 Task: Find connections with filter location Cognac with filter topic #marketingwith filter profile language English with filter current company Oracle Cloud with filter school Hindu School with filter industry Clay and Refractory Products Manufacturing with filter service category Headshot Photography with filter keywords title Counselor
Action: Mouse moved to (675, 99)
Screenshot: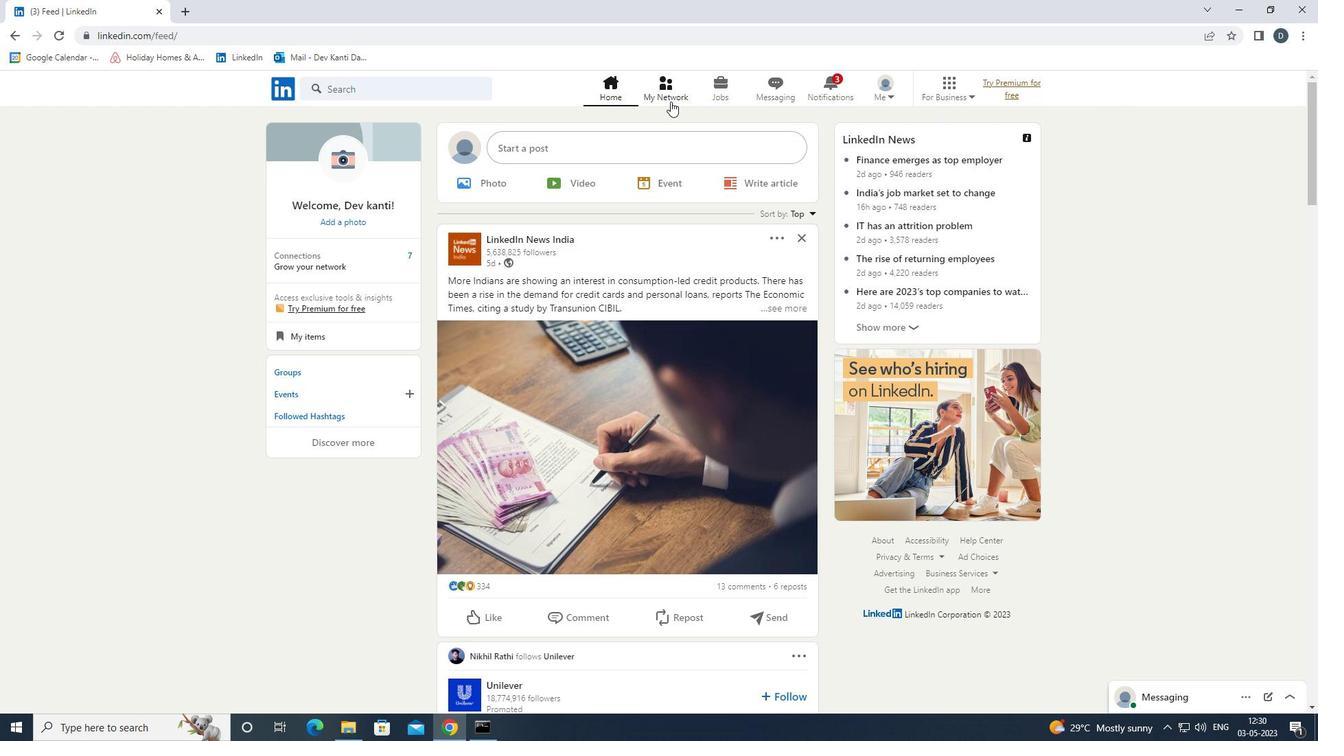 
Action: Mouse pressed left at (675, 99)
Screenshot: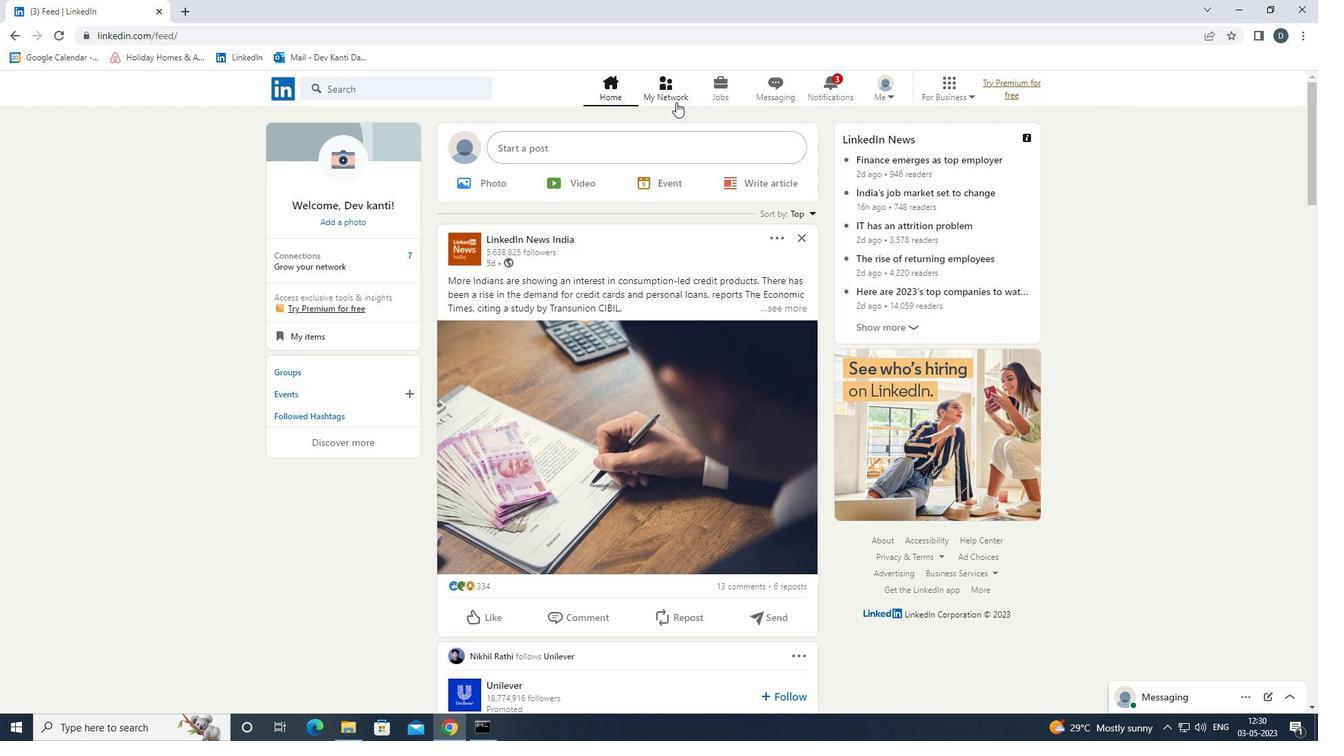 
Action: Mouse moved to (675, 98)
Screenshot: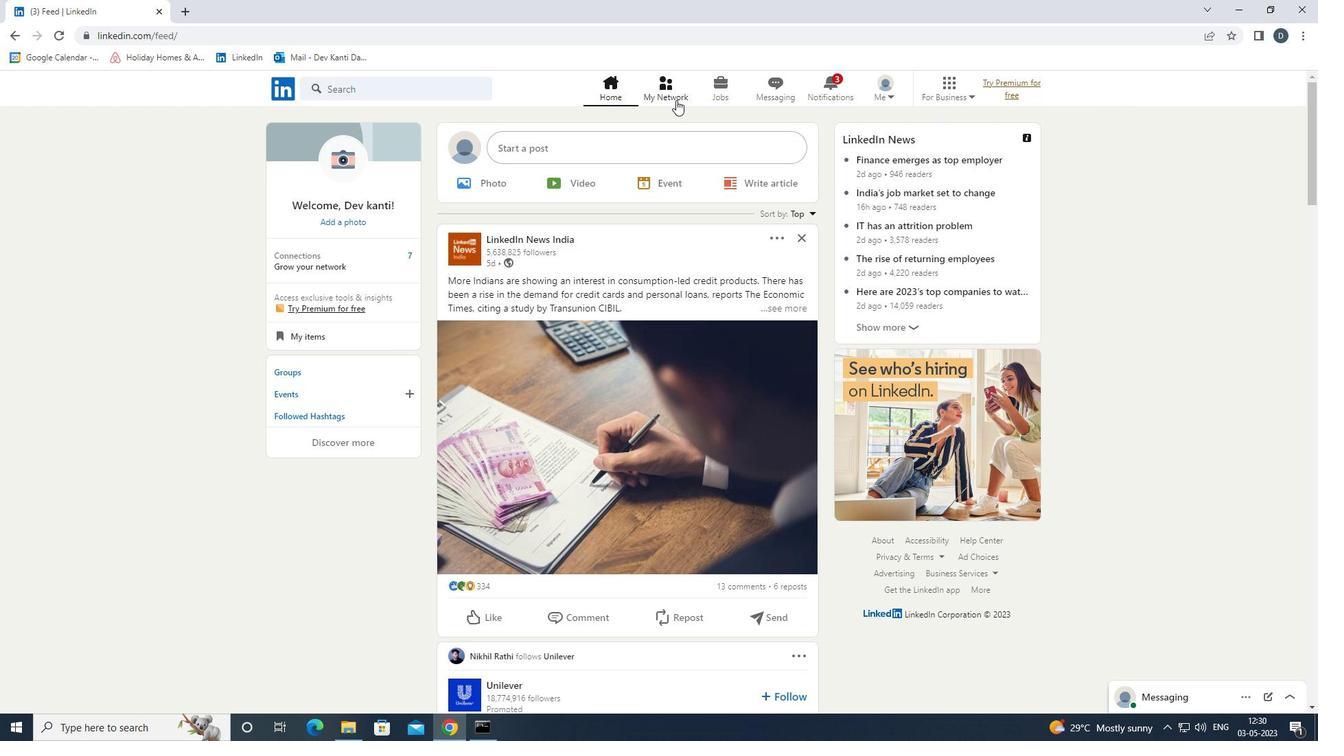 
Action: Mouse pressed left at (675, 98)
Screenshot: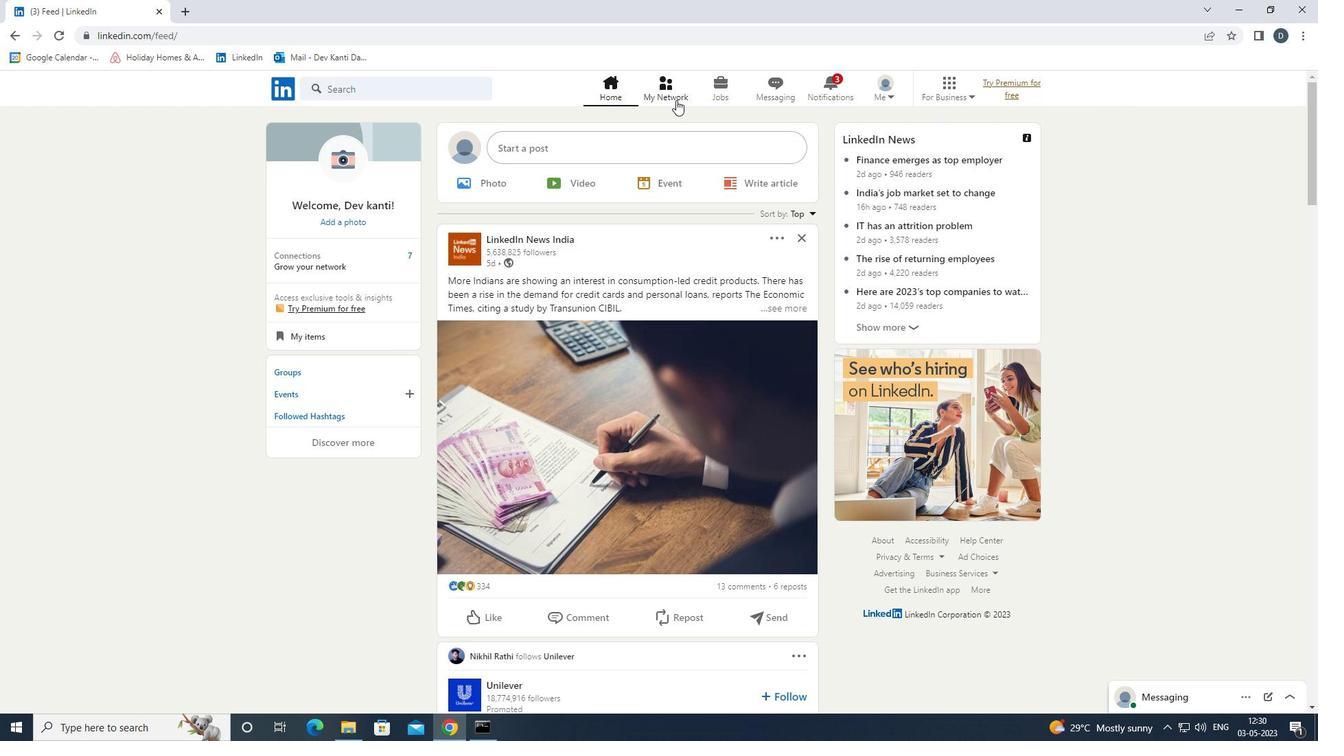 
Action: Mouse moved to (456, 163)
Screenshot: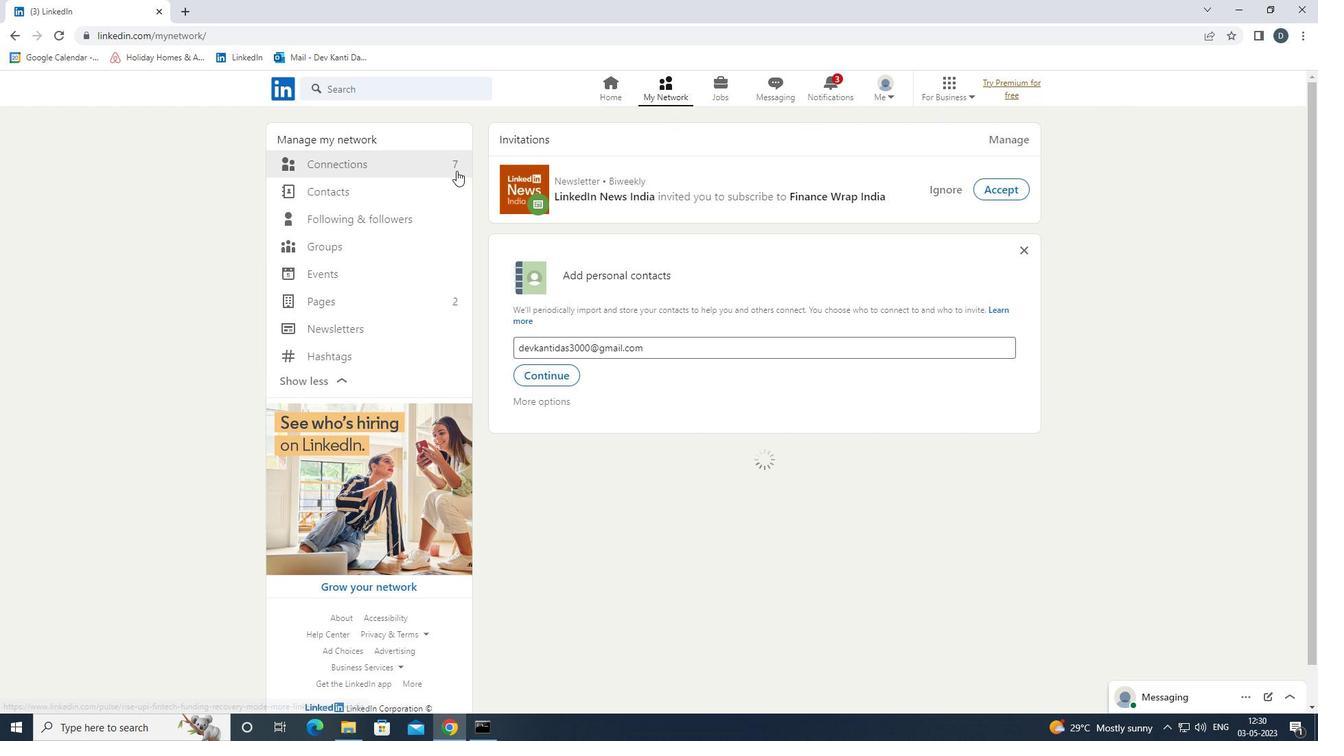 
Action: Mouse pressed left at (456, 163)
Screenshot: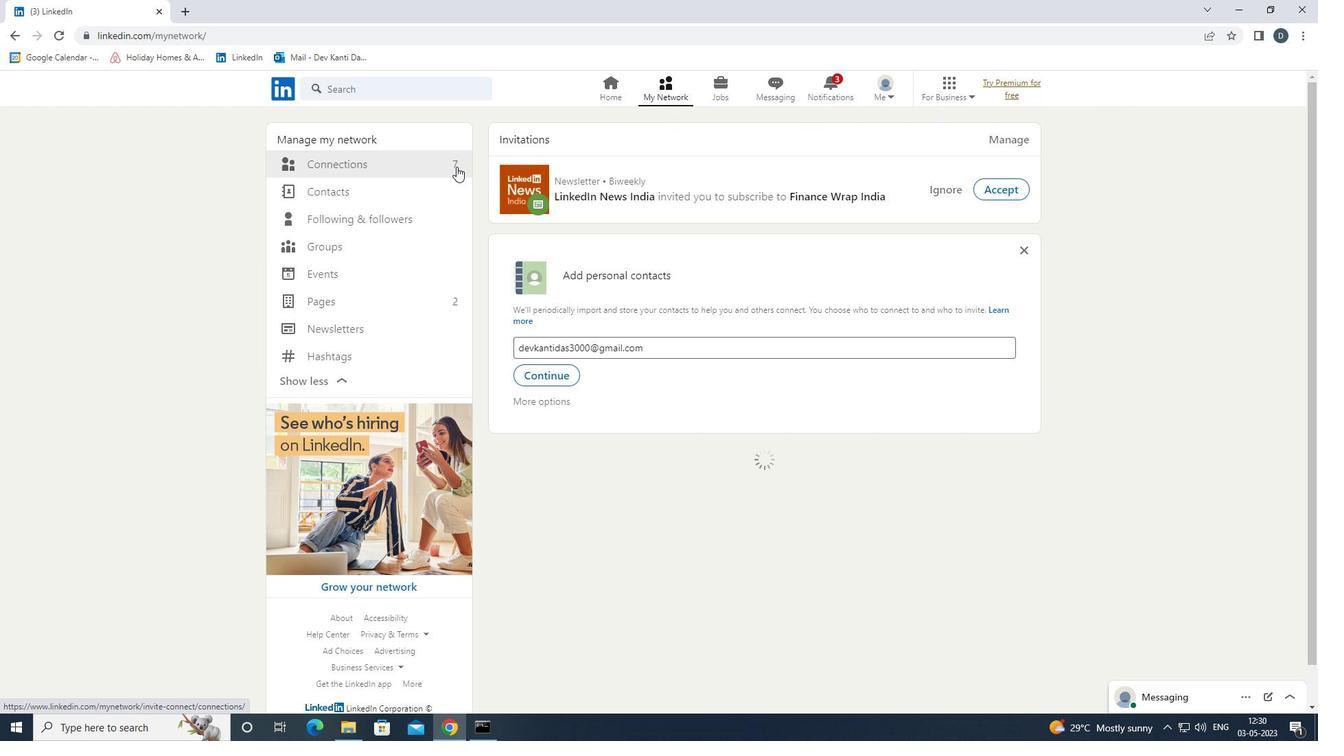 
Action: Mouse moved to (785, 172)
Screenshot: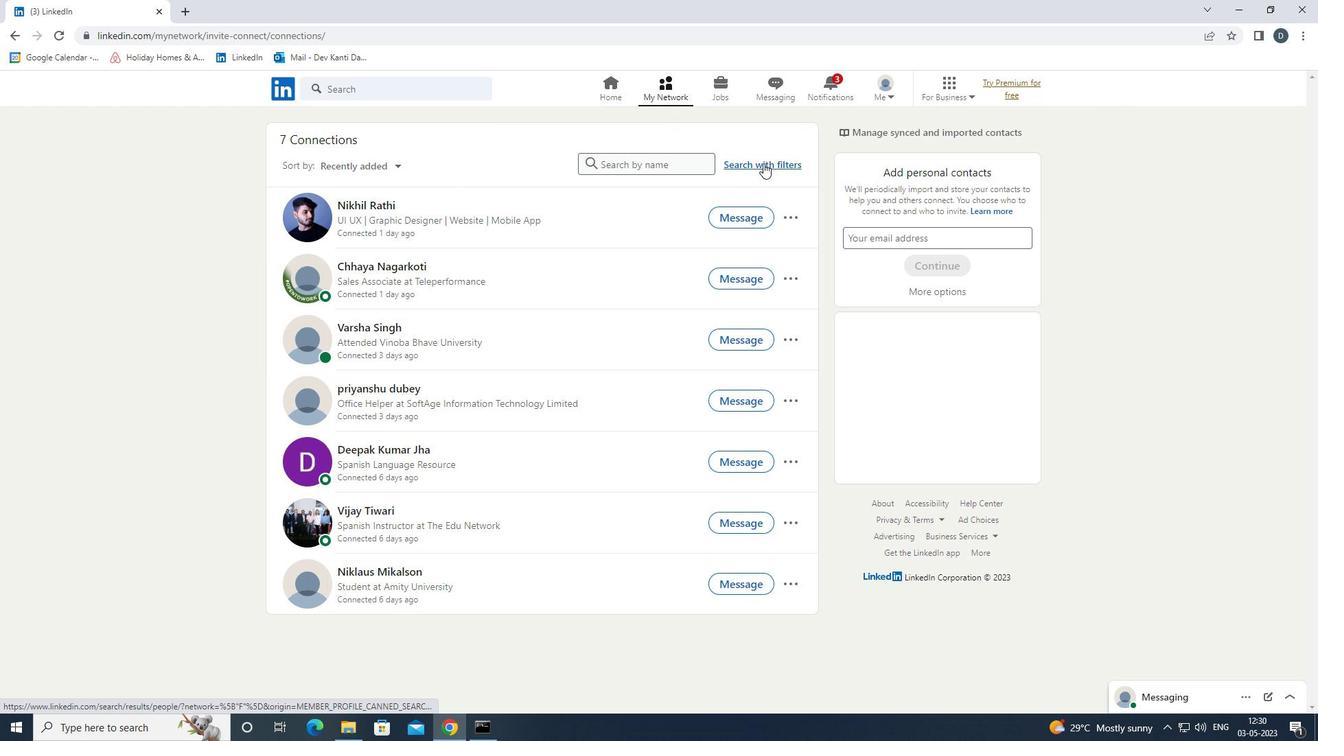 
Action: Mouse pressed left at (785, 172)
Screenshot: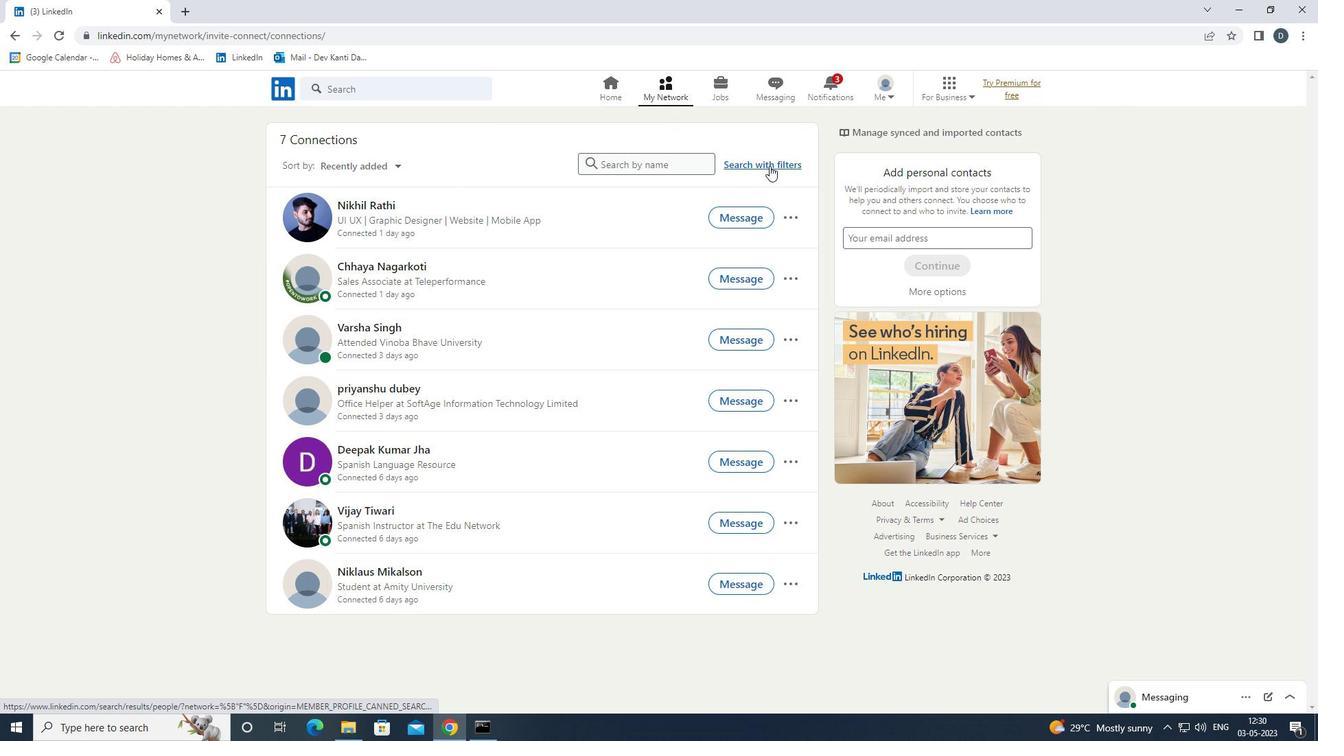 
Action: Mouse moved to (780, 162)
Screenshot: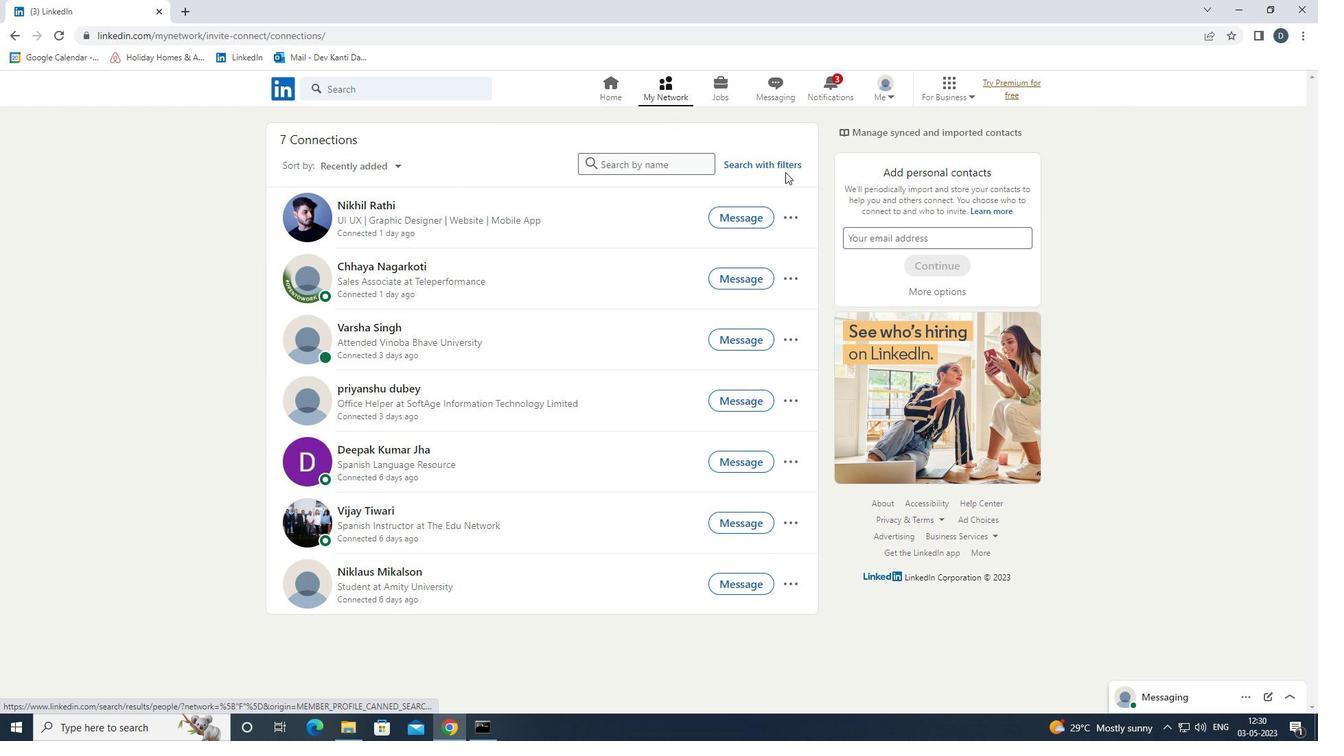 
Action: Mouse pressed left at (780, 162)
Screenshot: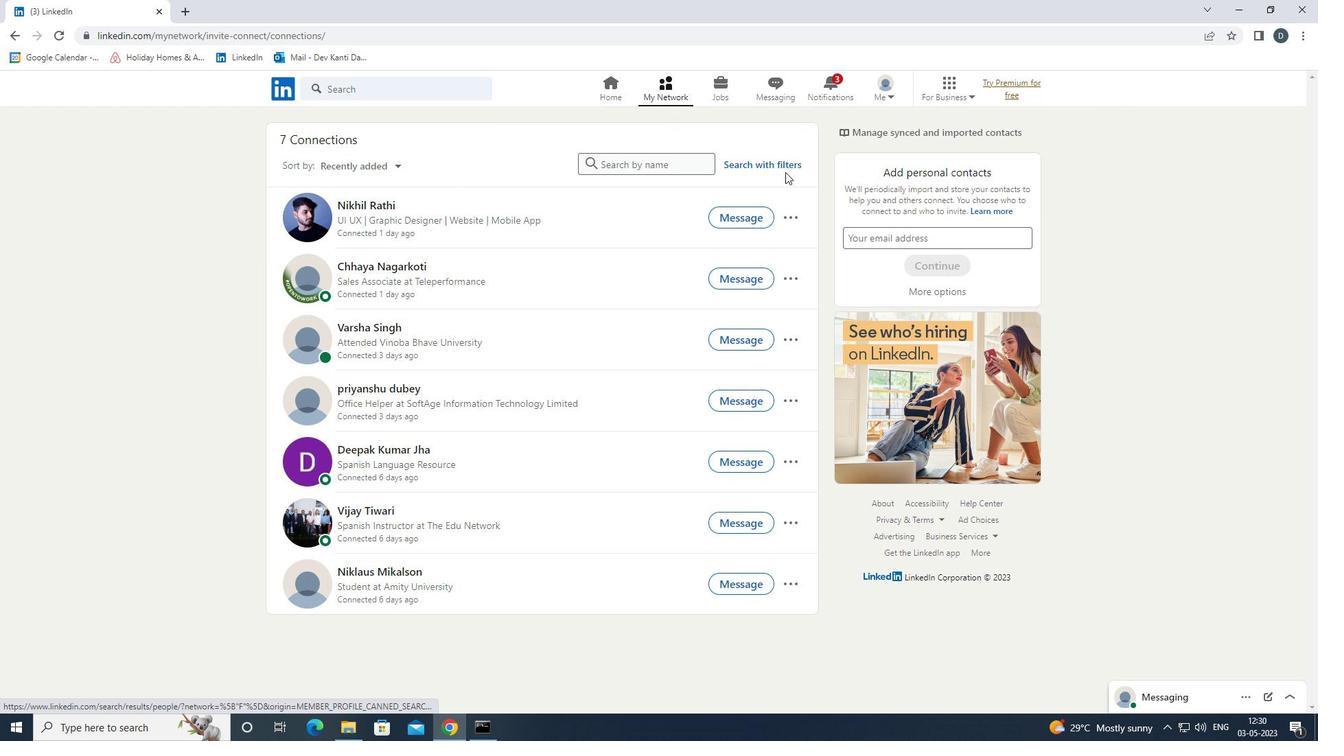 
Action: Mouse moved to (707, 121)
Screenshot: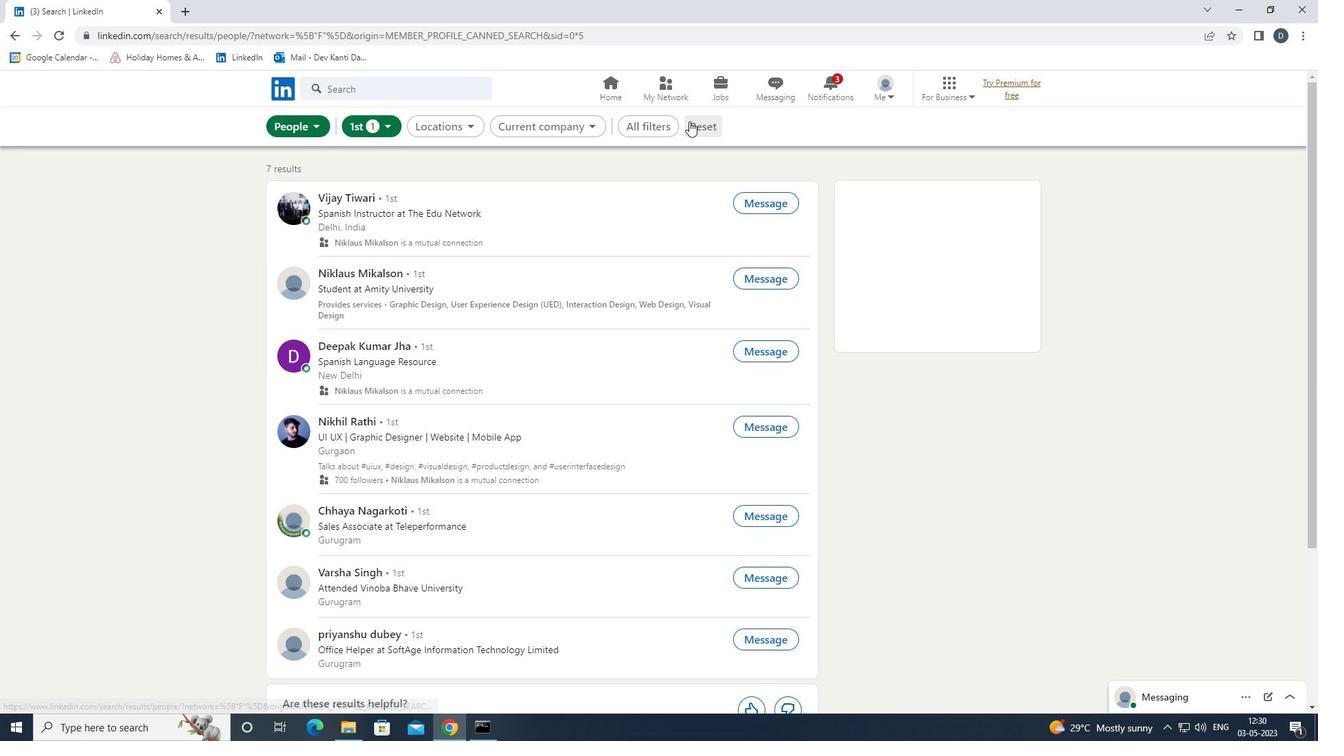 
Action: Mouse pressed left at (707, 121)
Screenshot: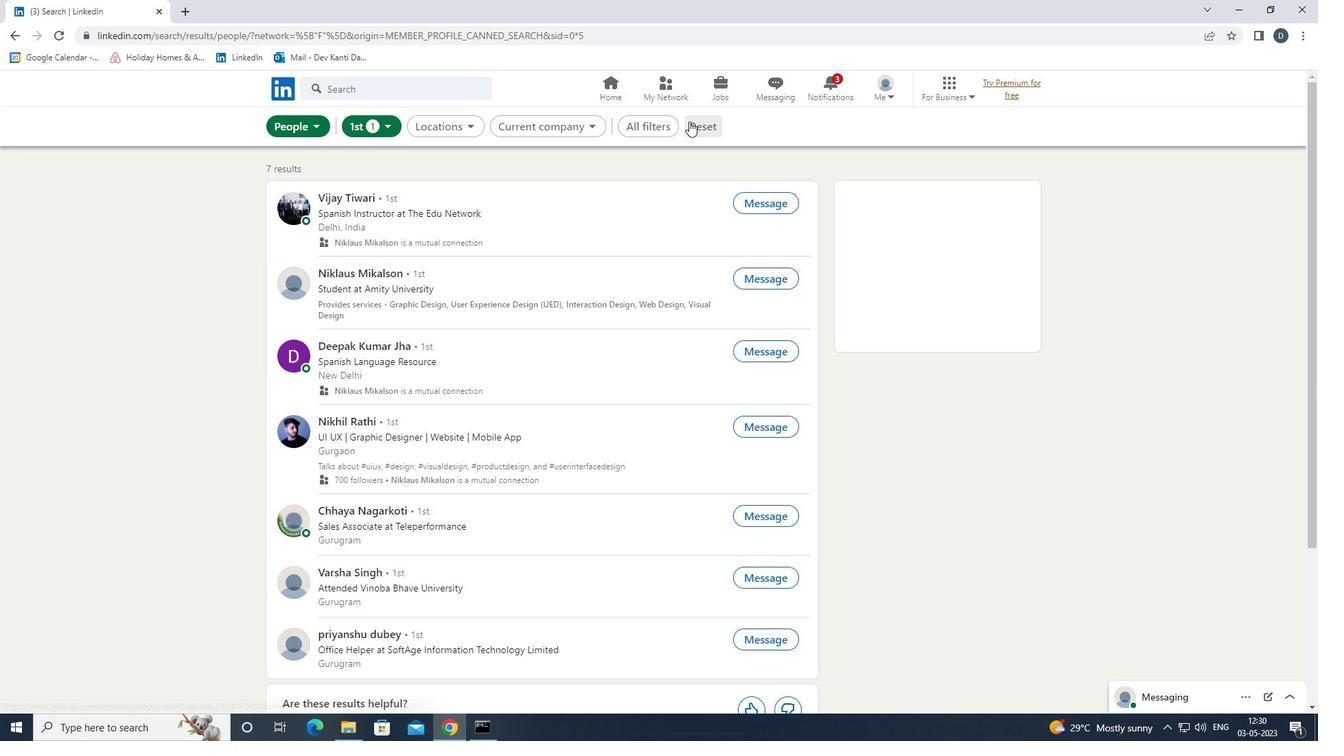 
Action: Mouse moved to (694, 125)
Screenshot: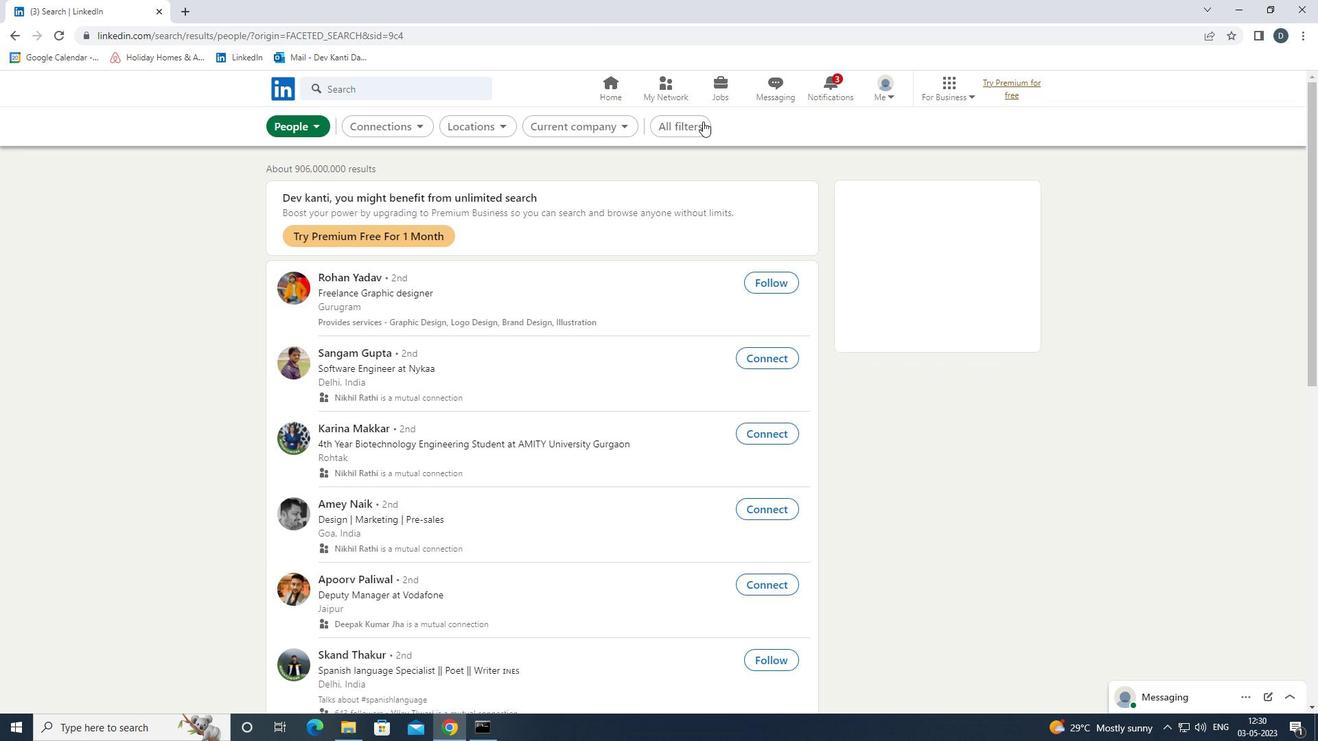 
Action: Mouse pressed left at (694, 125)
Screenshot: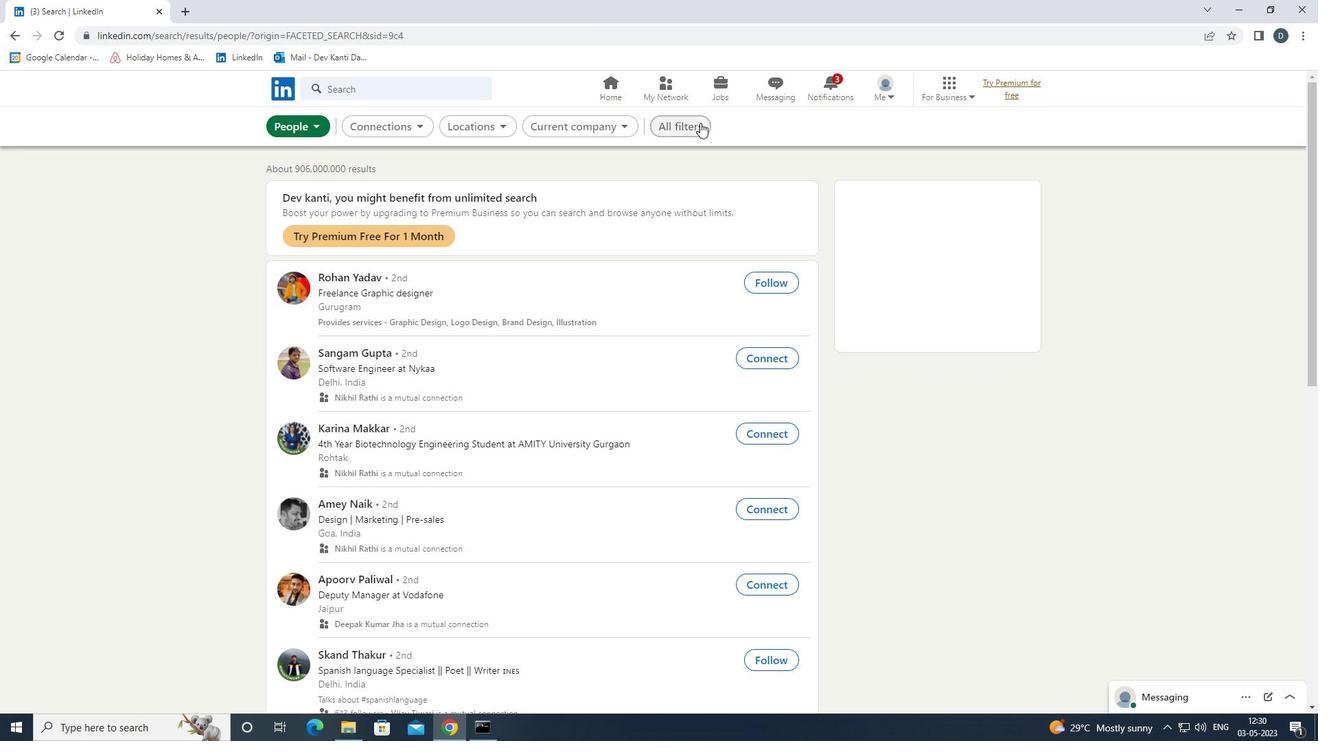 
Action: Mouse moved to (1218, 515)
Screenshot: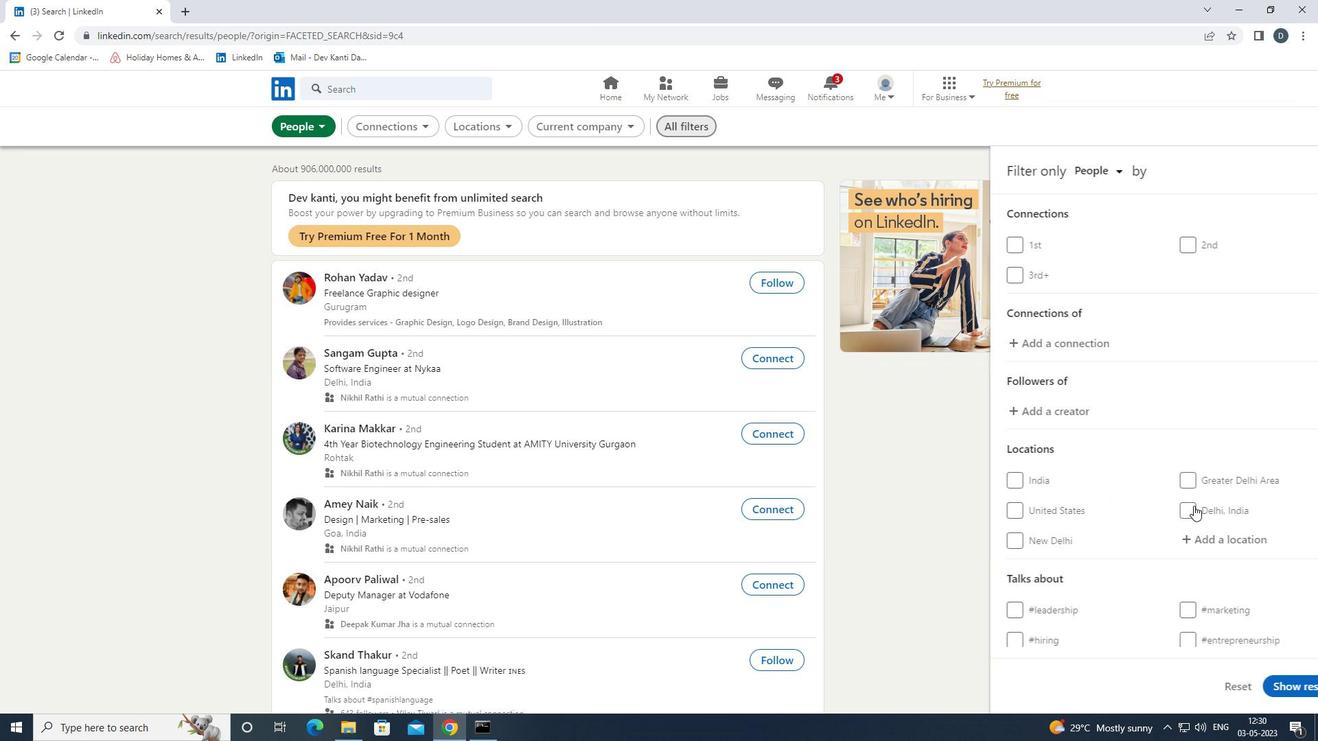
Action: Mouse scrolled (1218, 514) with delta (0, 0)
Screenshot: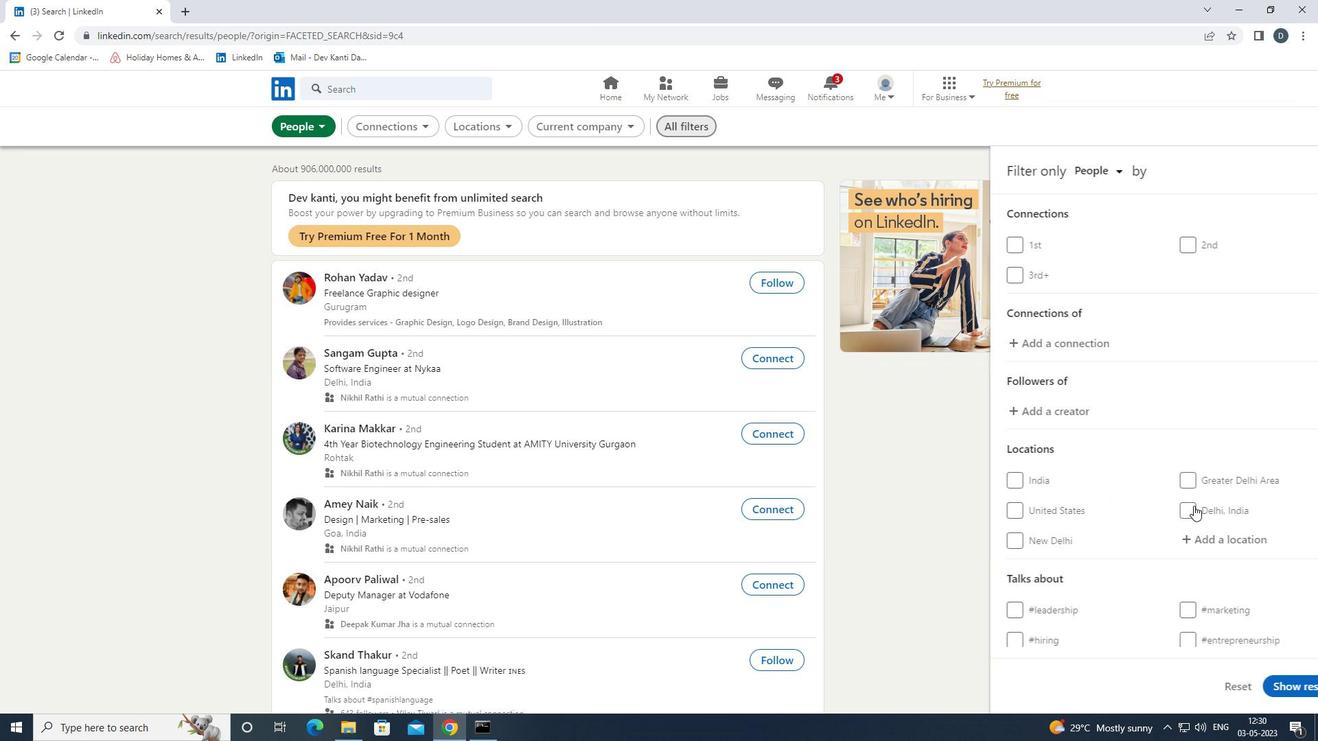 
Action: Mouse moved to (1227, 519)
Screenshot: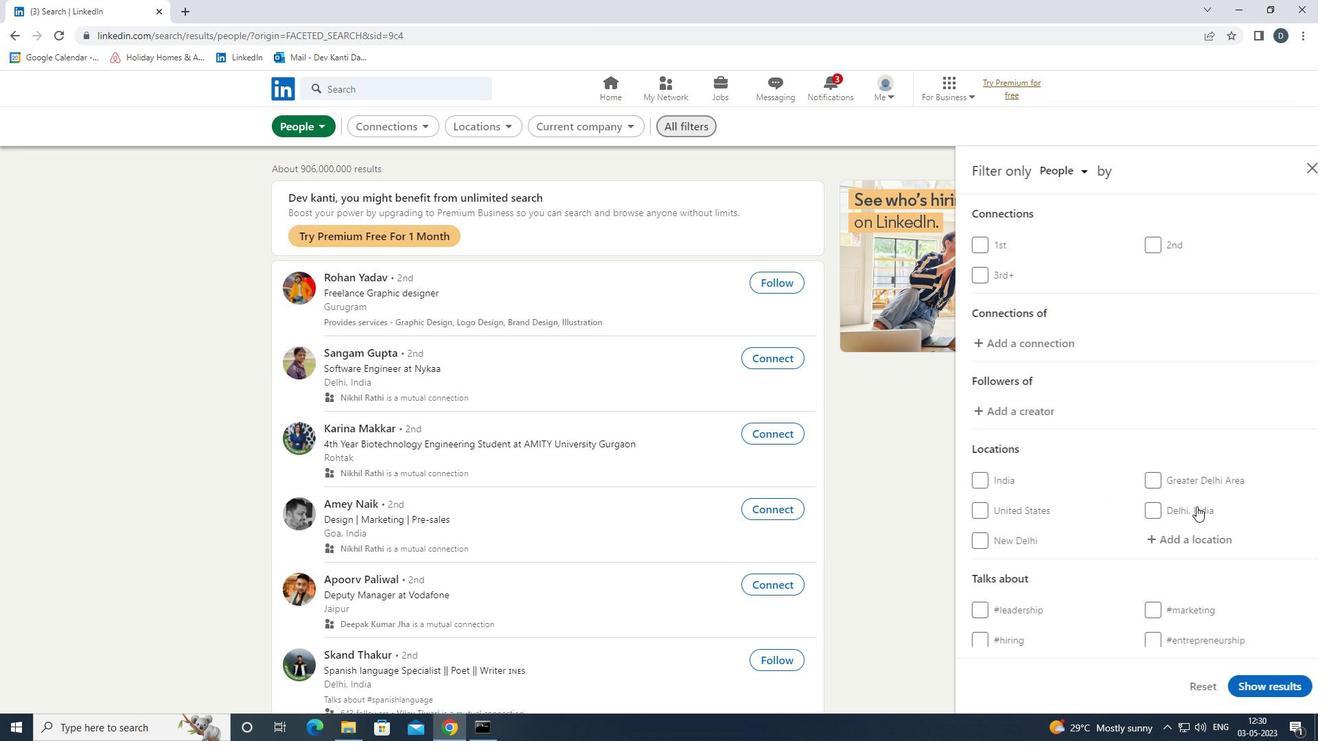 
Action: Mouse scrolled (1227, 518) with delta (0, 0)
Screenshot: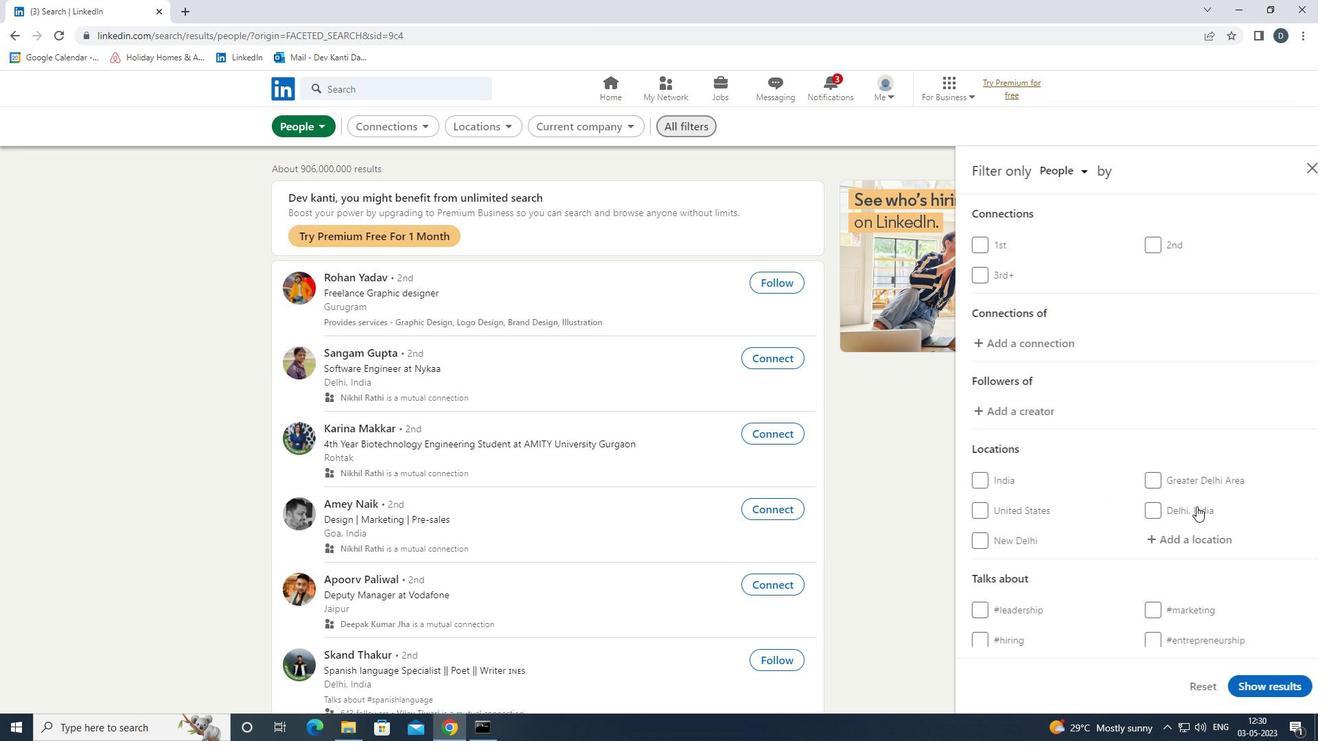 
Action: Mouse moved to (1187, 467)
Screenshot: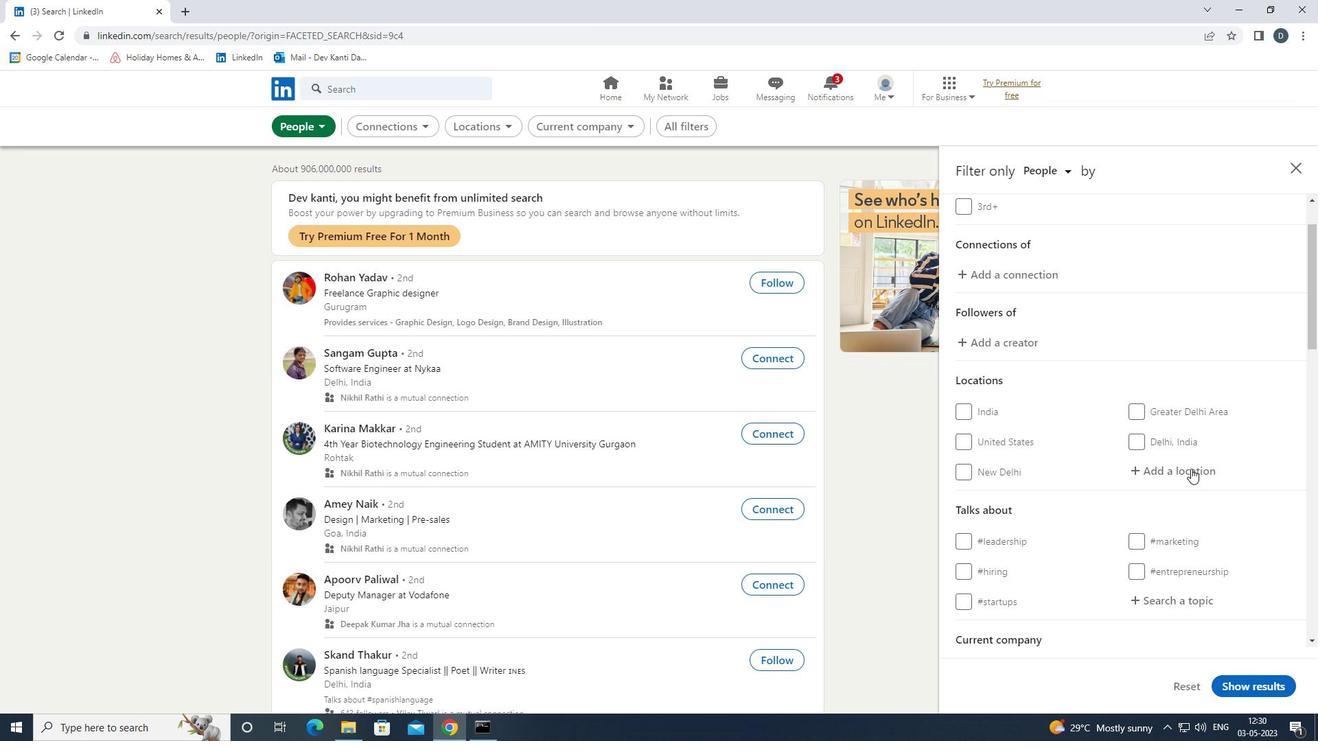 
Action: Mouse pressed left at (1187, 467)
Screenshot: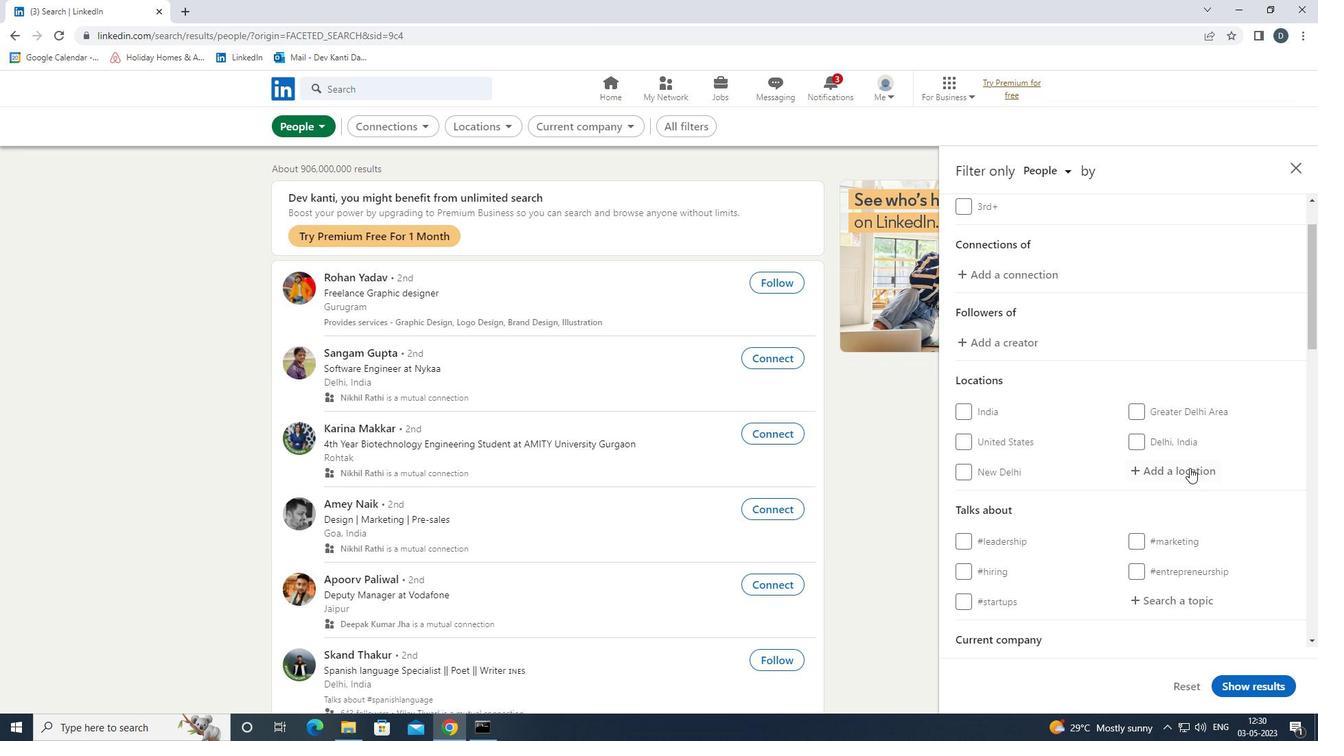 
Action: Mouse moved to (1186, 467)
Screenshot: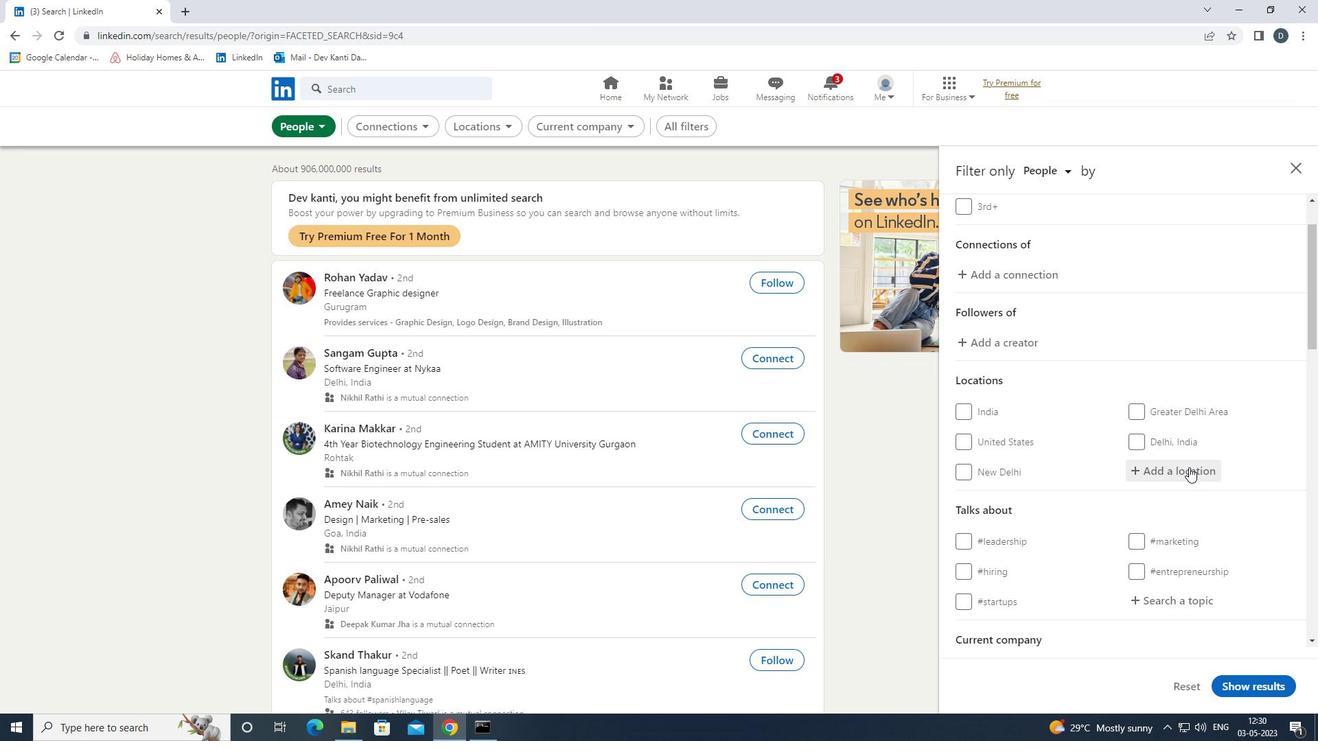 
Action: Key pressed <Key.shift>COGNAC<Key.down><Key.enter>
Screenshot: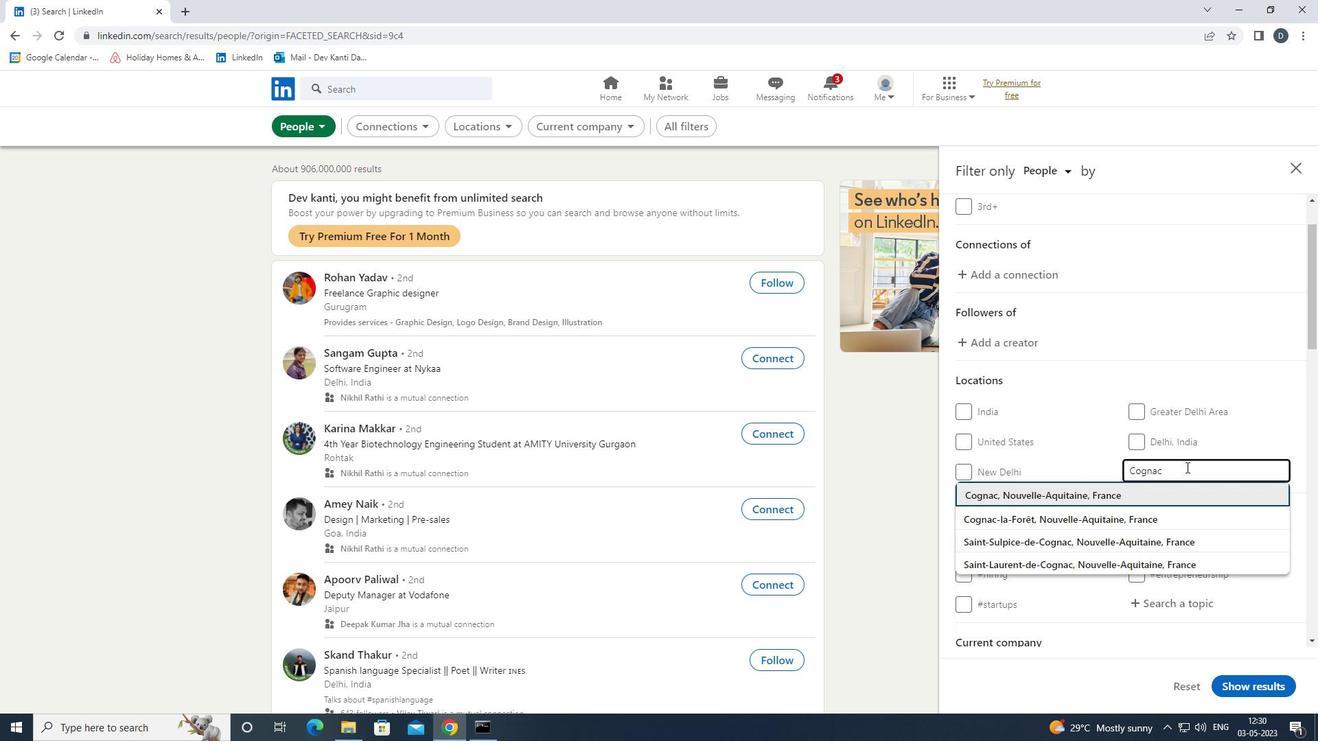 
Action: Mouse moved to (1188, 487)
Screenshot: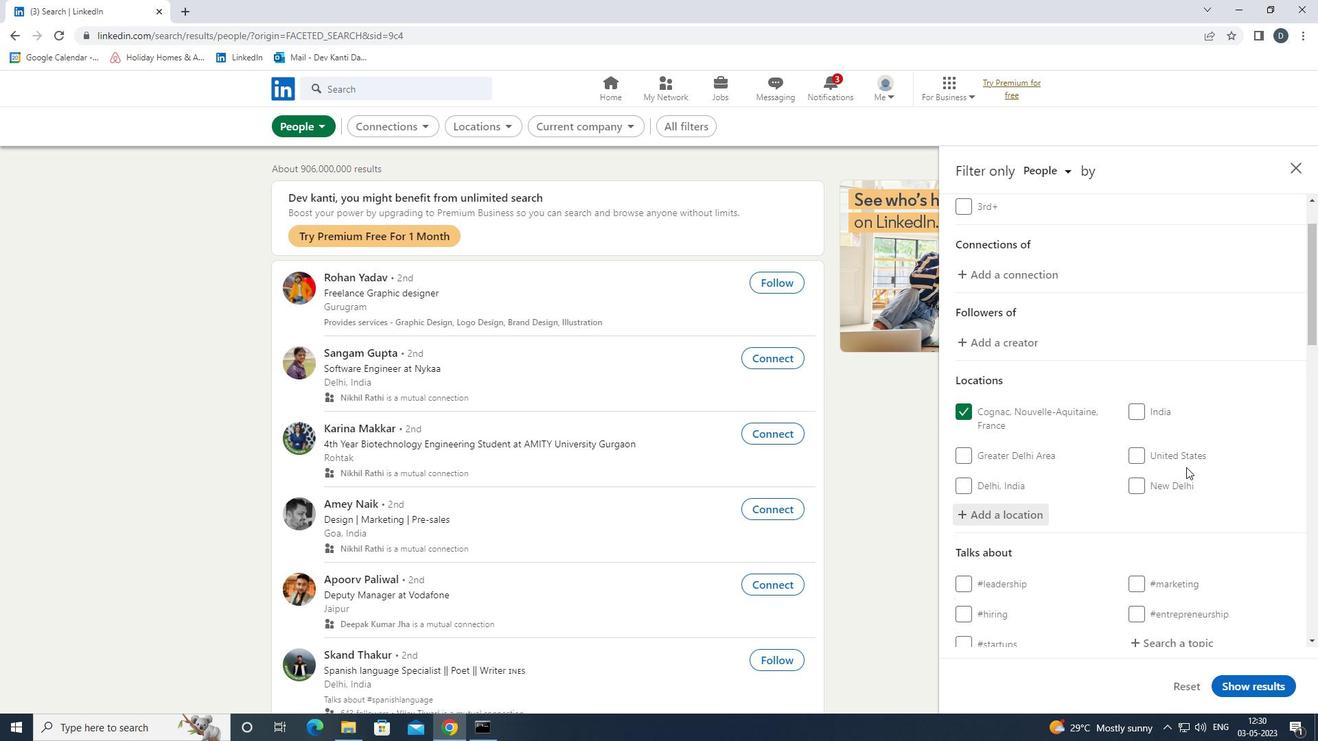 
Action: Mouse scrolled (1188, 486) with delta (0, 0)
Screenshot: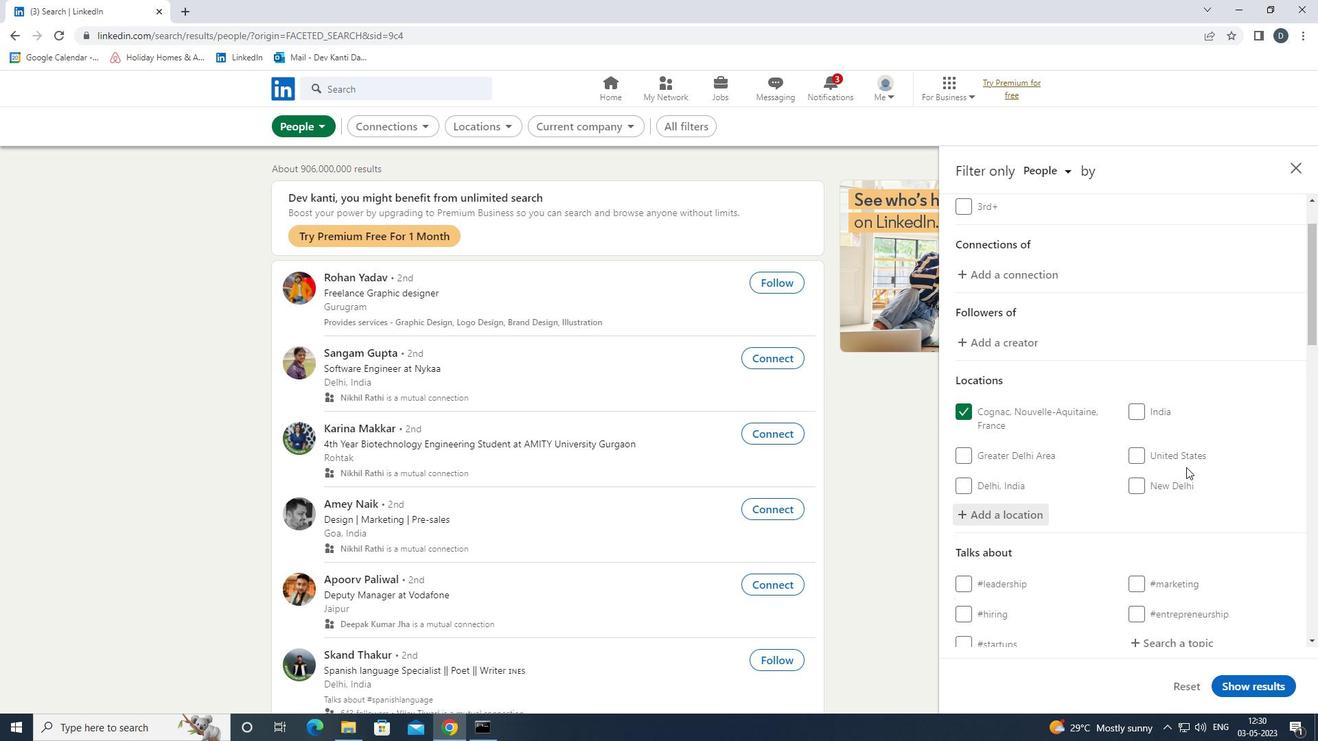 
Action: Mouse moved to (1188, 493)
Screenshot: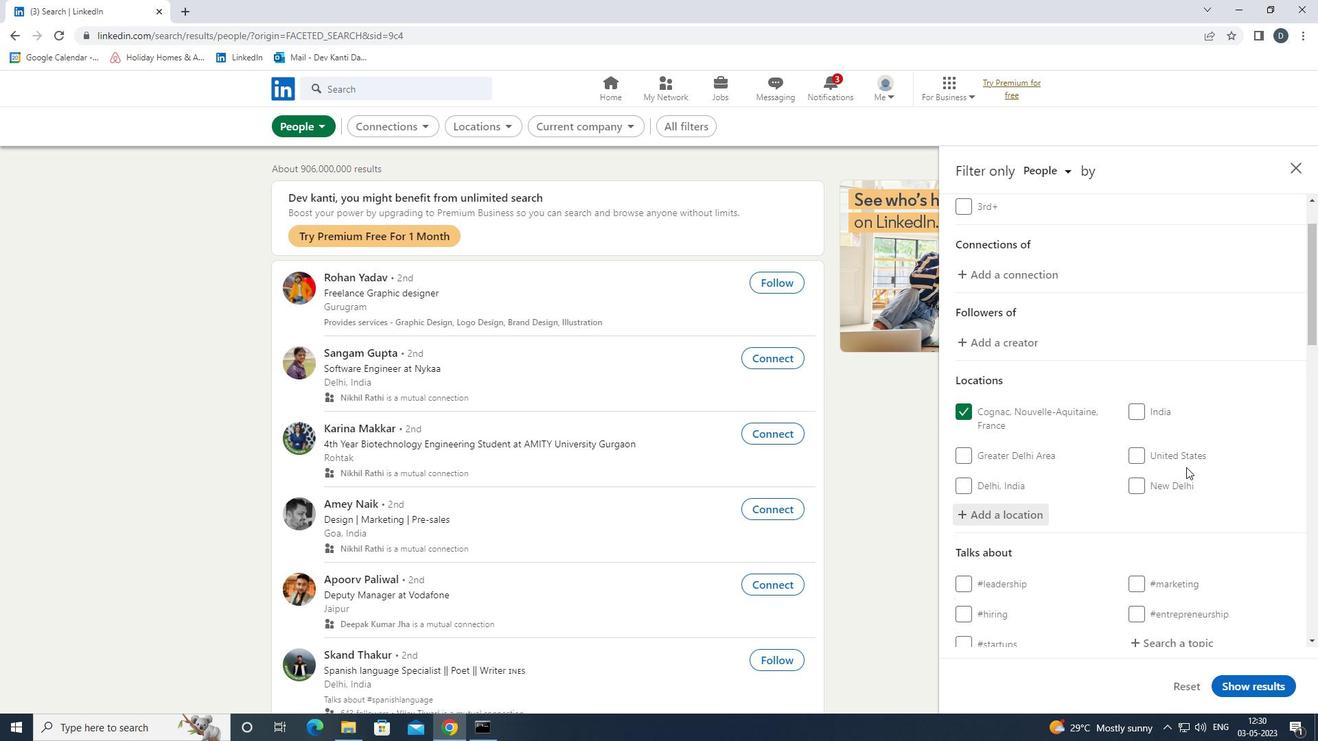 
Action: Mouse scrolled (1188, 492) with delta (0, 0)
Screenshot: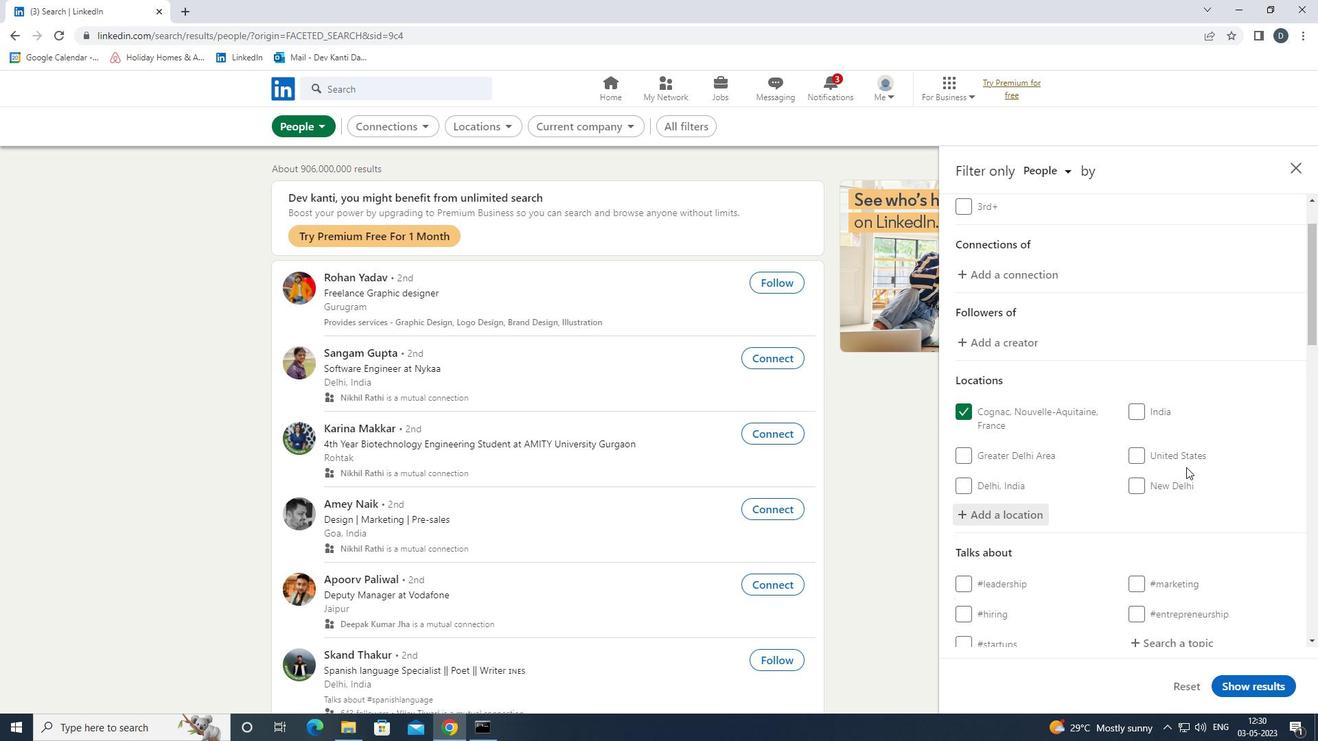 
Action: Mouse moved to (1188, 512)
Screenshot: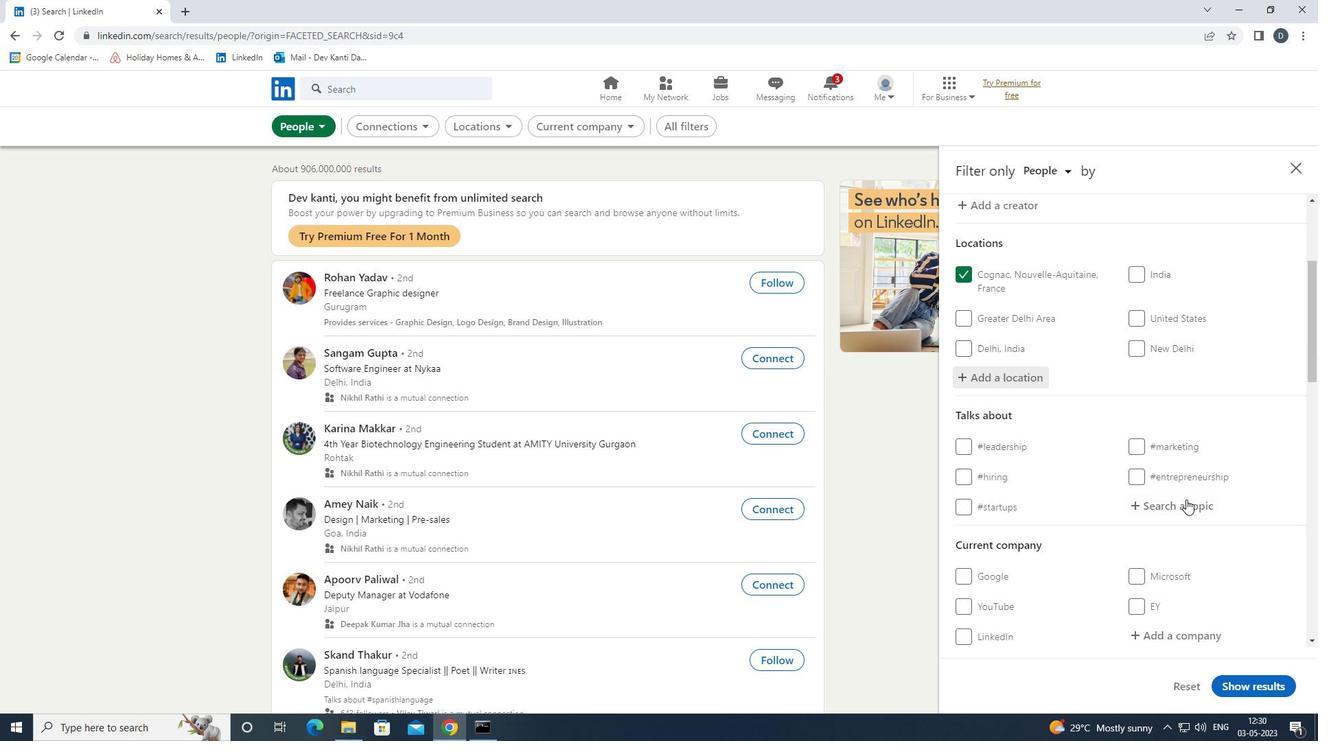 
Action: Mouse pressed left at (1188, 512)
Screenshot: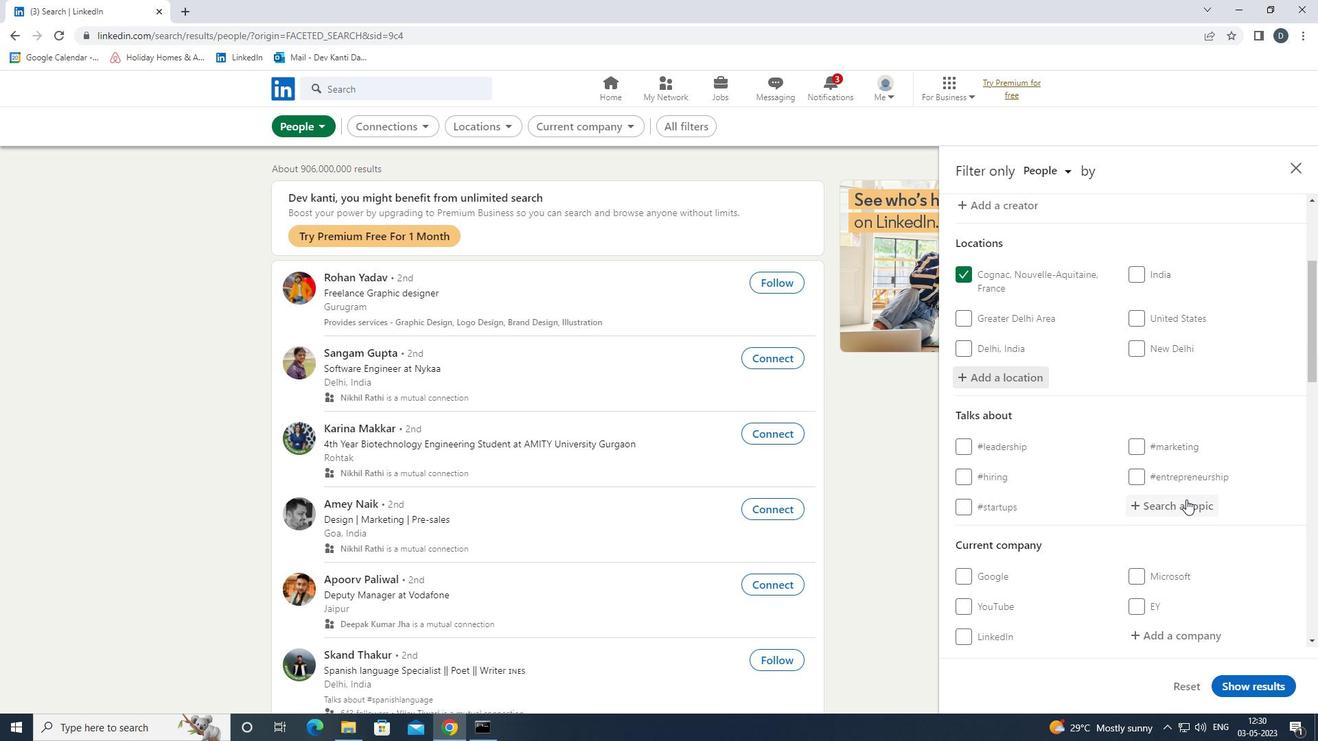 
Action: Mouse moved to (1188, 514)
Screenshot: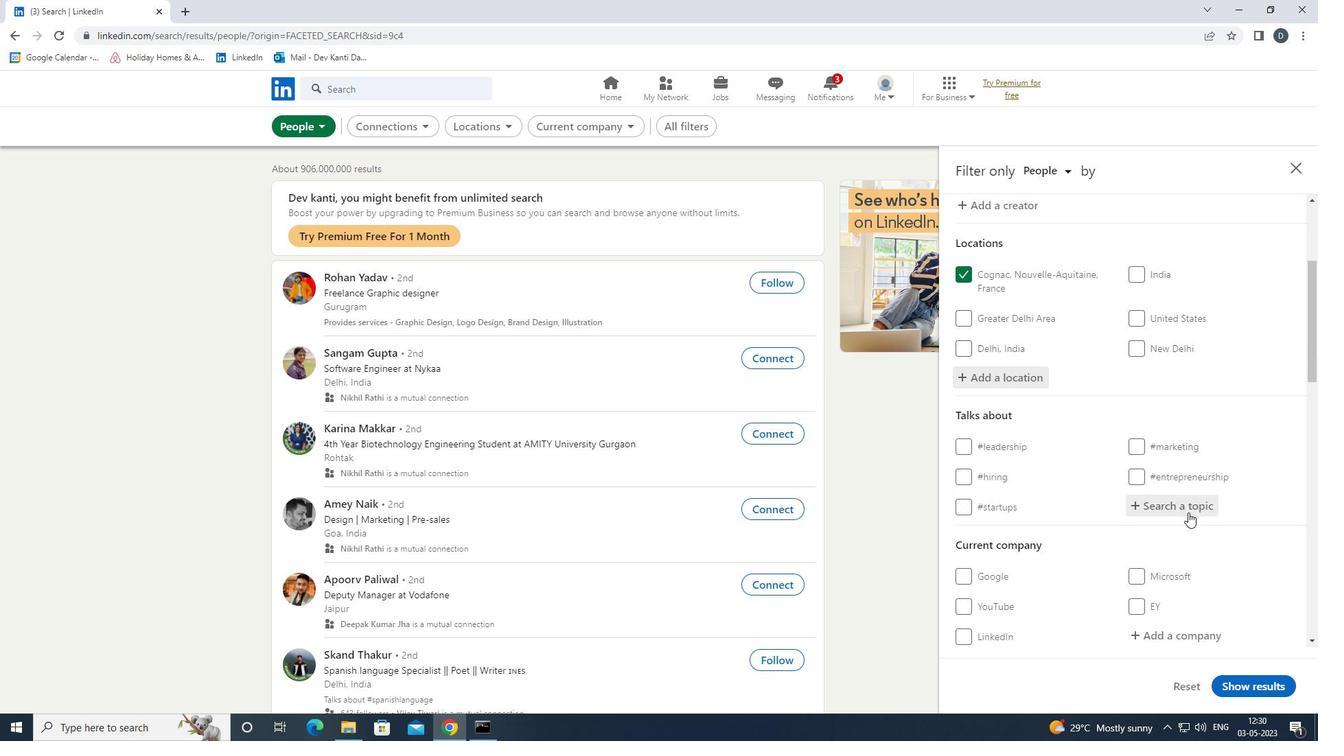 
Action: Key pressed MARKETING<Key.down><Key.enter>
Screenshot: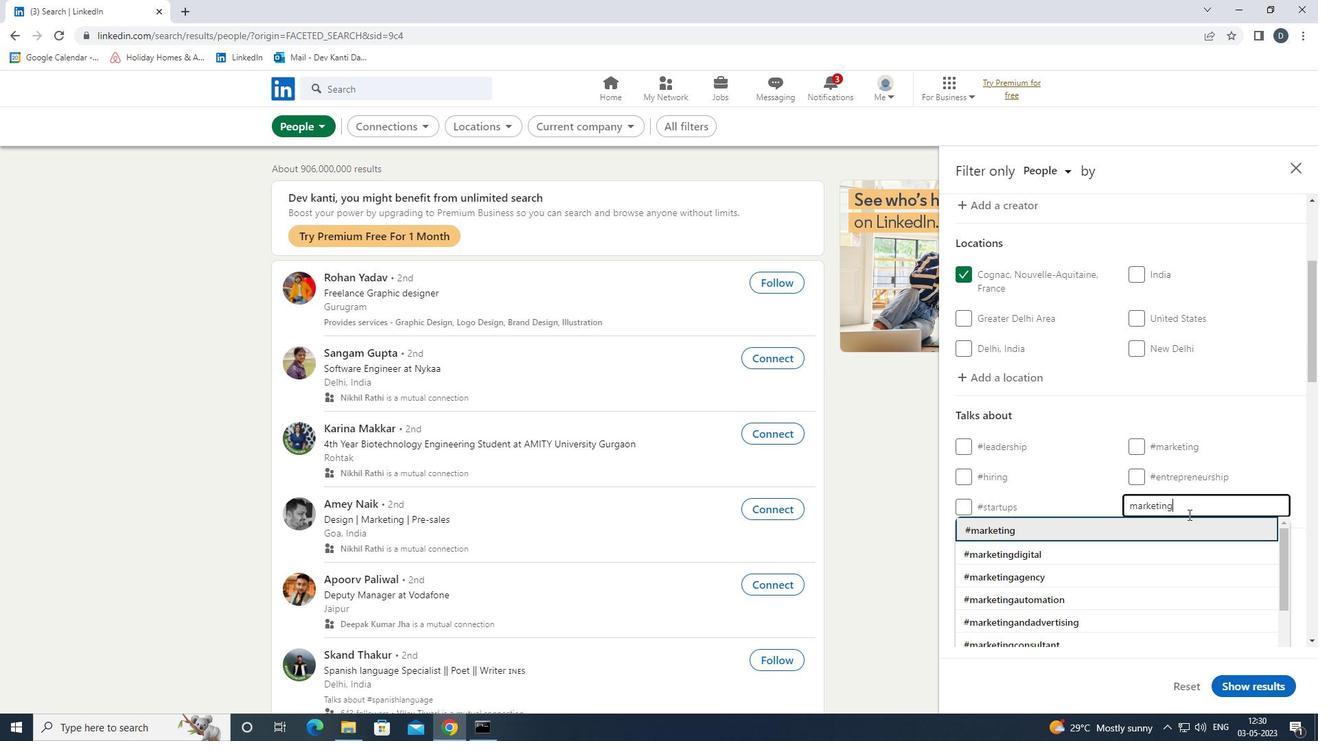 
Action: Mouse moved to (1185, 515)
Screenshot: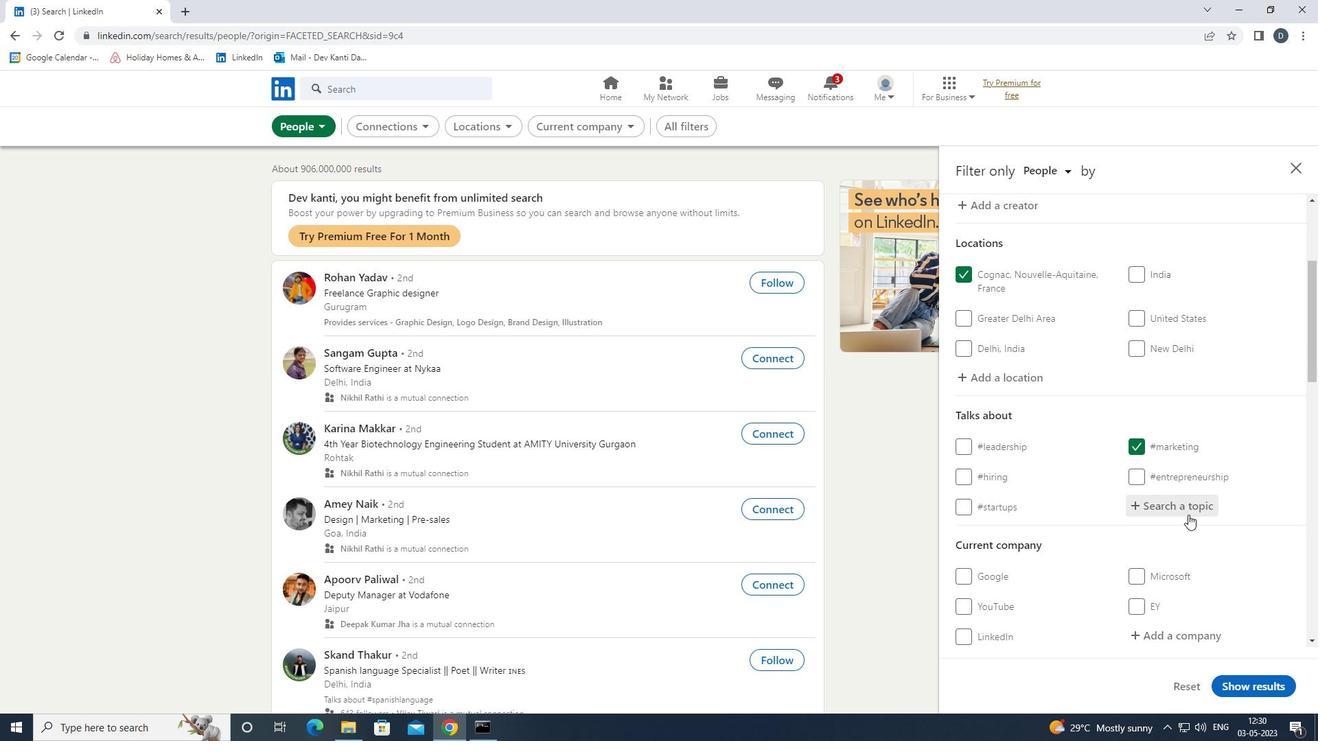 
Action: Mouse scrolled (1185, 514) with delta (0, 0)
Screenshot: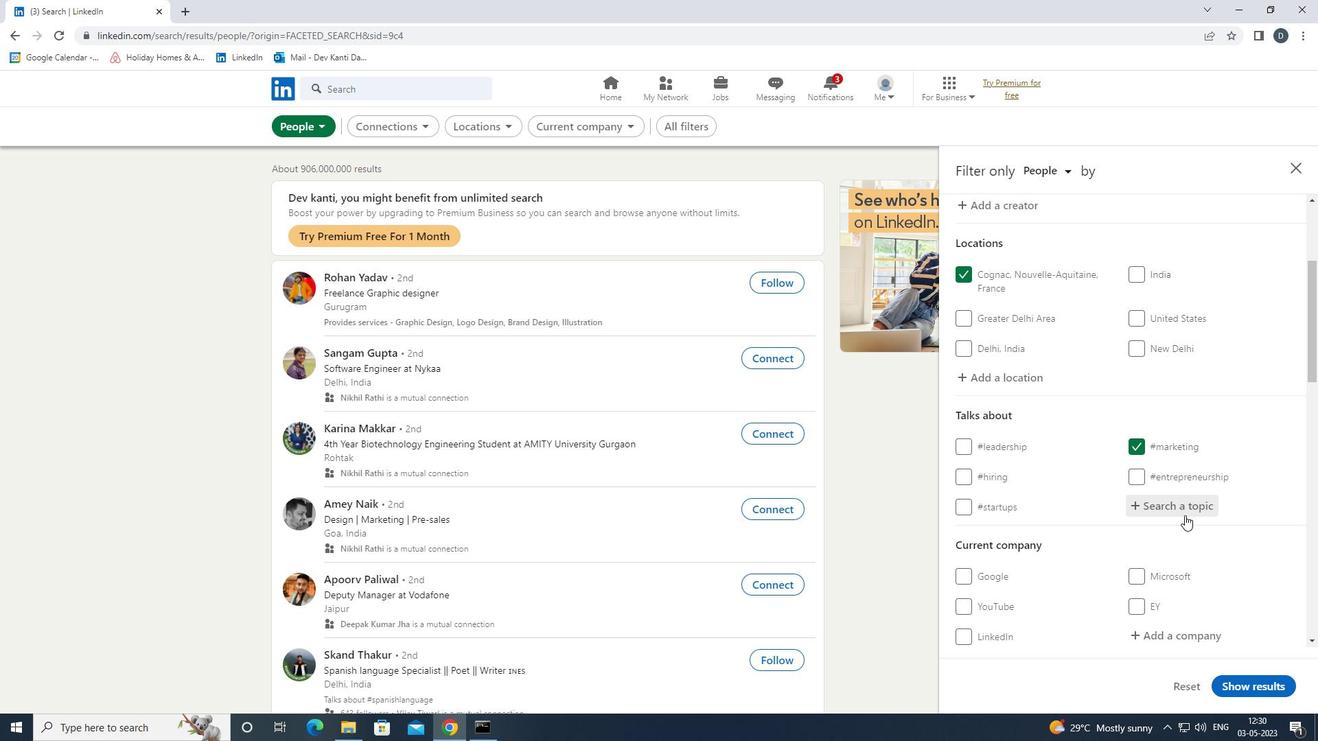 
Action: Mouse scrolled (1185, 514) with delta (0, 0)
Screenshot: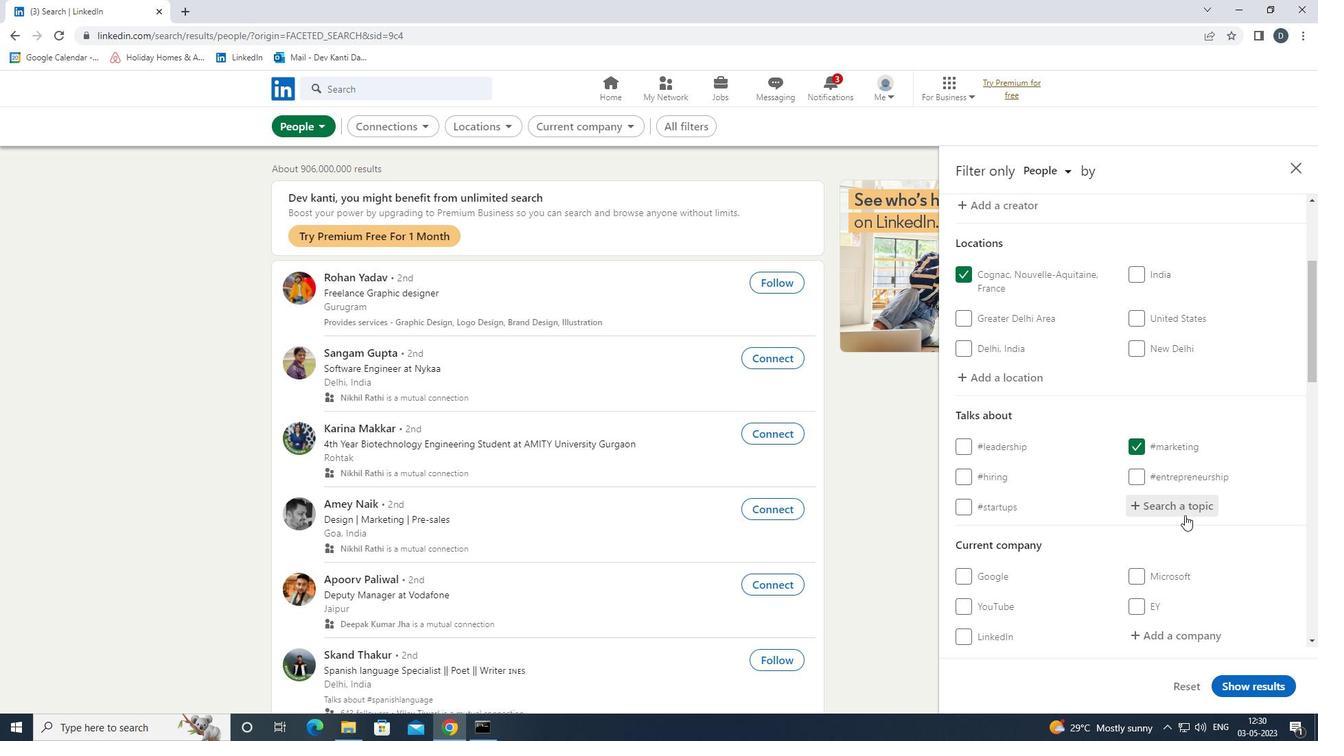 
Action: Mouse scrolled (1185, 514) with delta (0, 0)
Screenshot: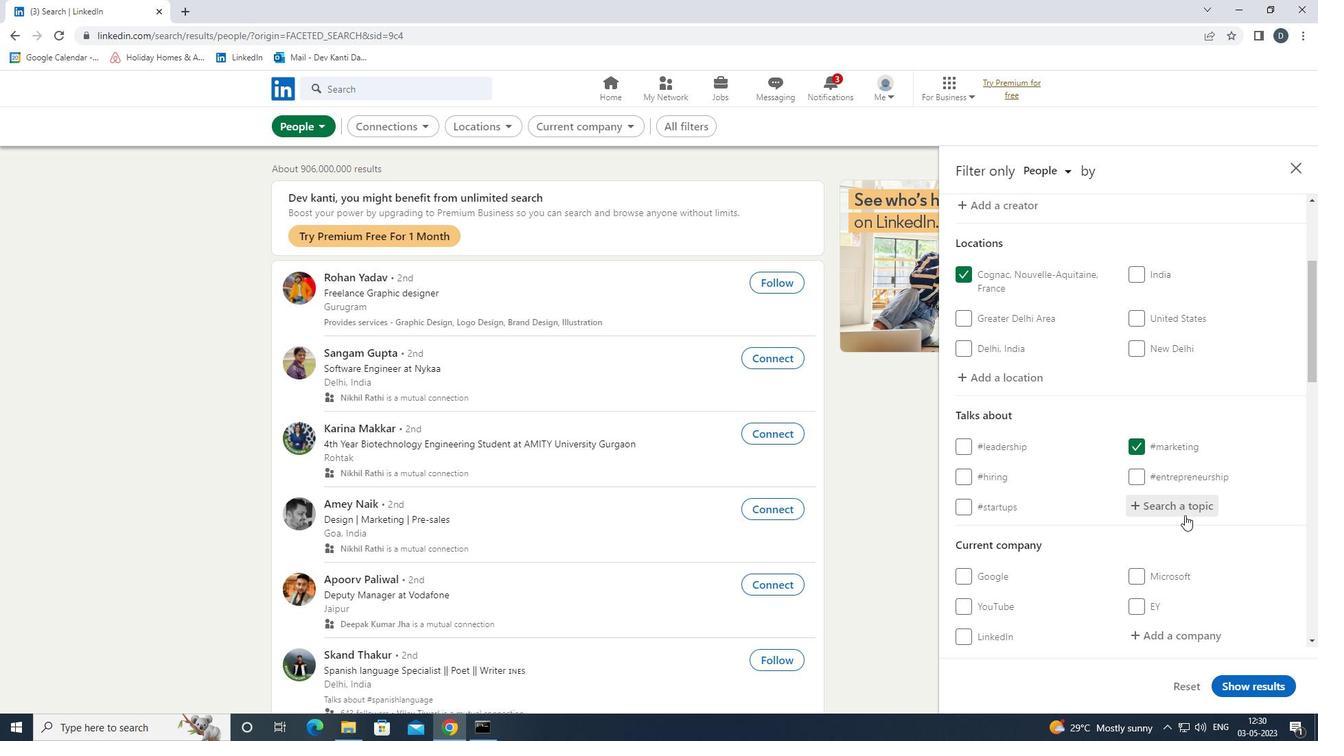 
Action: Mouse scrolled (1185, 514) with delta (0, 0)
Screenshot: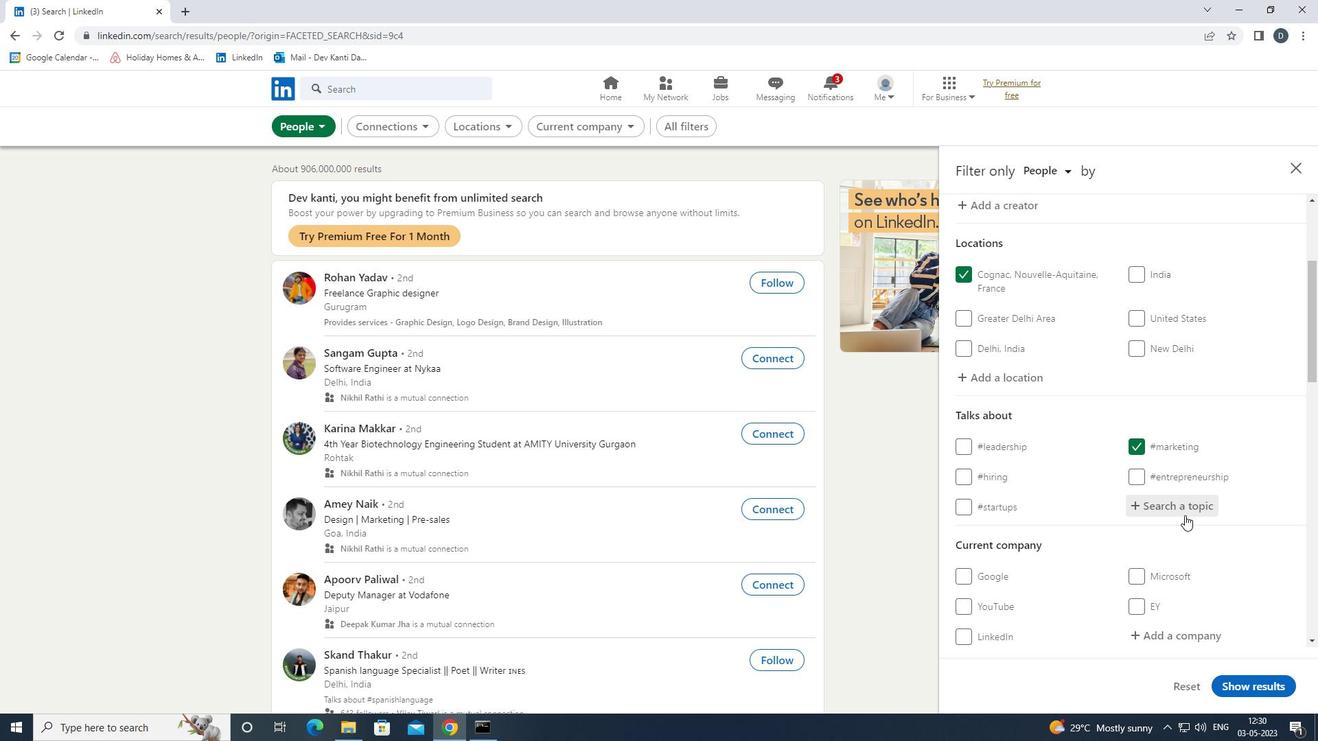 
Action: Mouse moved to (1183, 512)
Screenshot: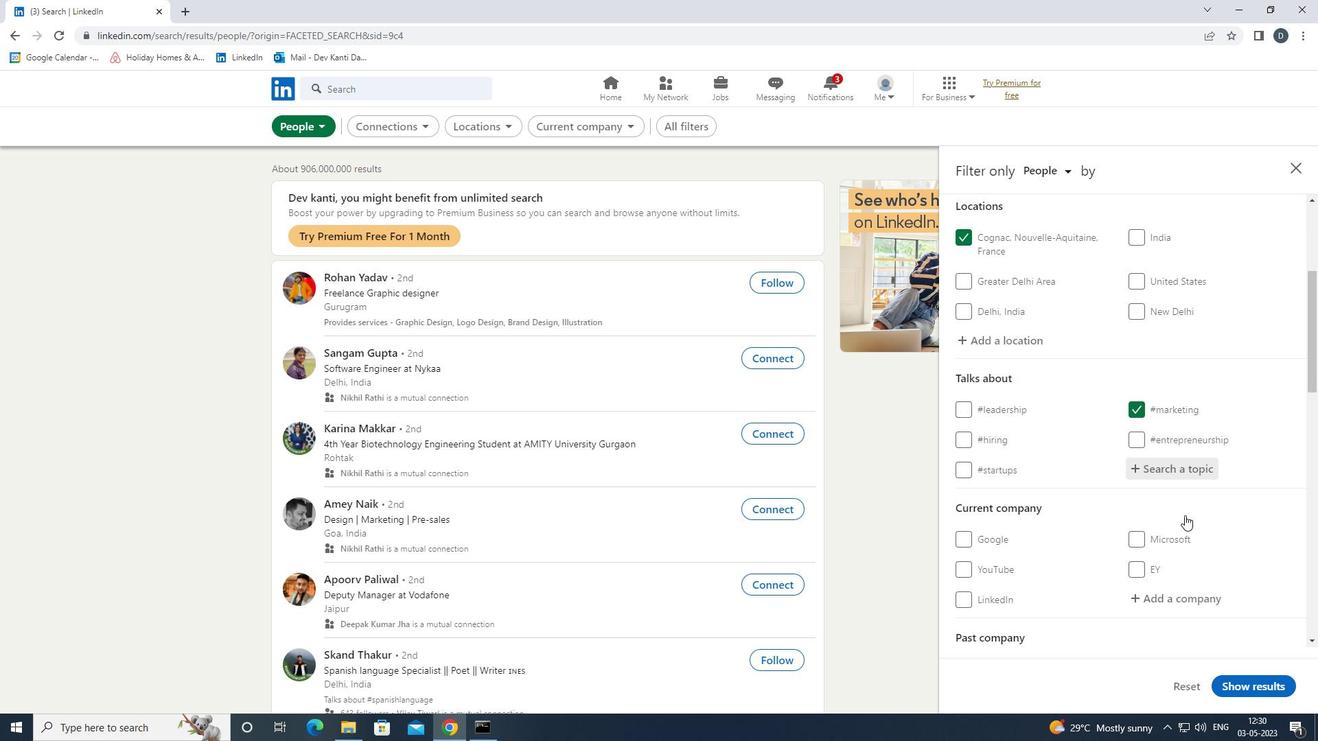 
Action: Mouse scrolled (1183, 512) with delta (0, 0)
Screenshot: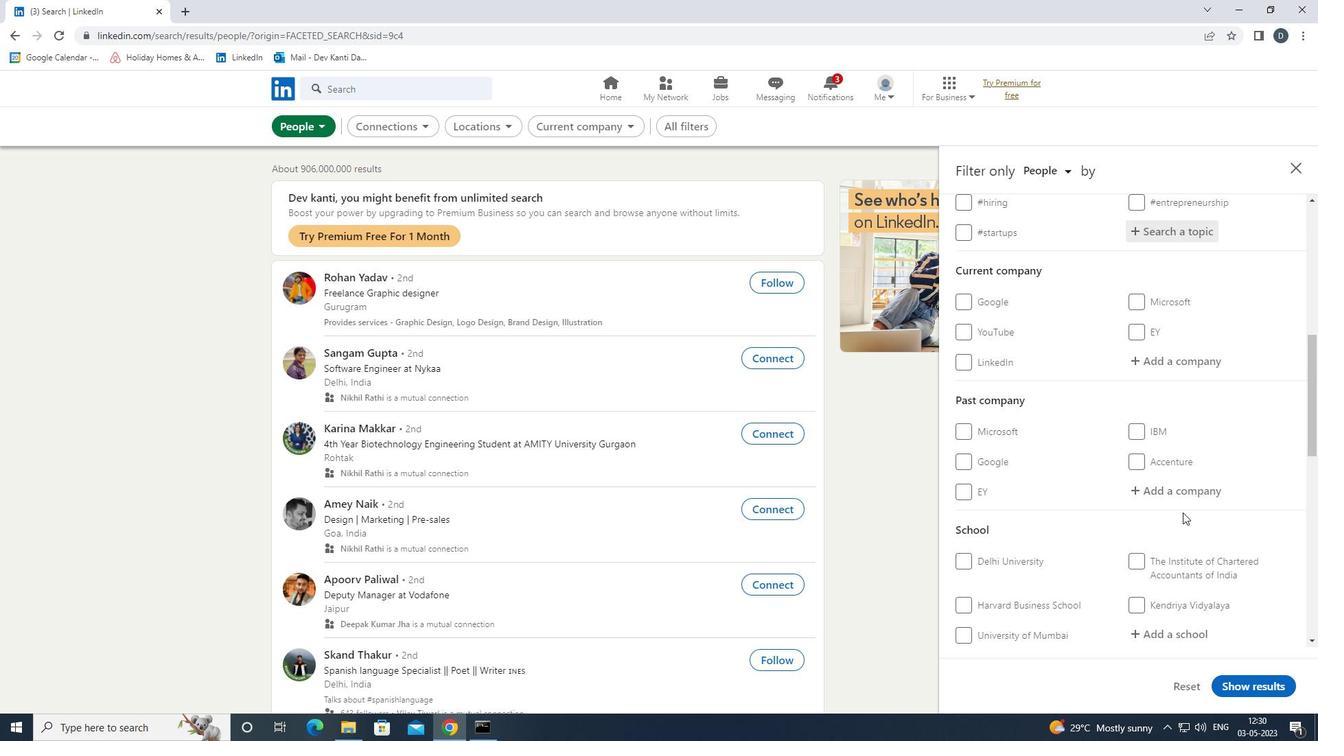
Action: Mouse scrolled (1183, 512) with delta (0, 0)
Screenshot: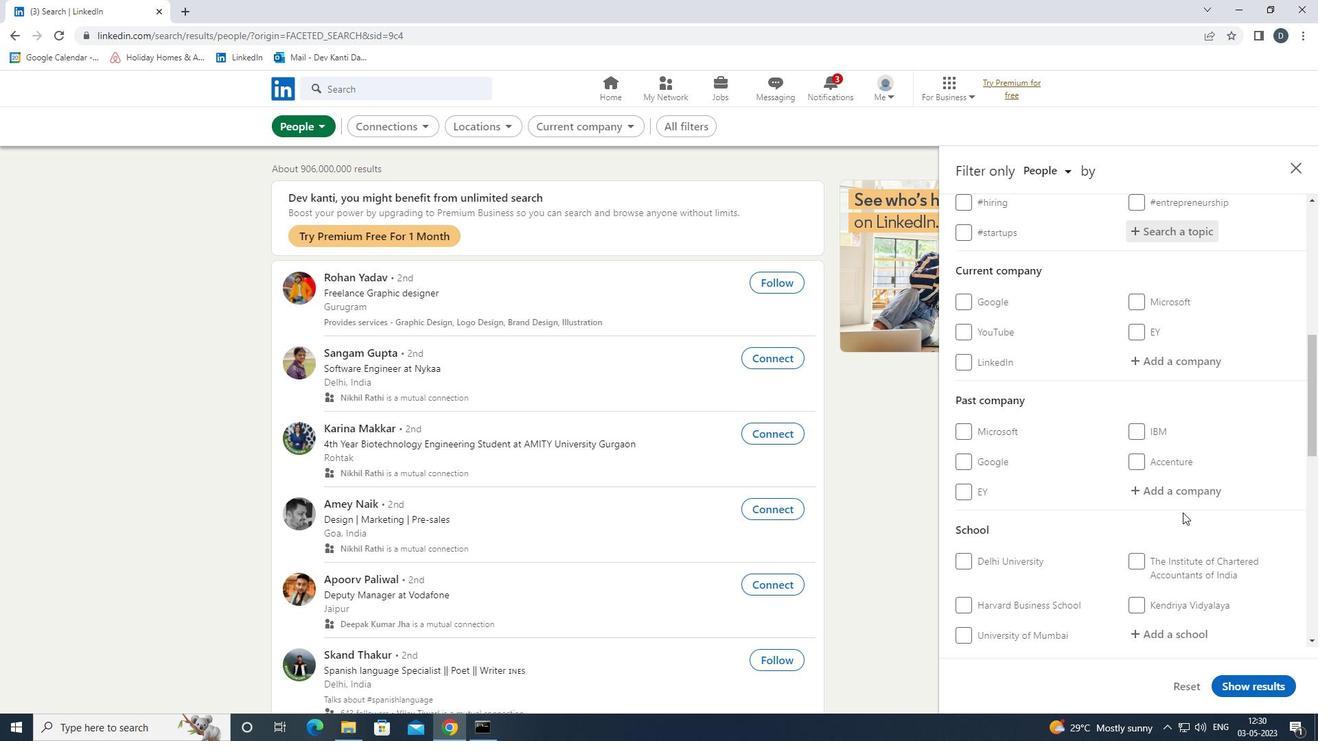 
Action: Mouse scrolled (1183, 512) with delta (0, 0)
Screenshot: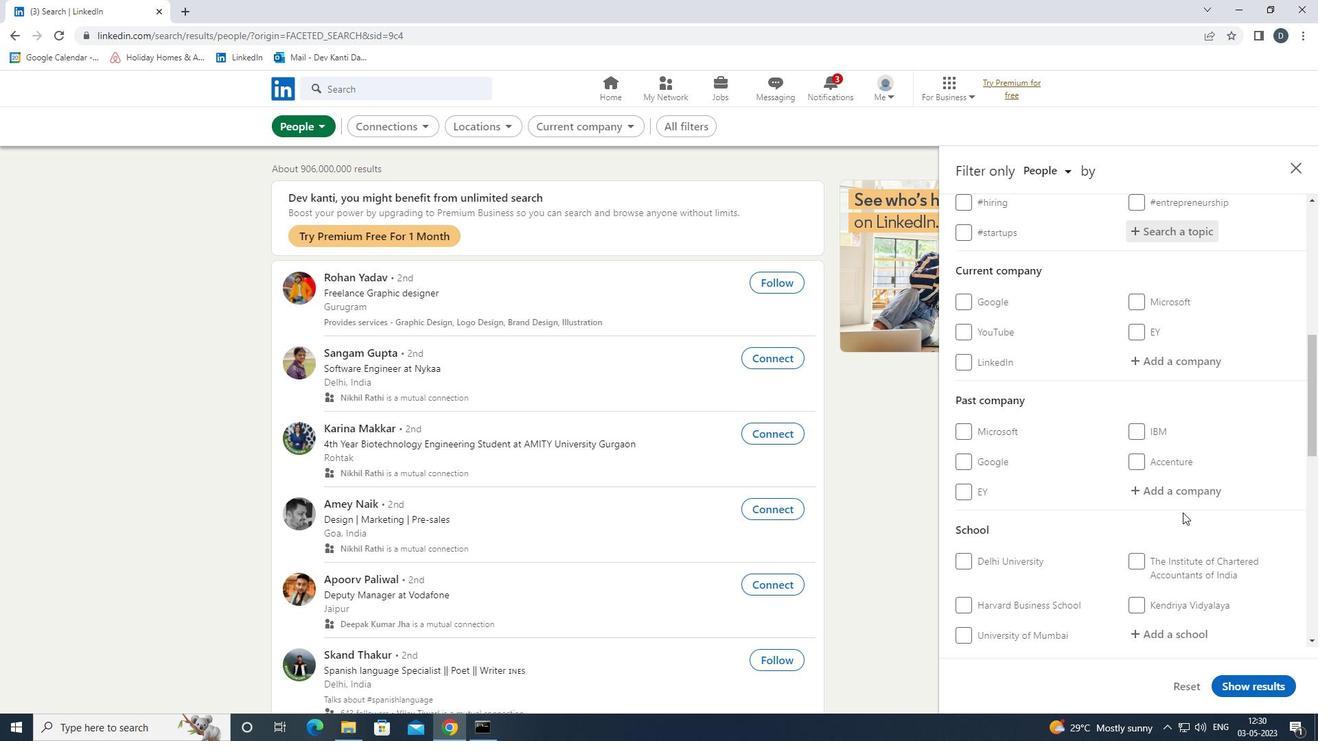 
Action: Mouse scrolled (1183, 512) with delta (0, 0)
Screenshot: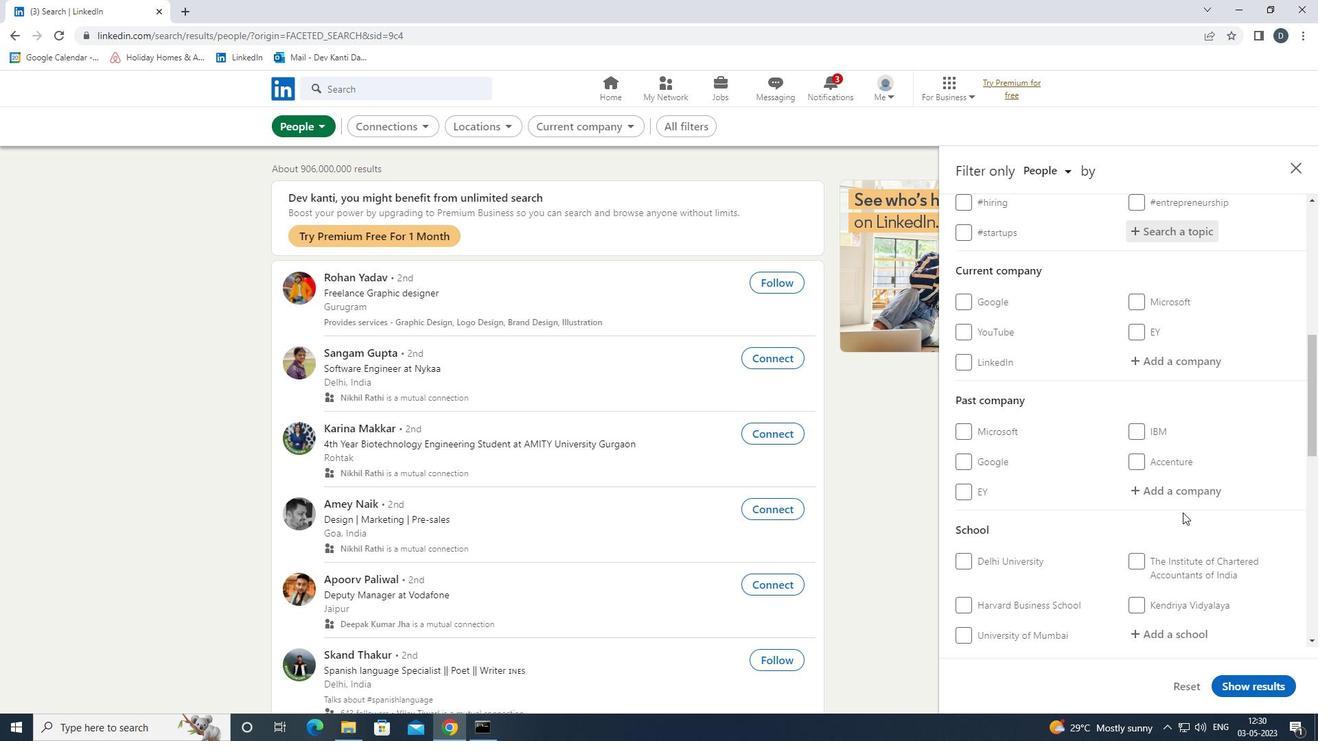 
Action: Mouse scrolled (1183, 512) with delta (0, 0)
Screenshot: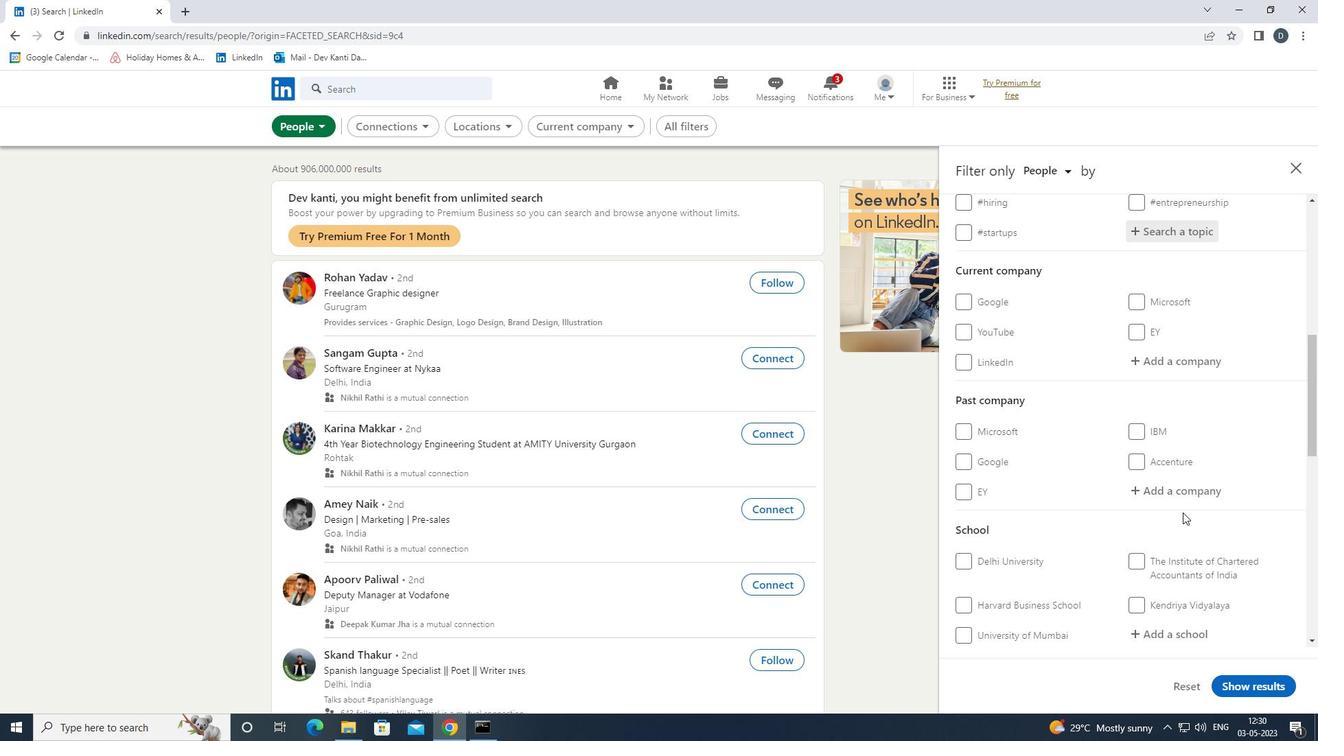 
Action: Mouse moved to (980, 504)
Screenshot: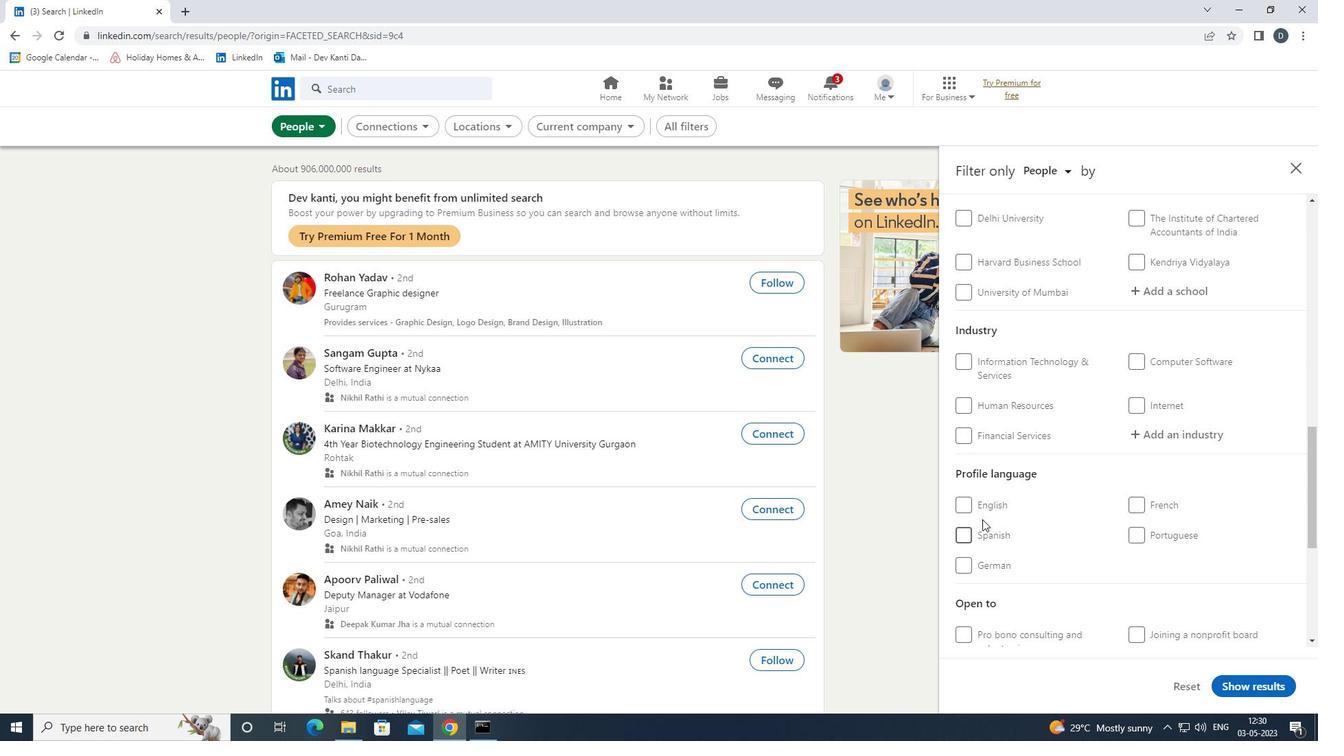 
Action: Mouse pressed left at (980, 504)
Screenshot: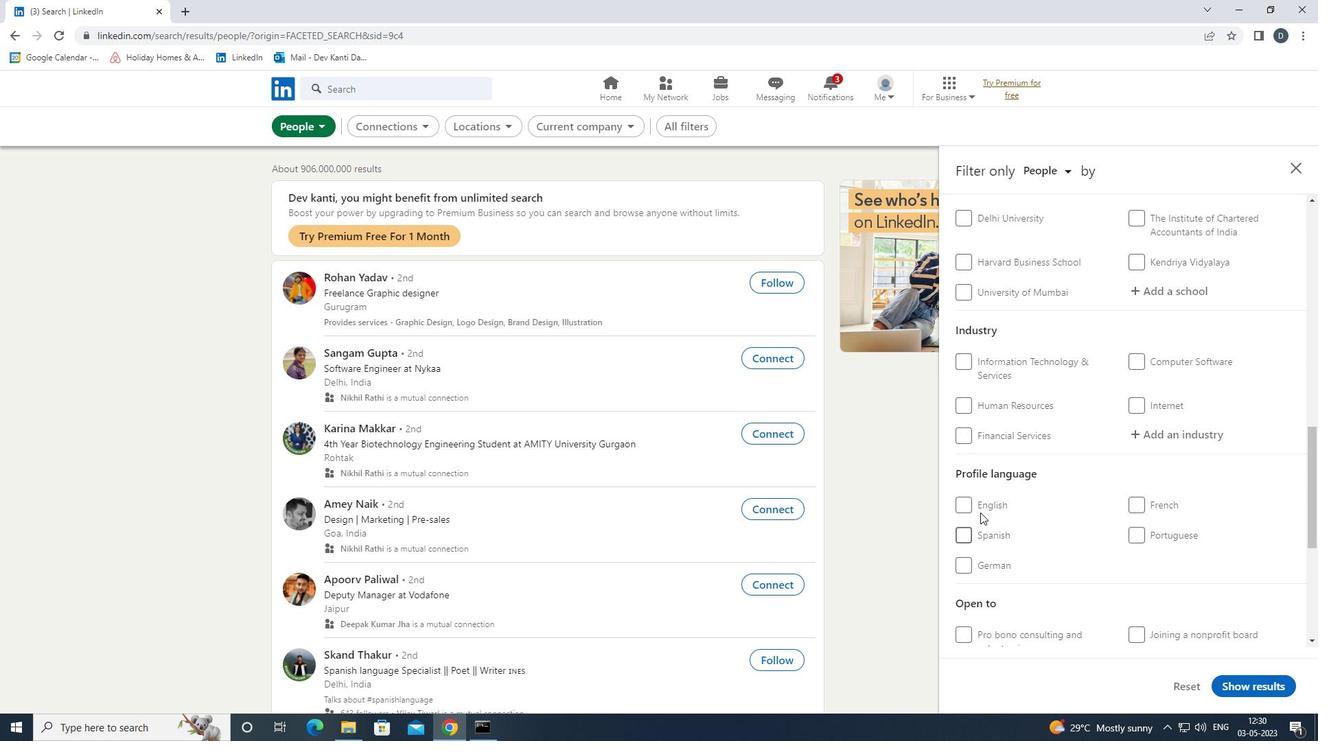
Action: Mouse moved to (1102, 525)
Screenshot: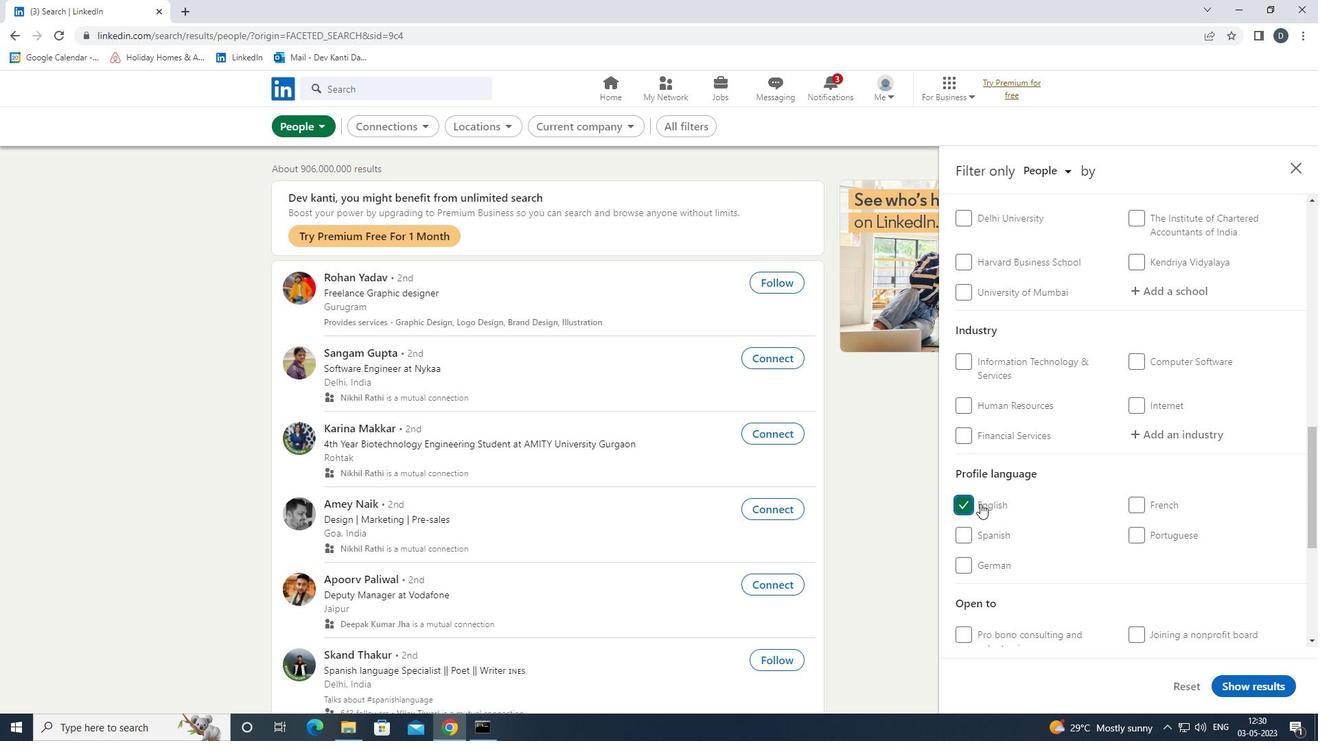 
Action: Mouse scrolled (1102, 525) with delta (0, 0)
Screenshot: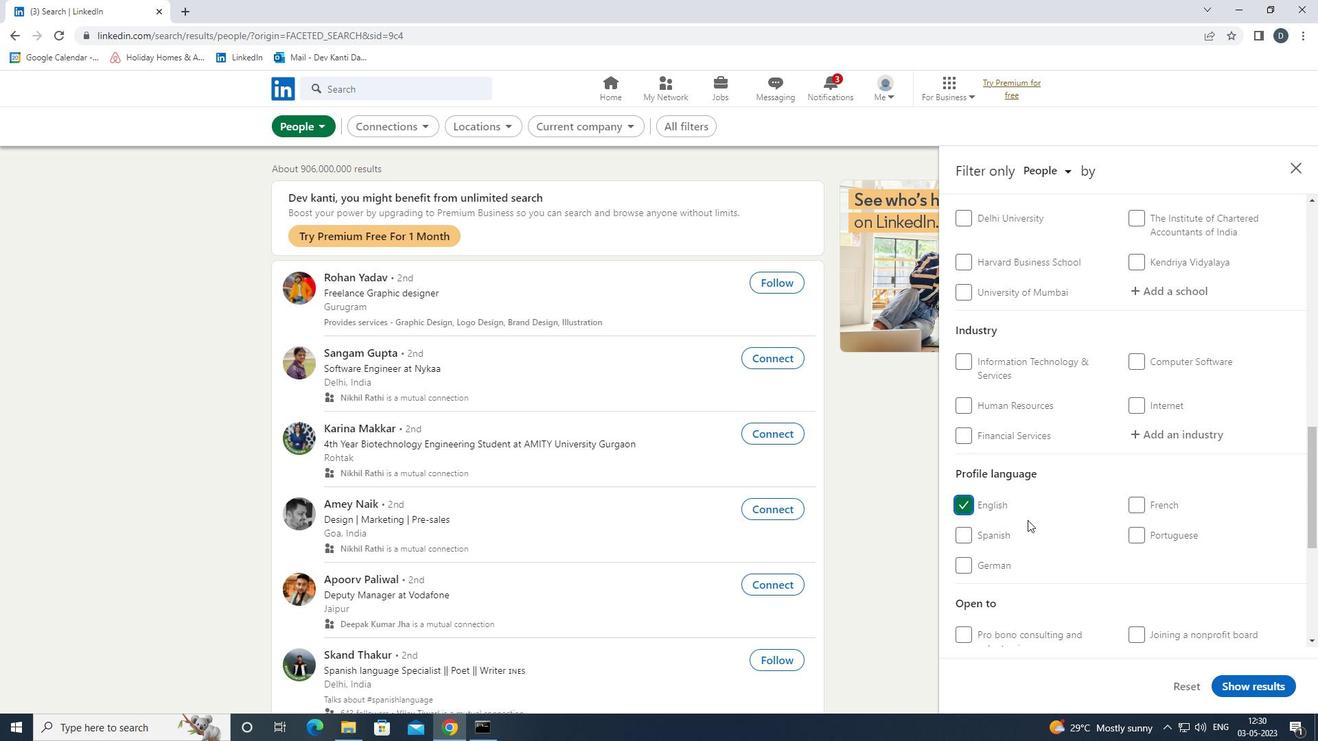 
Action: Mouse scrolled (1102, 525) with delta (0, 0)
Screenshot: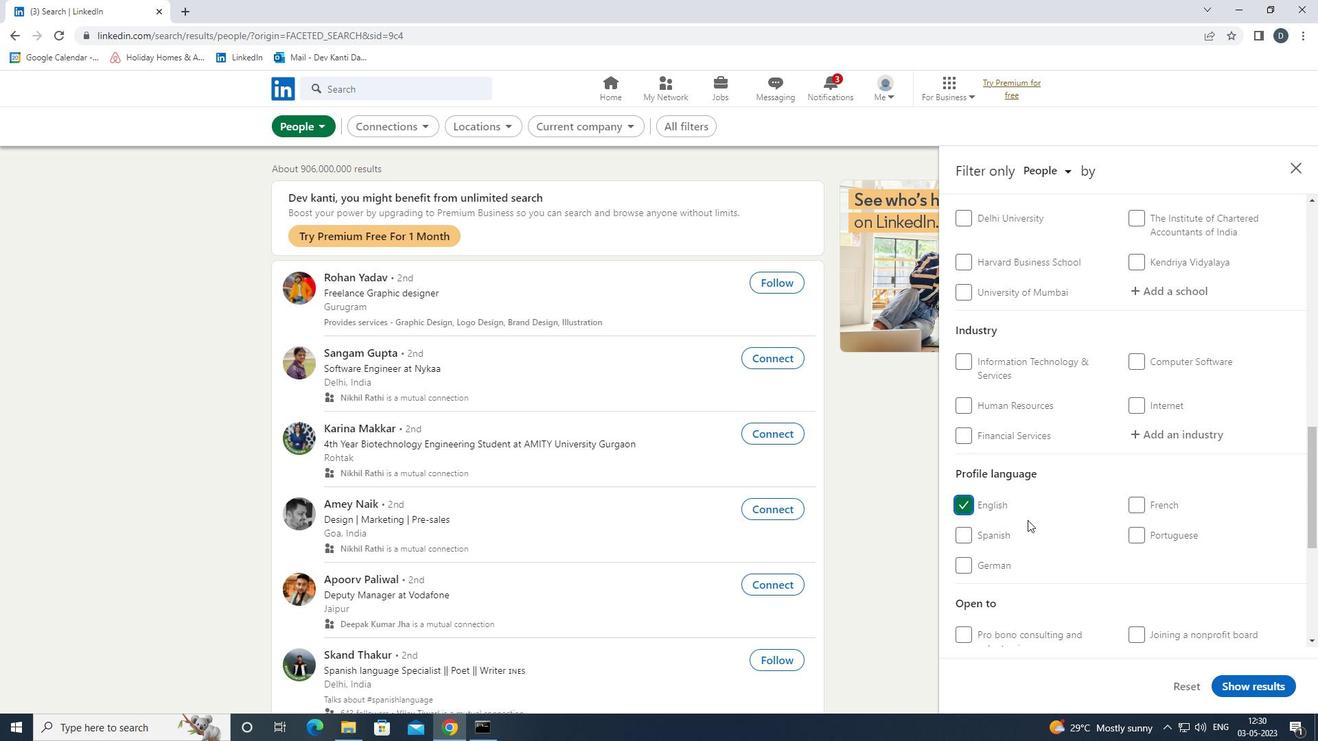 
Action: Mouse scrolled (1102, 525) with delta (0, 0)
Screenshot: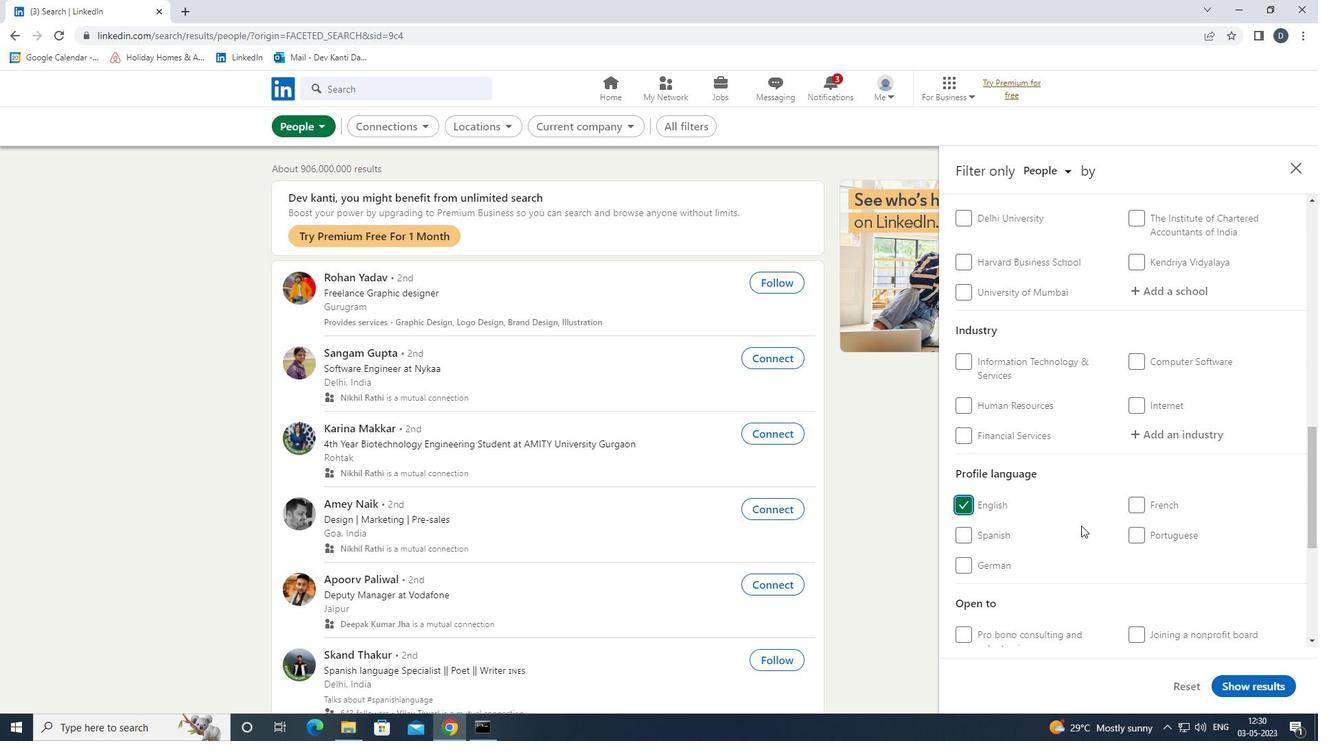 
Action: Mouse scrolled (1102, 525) with delta (0, 0)
Screenshot: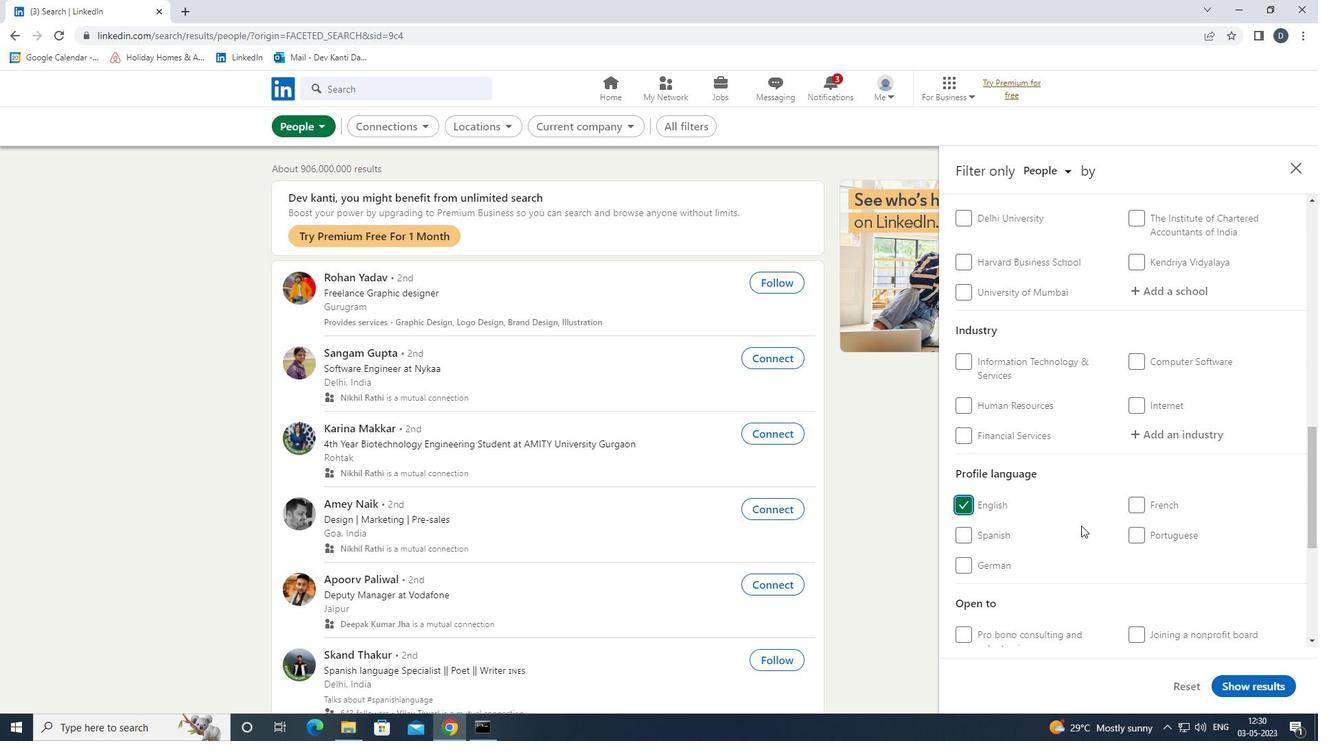 
Action: Mouse scrolled (1102, 525) with delta (0, 0)
Screenshot: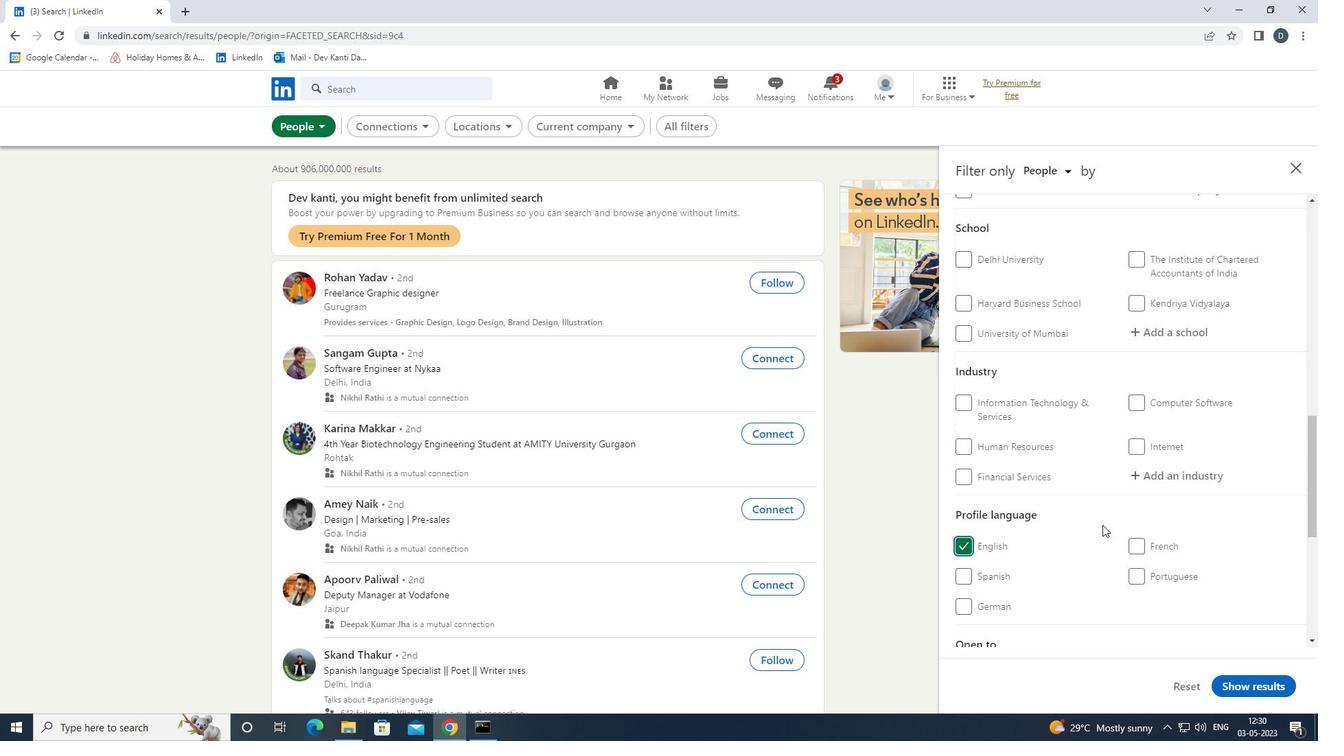 
Action: Mouse scrolled (1102, 525) with delta (0, 0)
Screenshot: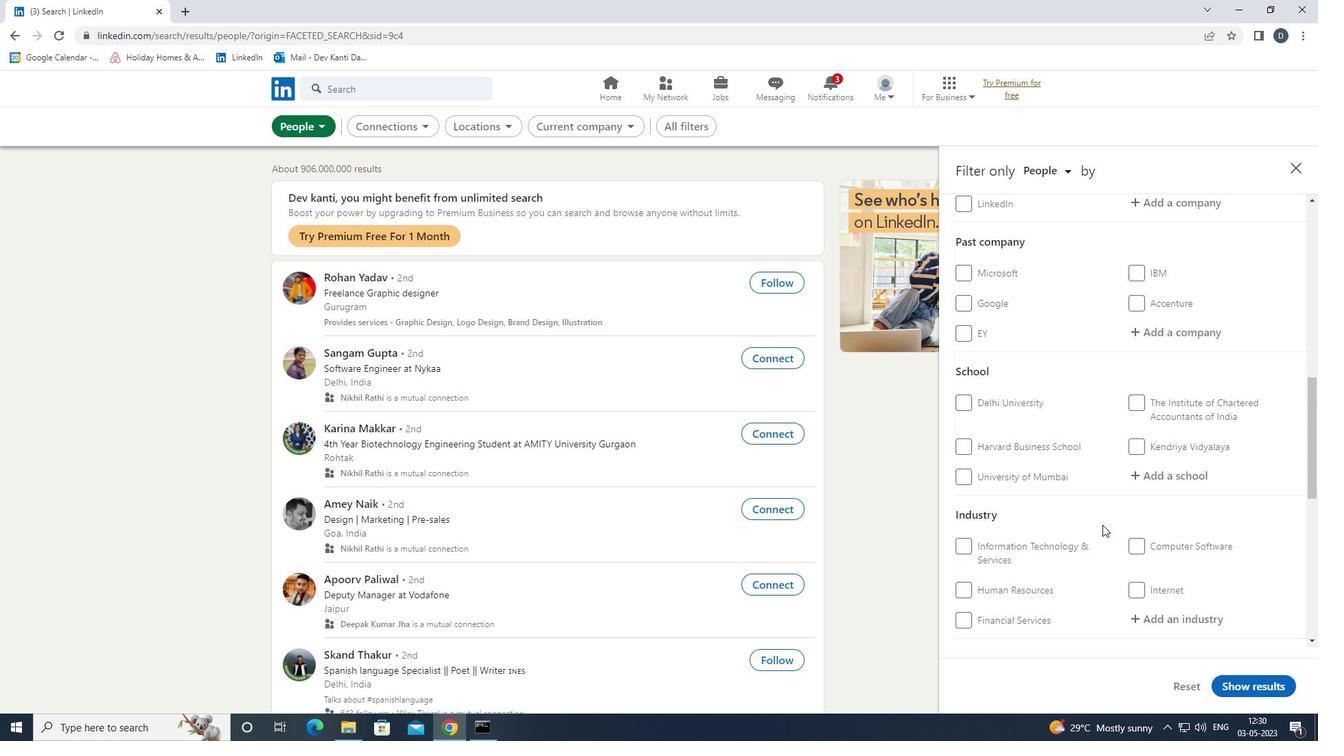 
Action: Mouse moved to (1172, 433)
Screenshot: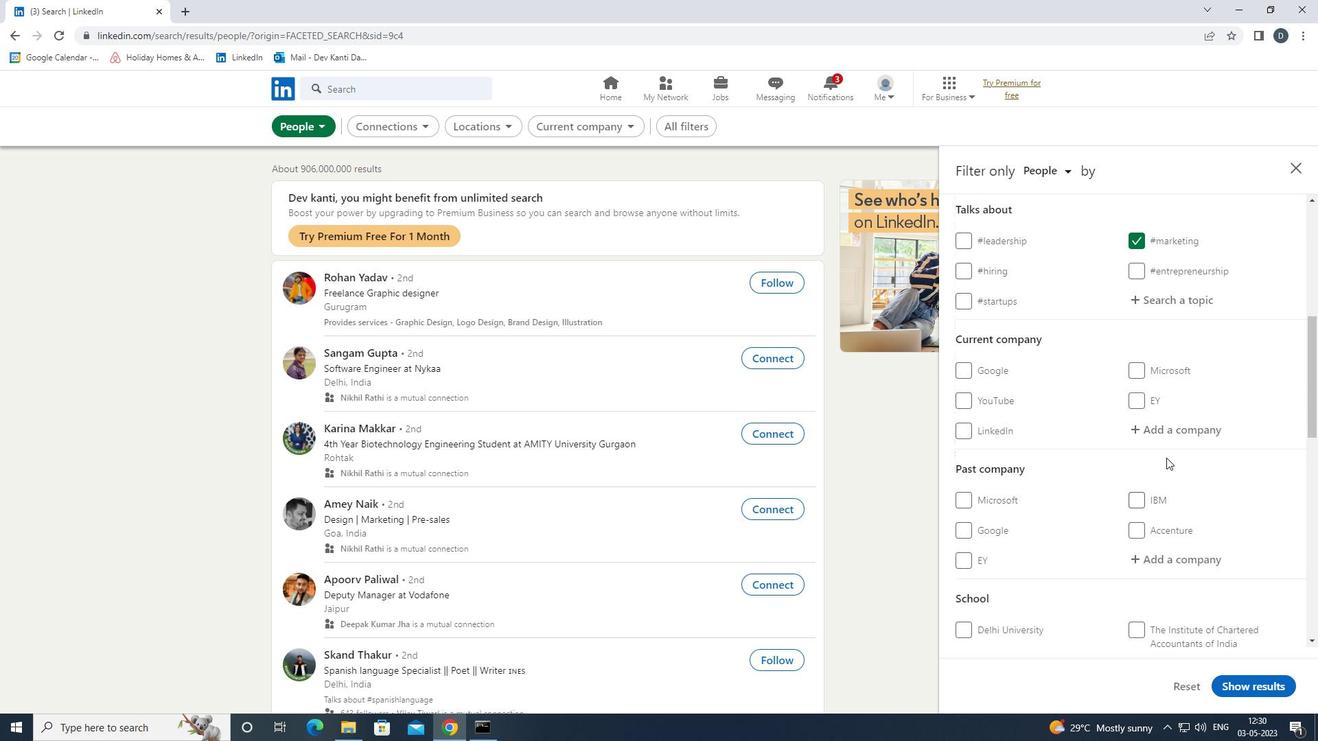 
Action: Mouse pressed left at (1172, 433)
Screenshot: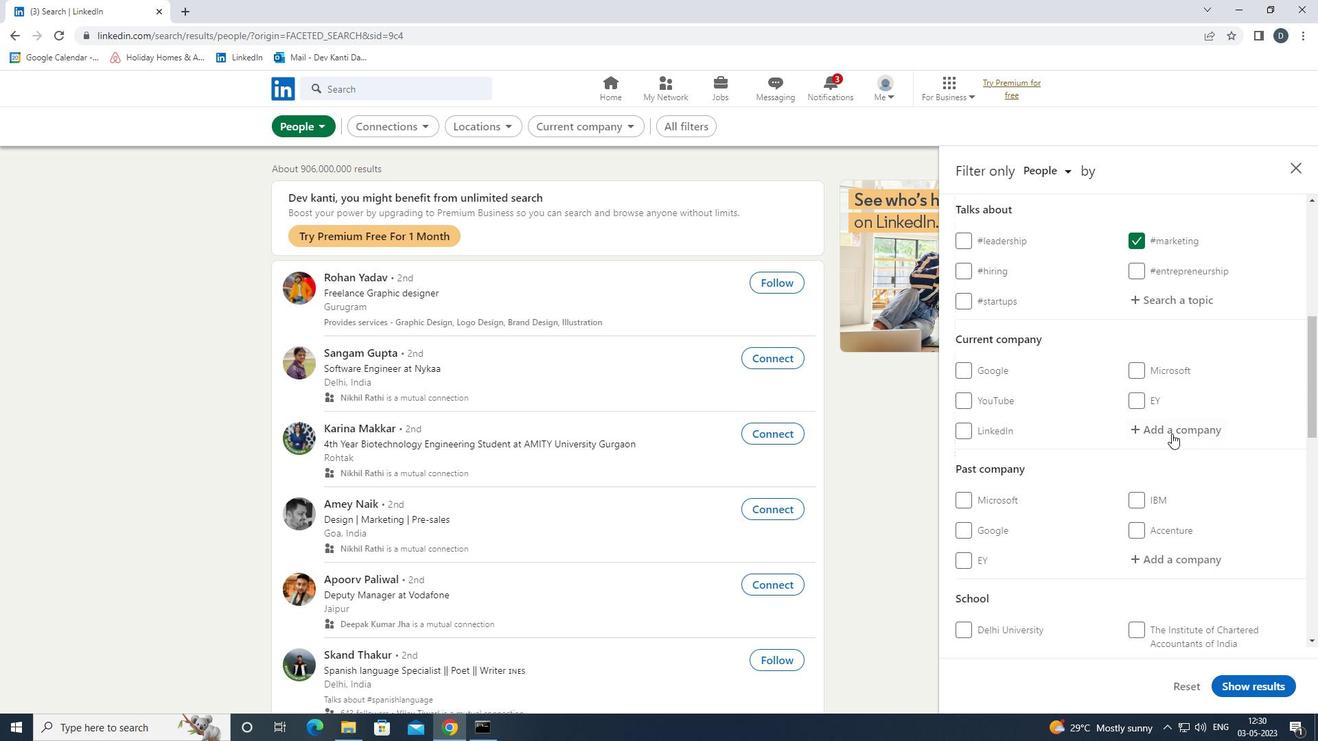 
Action: Key pressed <Key.shift>ORACLE<Key.space>CLOUD<Key.backspace><Key.backspace><Key.backspace><Key.backspace><Key.backspace><Key.shift>CLOUD<Key.down><Key.down><Key.down><Key.down><Key.down><Key.down><Key.down><Key.up><Key.down><Key.down><Key.down><Key.down><Key.down><Key.down><Key.down><Key.down><Key.down><Key.down><Key.down><Key.down><Key.down><Key.up><Key.down><Key.space><Key.backspace><Key.enter>
Screenshot: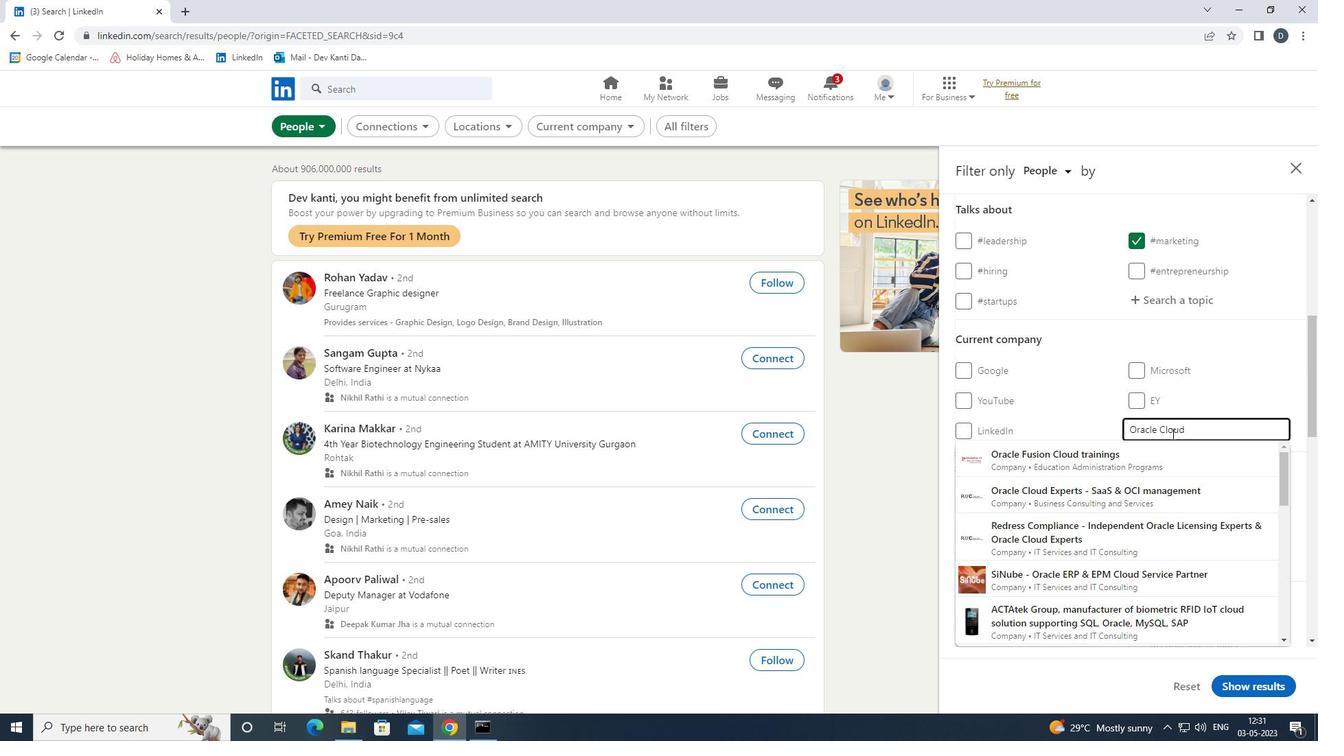 
Action: Mouse moved to (1175, 433)
Screenshot: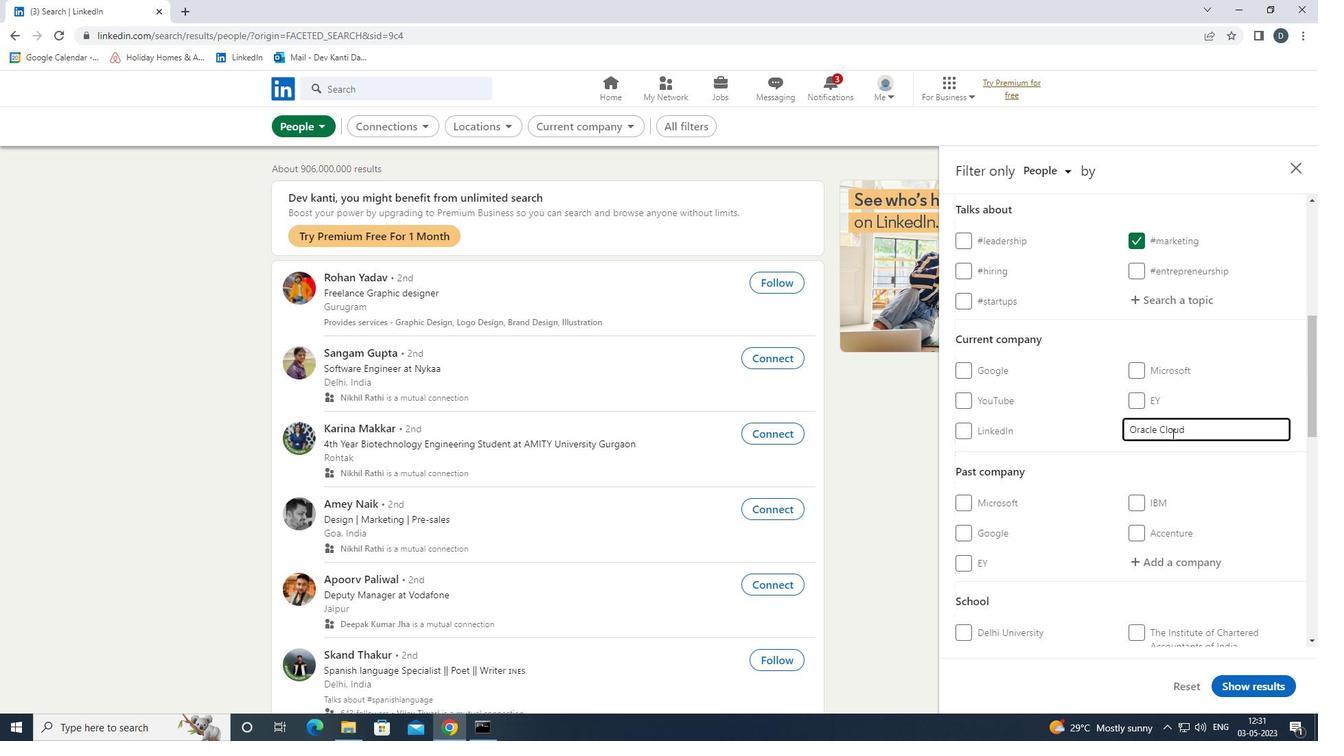 
Action: Mouse scrolled (1175, 432) with delta (0, 0)
Screenshot: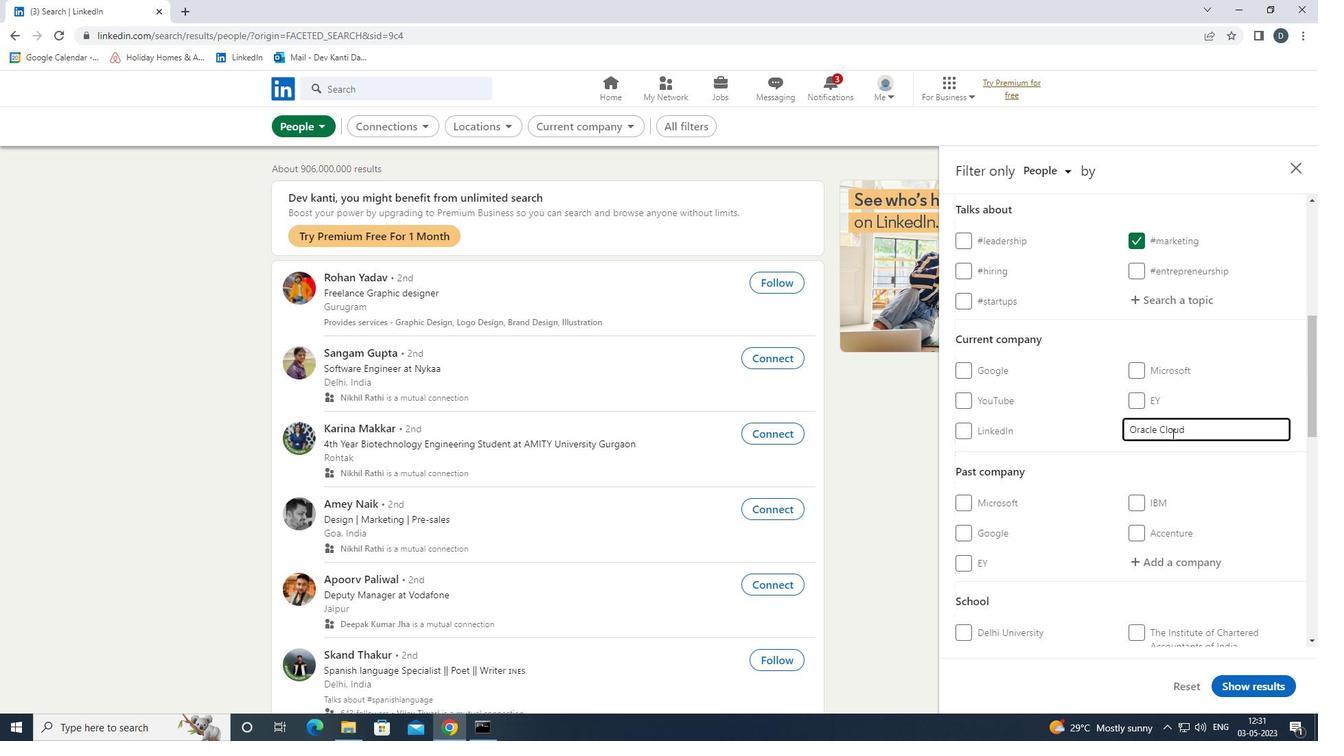 
Action: Mouse moved to (1175, 434)
Screenshot: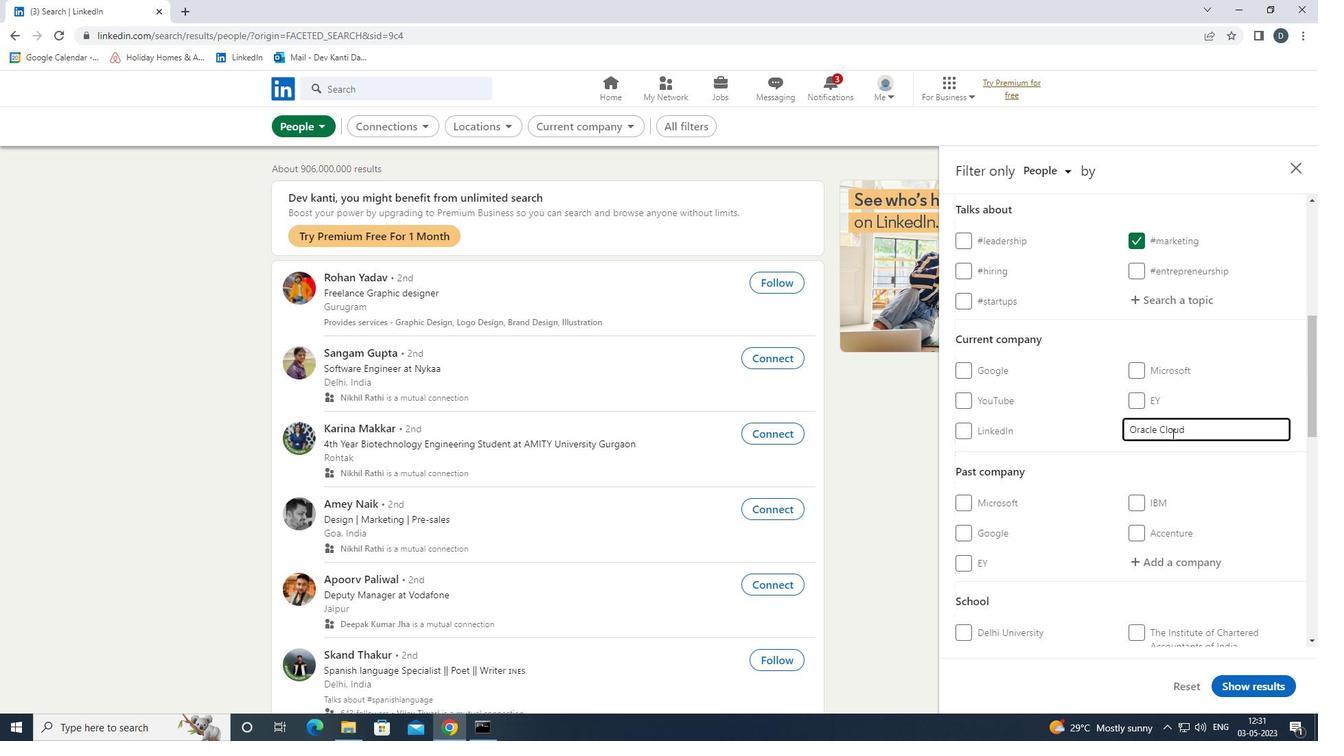 
Action: Mouse scrolled (1175, 433) with delta (0, 0)
Screenshot: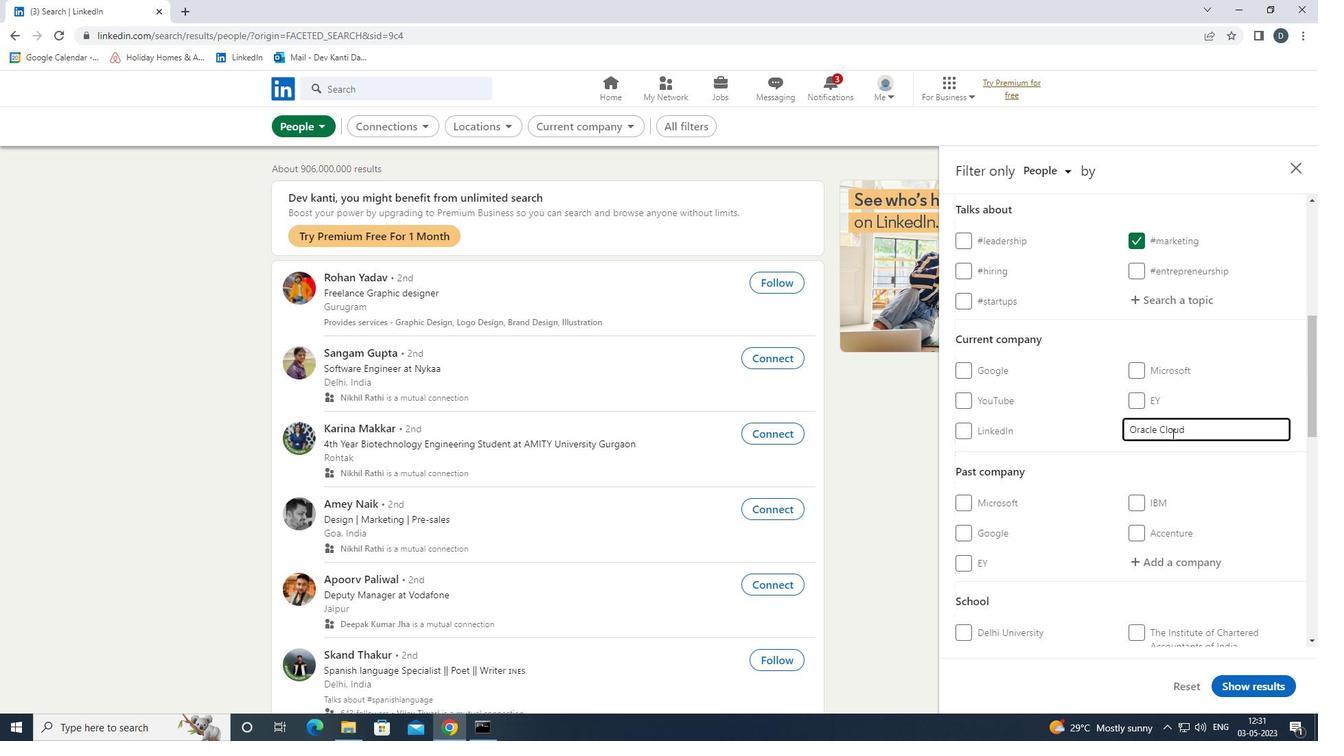 
Action: Mouse moved to (1159, 501)
Screenshot: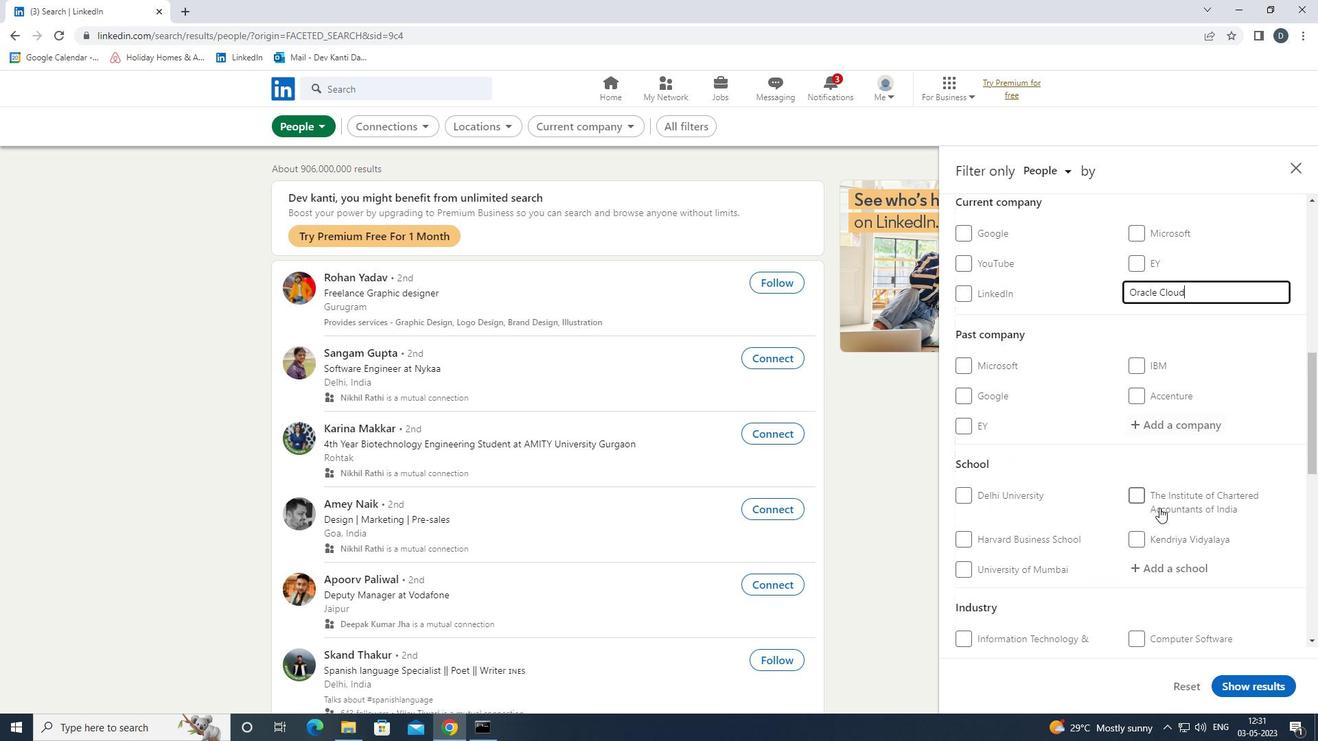 
Action: Mouse scrolled (1159, 501) with delta (0, 0)
Screenshot: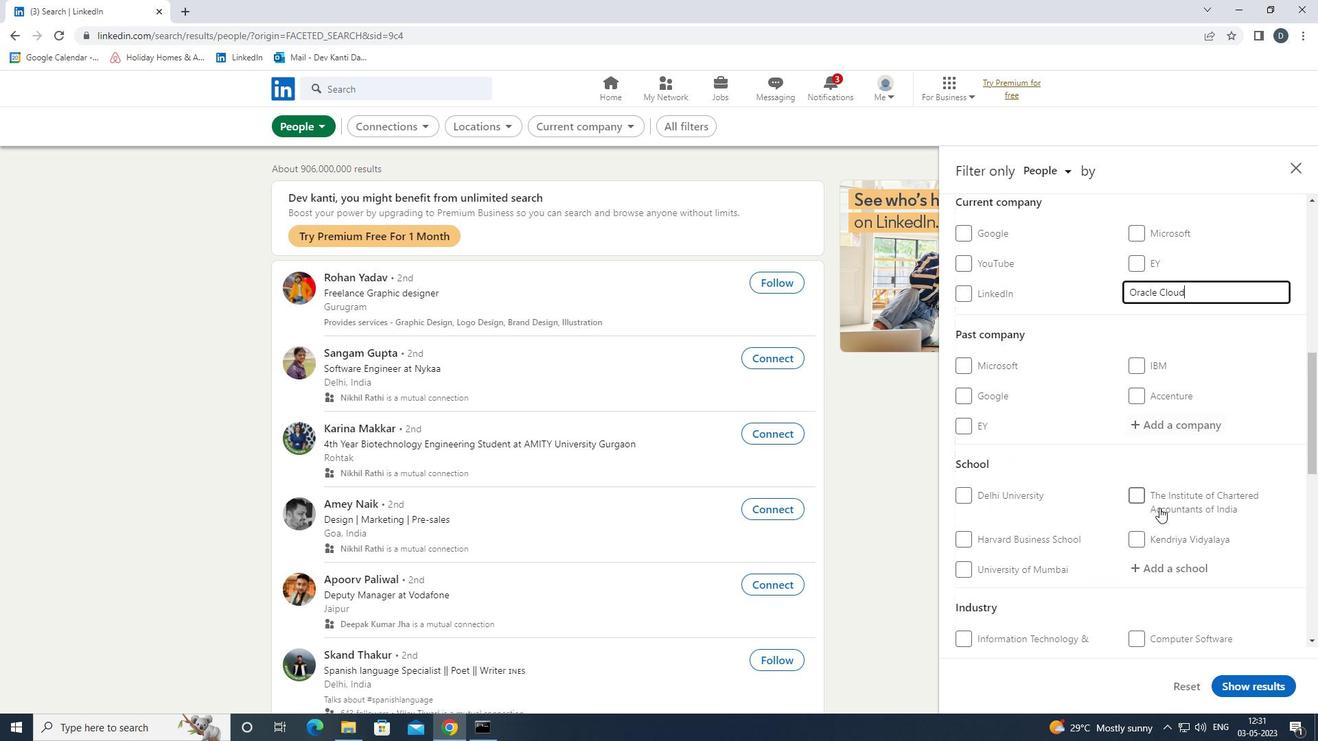 
Action: Mouse moved to (1159, 501)
Screenshot: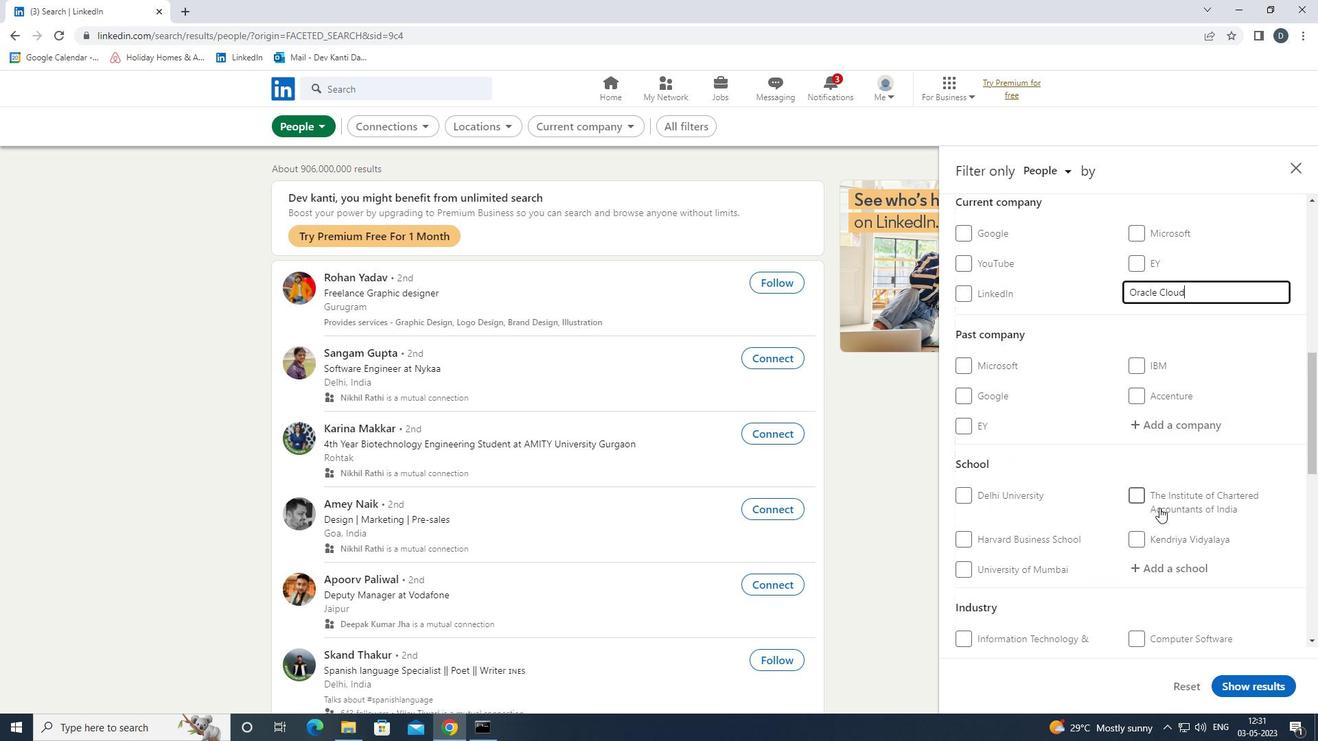 
Action: Mouse scrolled (1159, 500) with delta (0, 0)
Screenshot: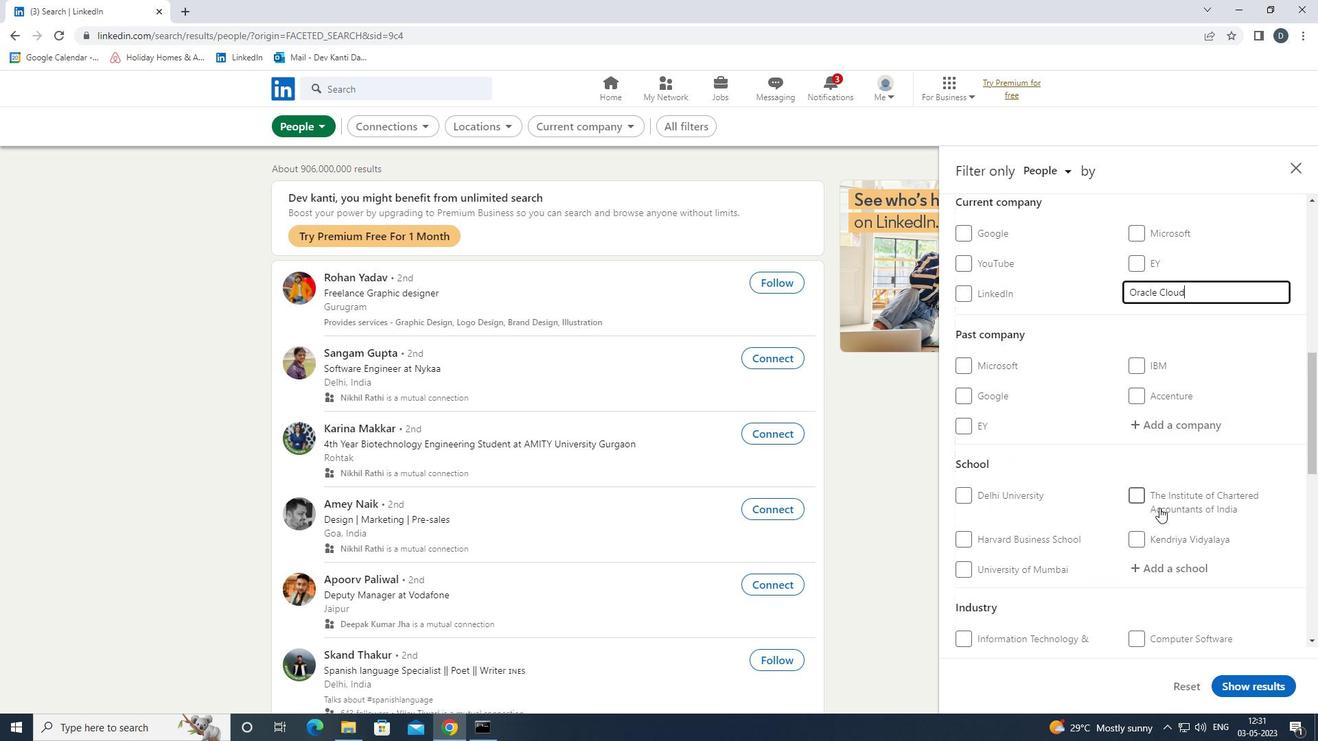 
Action: Mouse moved to (1159, 497)
Screenshot: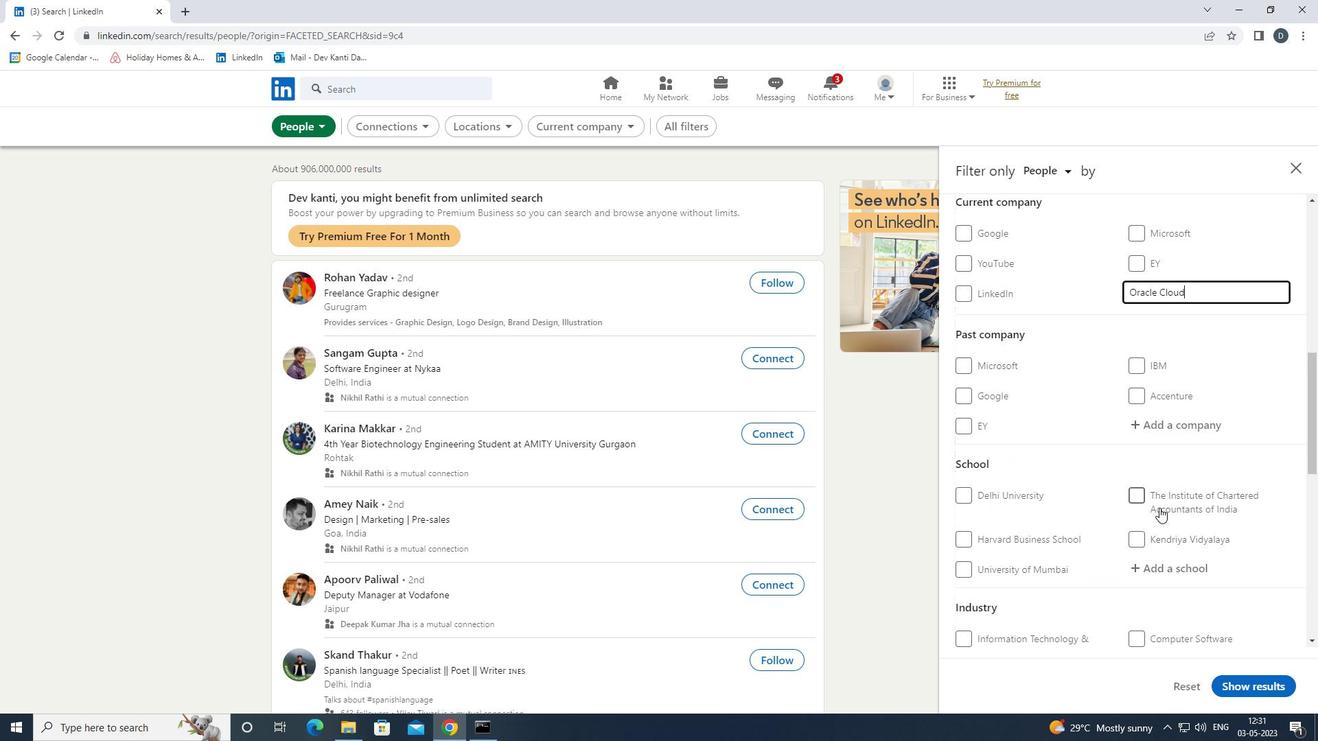 
Action: Mouse scrolled (1159, 497) with delta (0, 0)
Screenshot: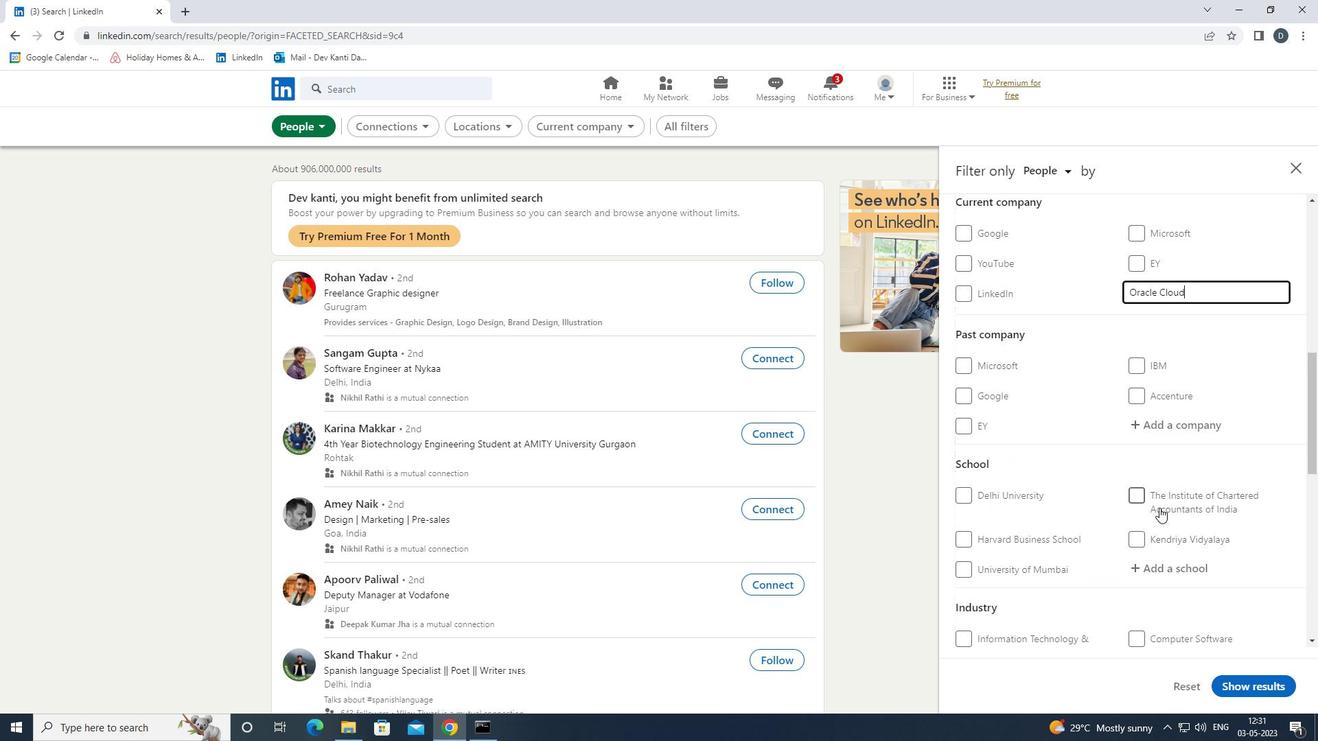 
Action: Mouse moved to (1181, 369)
Screenshot: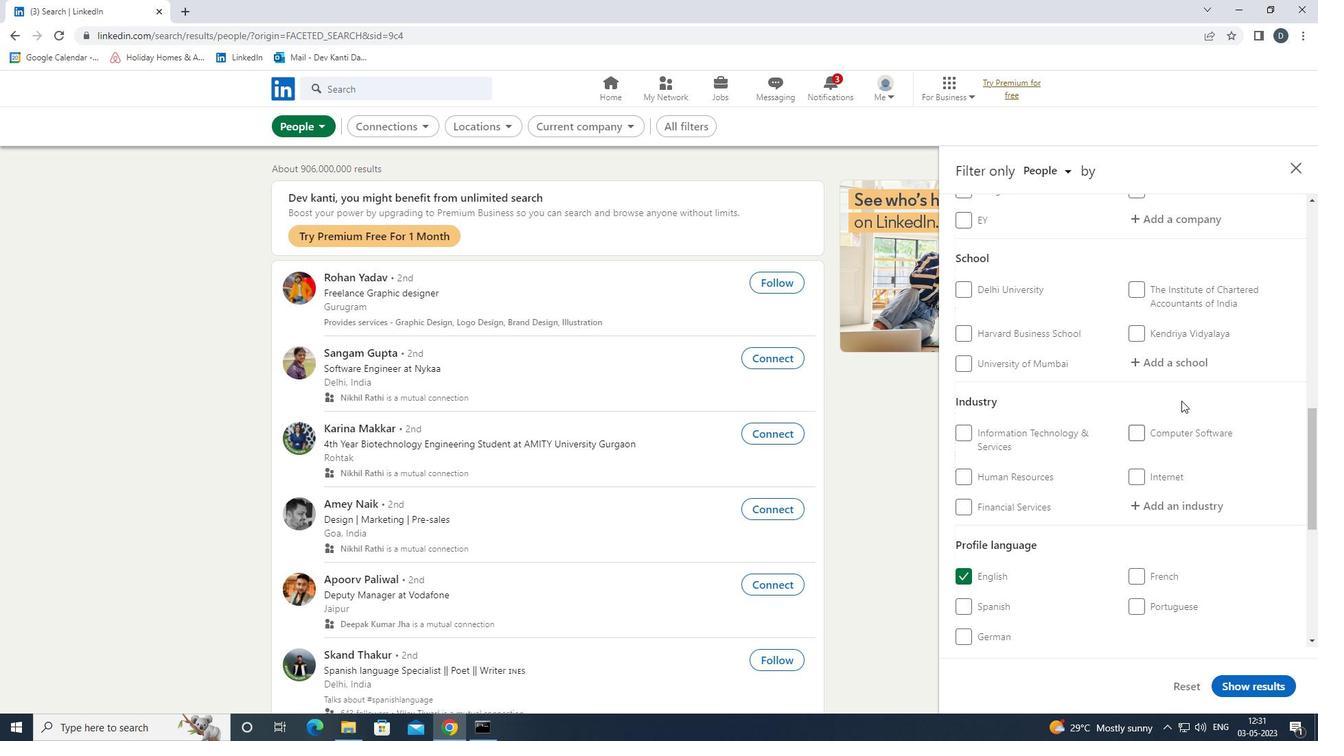 
Action: Mouse pressed left at (1181, 369)
Screenshot: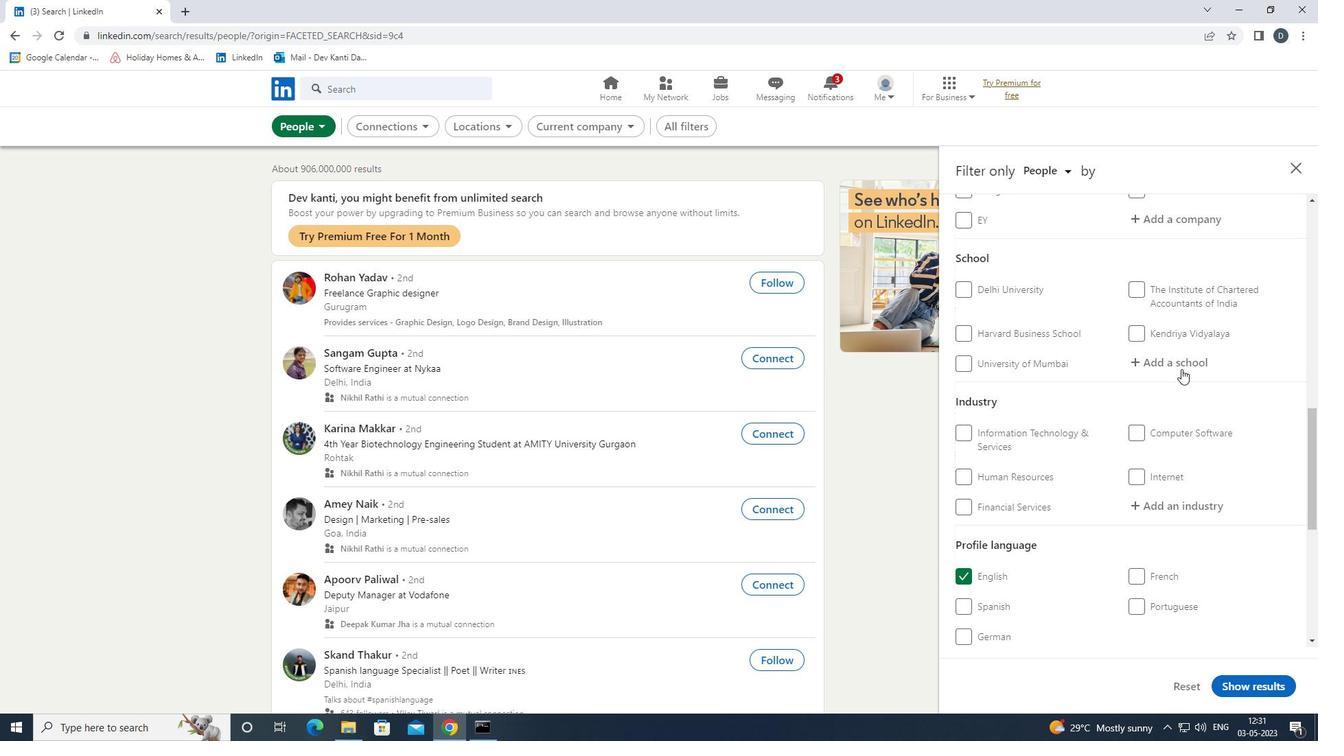 
Action: Key pressed <Key.shift>HINDU<Key.space><Key.shift>SCHOOL<Key.down><Key.enter>
Screenshot: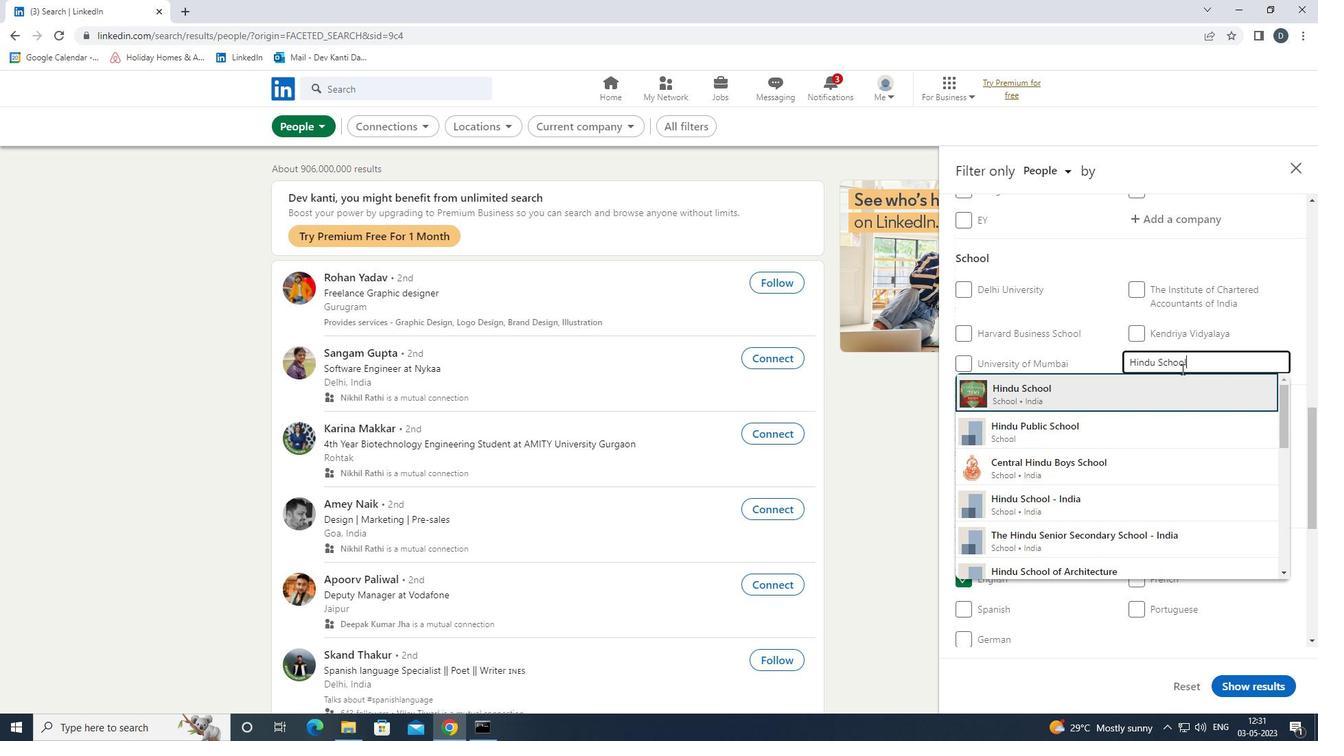 
Action: Mouse moved to (1170, 365)
Screenshot: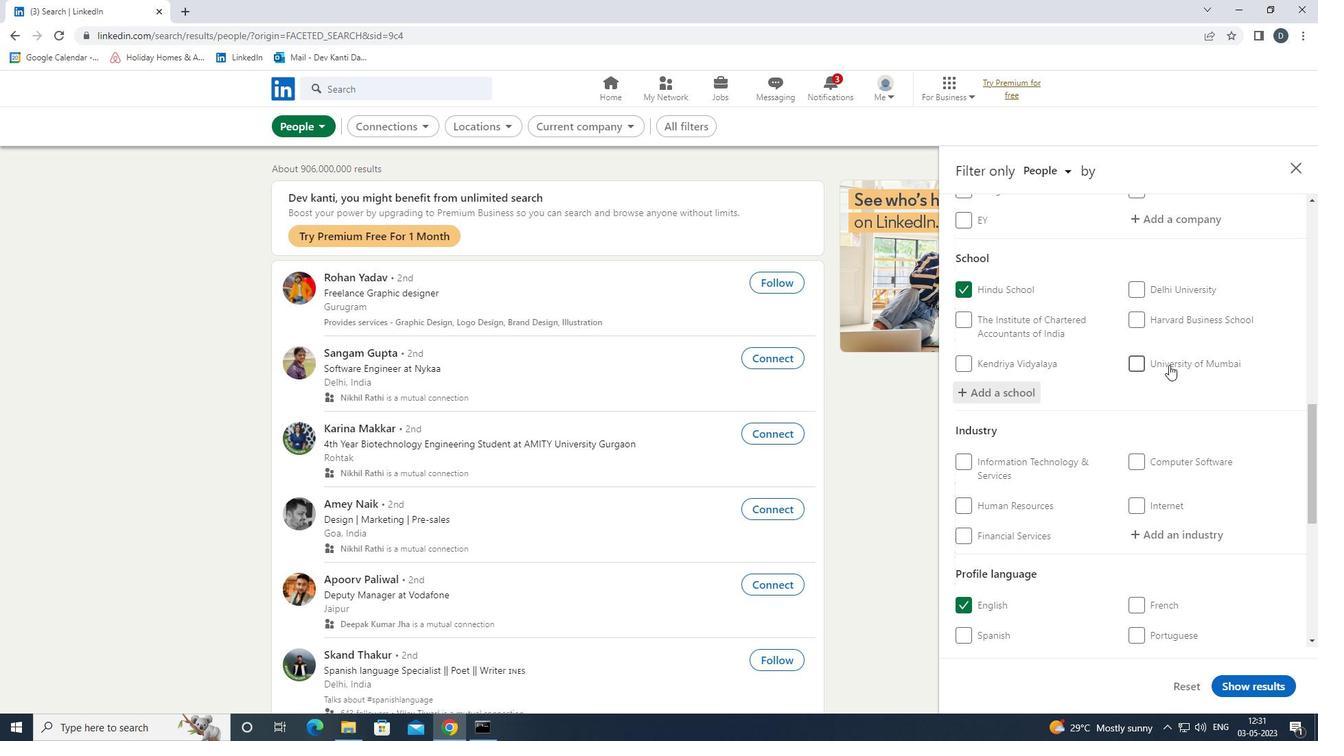 
Action: Mouse scrolled (1170, 364) with delta (0, 0)
Screenshot: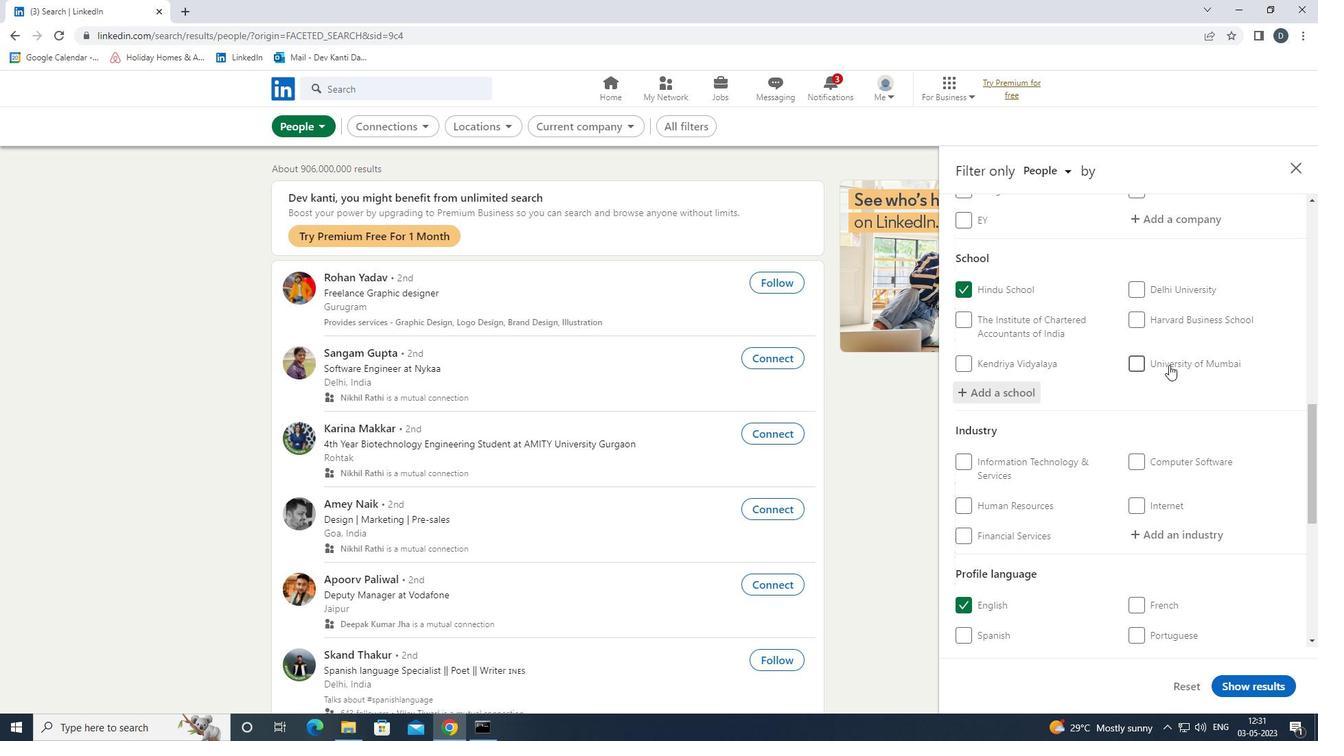 
Action: Mouse moved to (1170, 365)
Screenshot: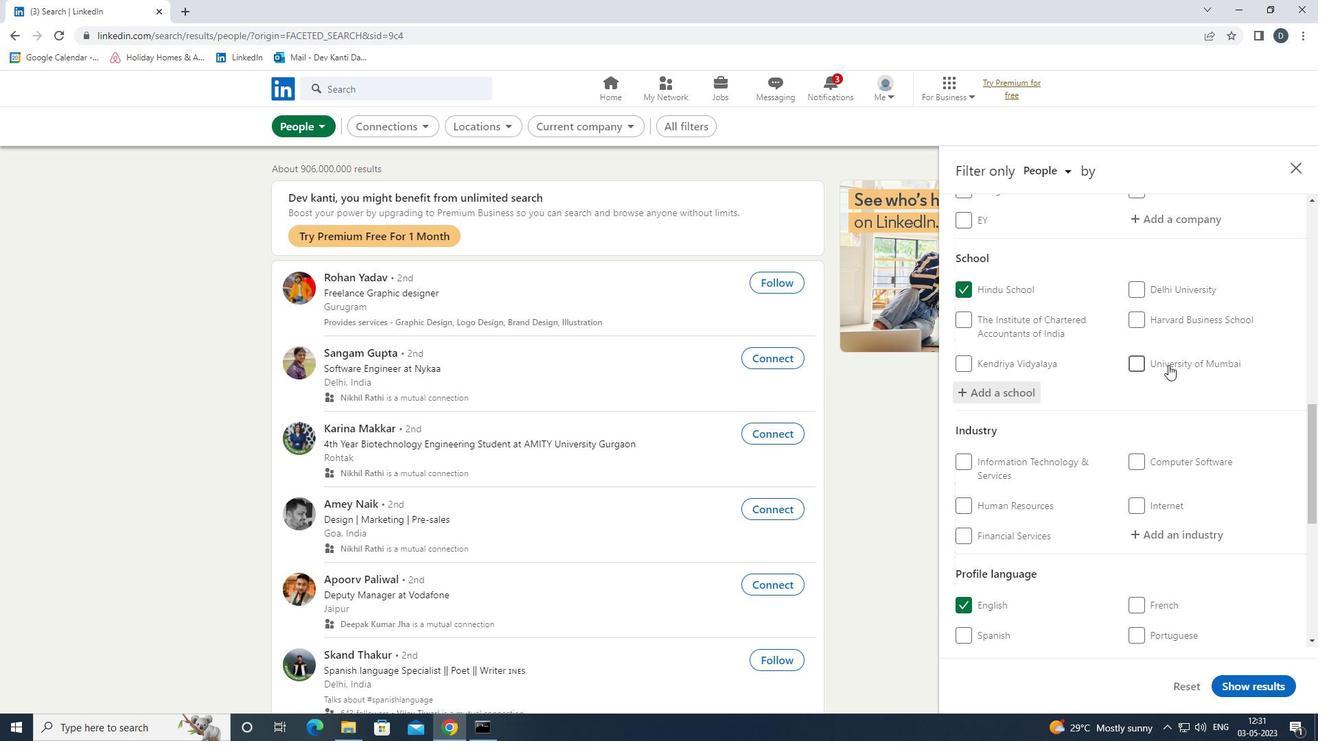 
Action: Mouse scrolled (1170, 365) with delta (0, 0)
Screenshot: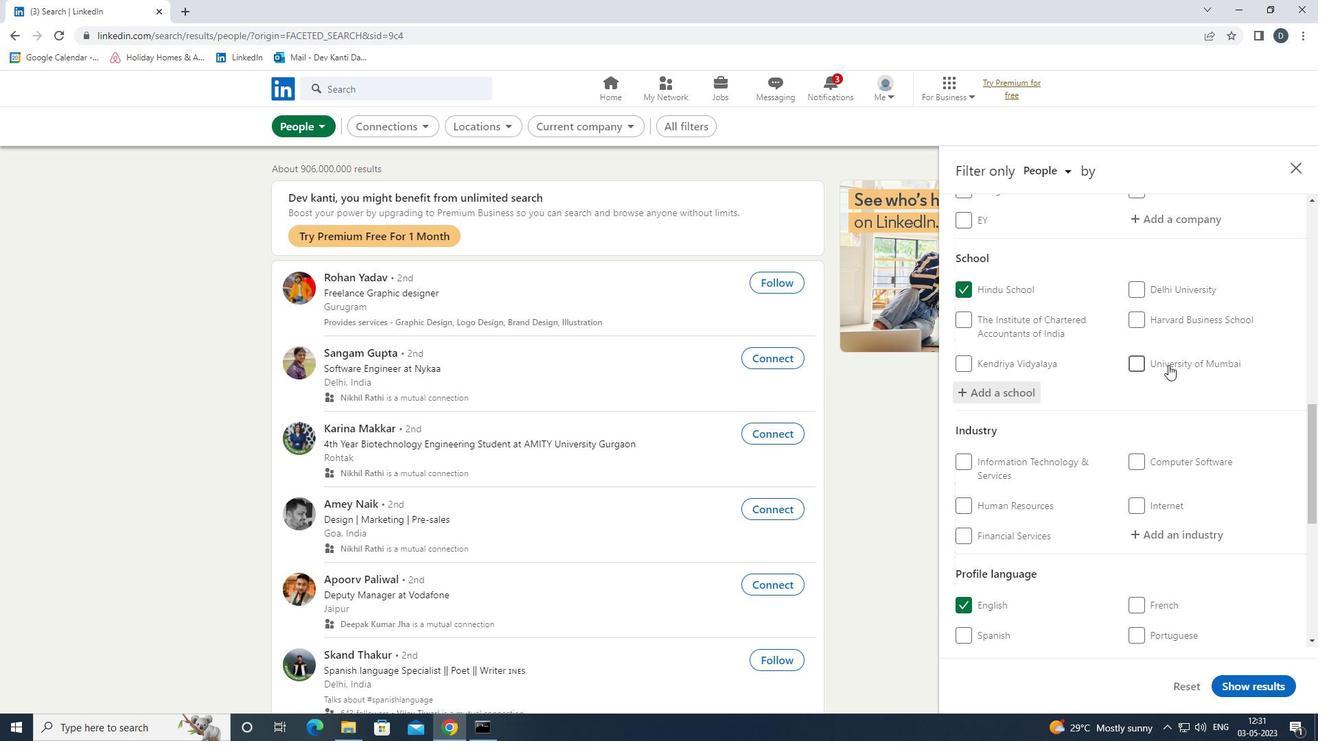 
Action: Mouse scrolled (1170, 365) with delta (0, 0)
Screenshot: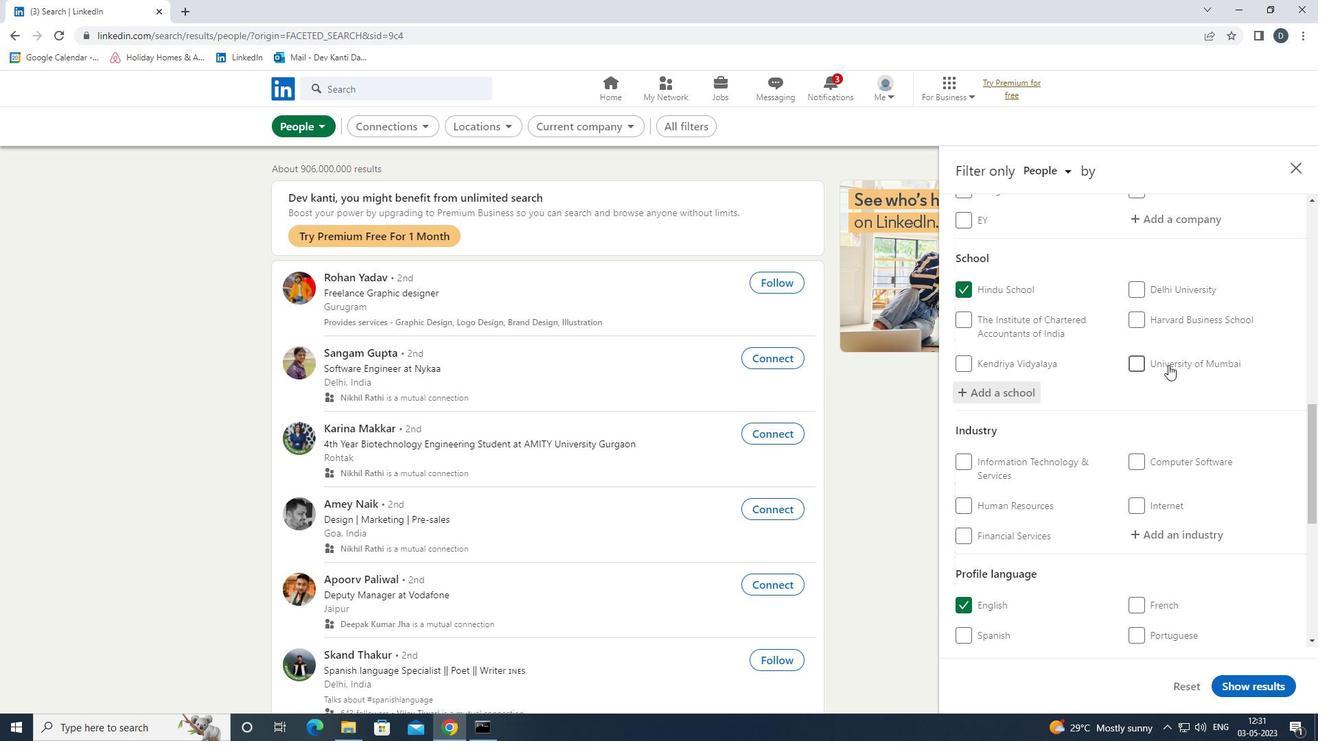 
Action: Mouse moved to (1184, 324)
Screenshot: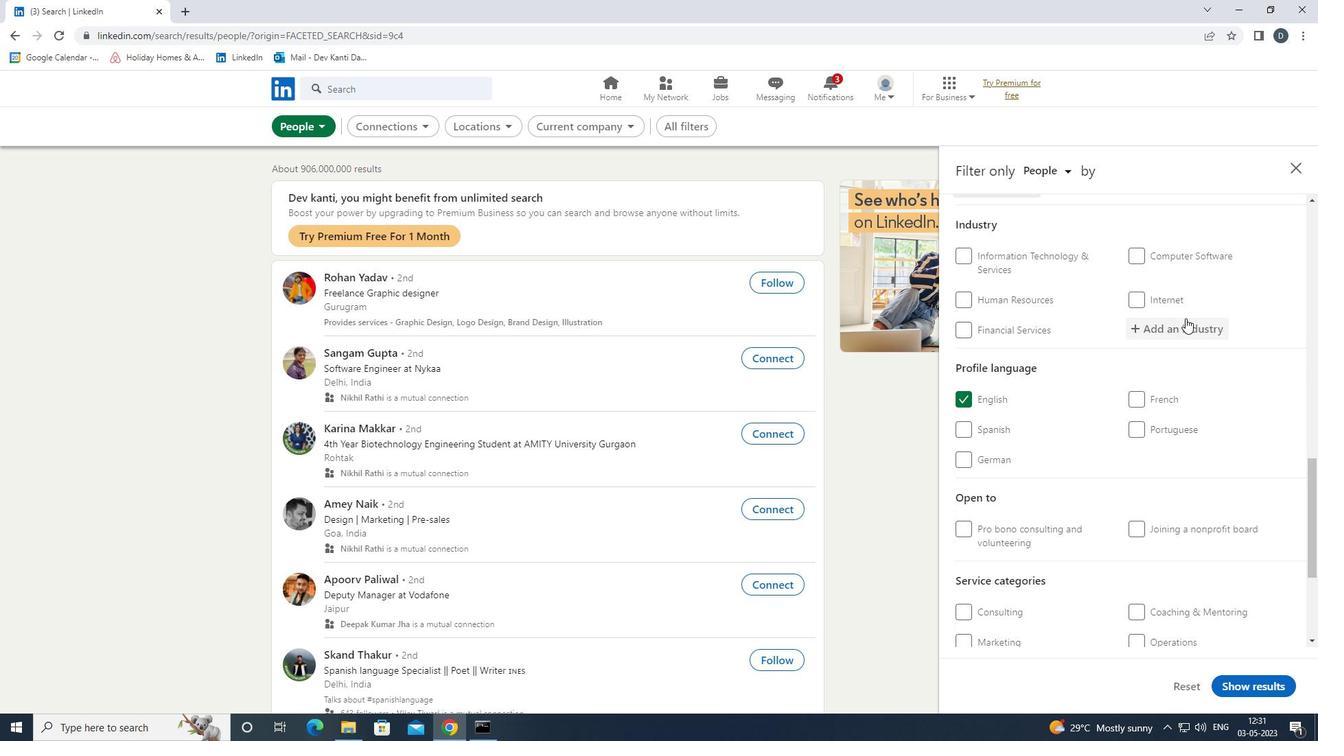 
Action: Mouse pressed left at (1184, 324)
Screenshot: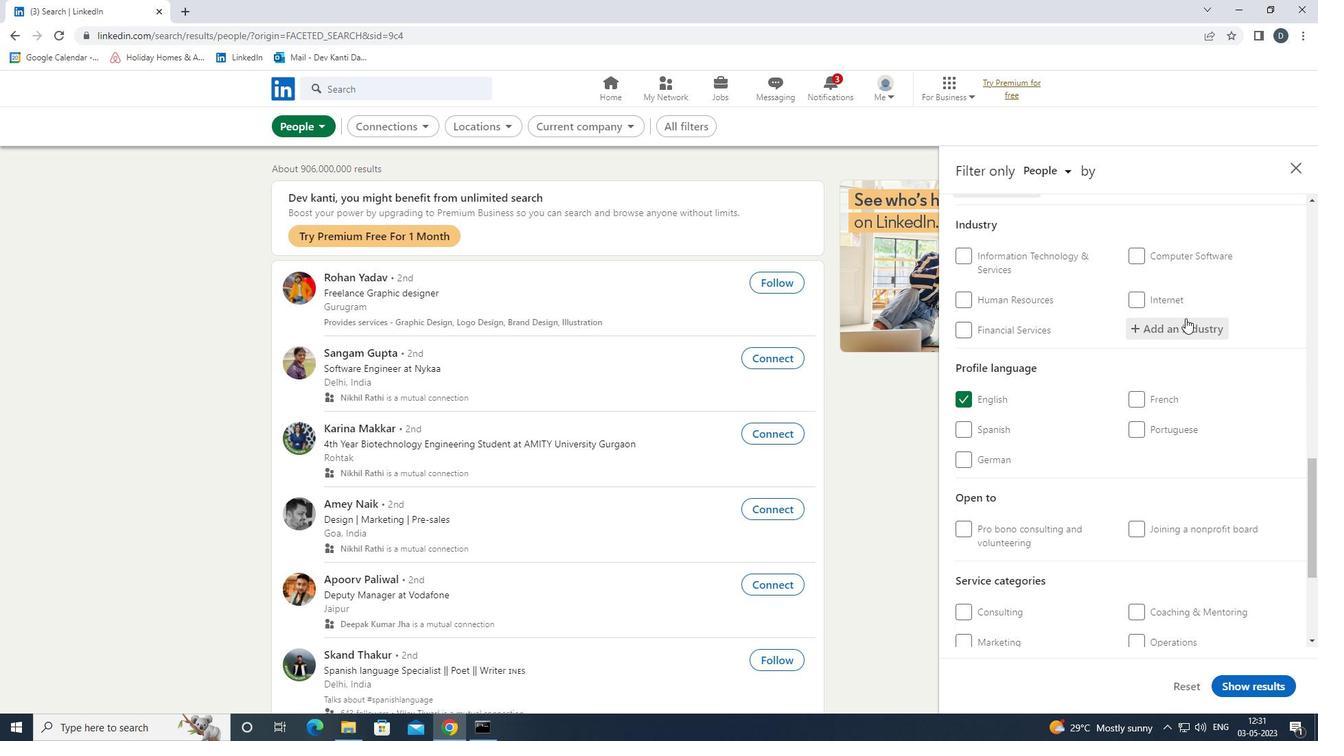
Action: Key pressed <Key.shift>CLAY<Key.space><Key.shift><Key.shift>AND<Key.down><Key.down><Key.enter>
Screenshot: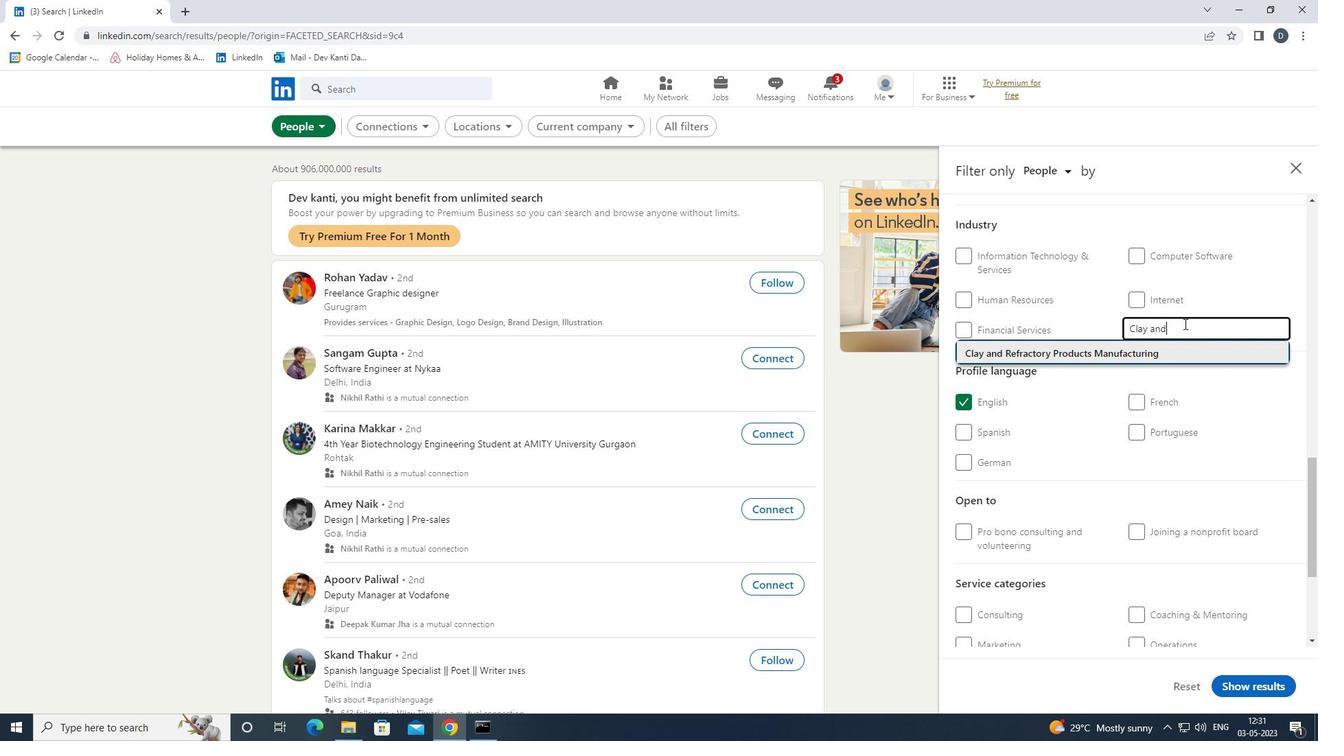 
Action: Mouse moved to (1183, 315)
Screenshot: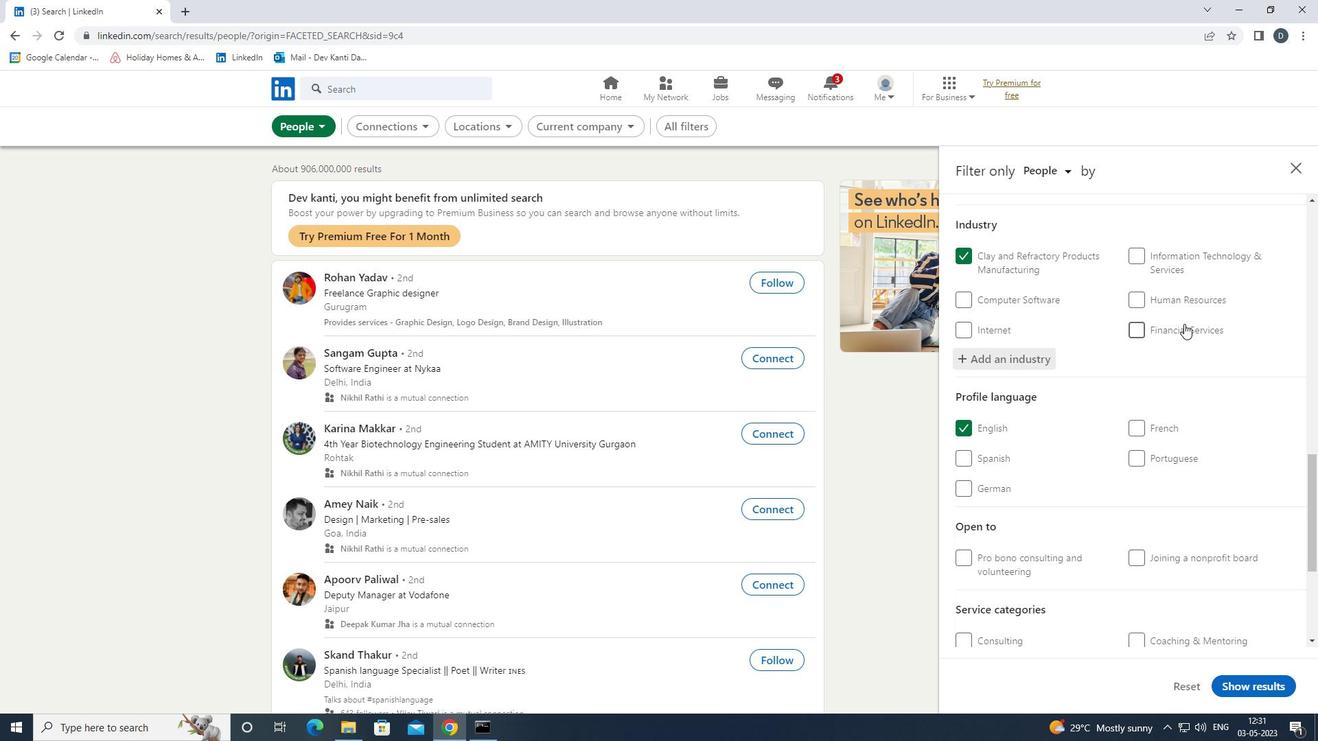 
Action: Mouse scrolled (1183, 314) with delta (0, 0)
Screenshot: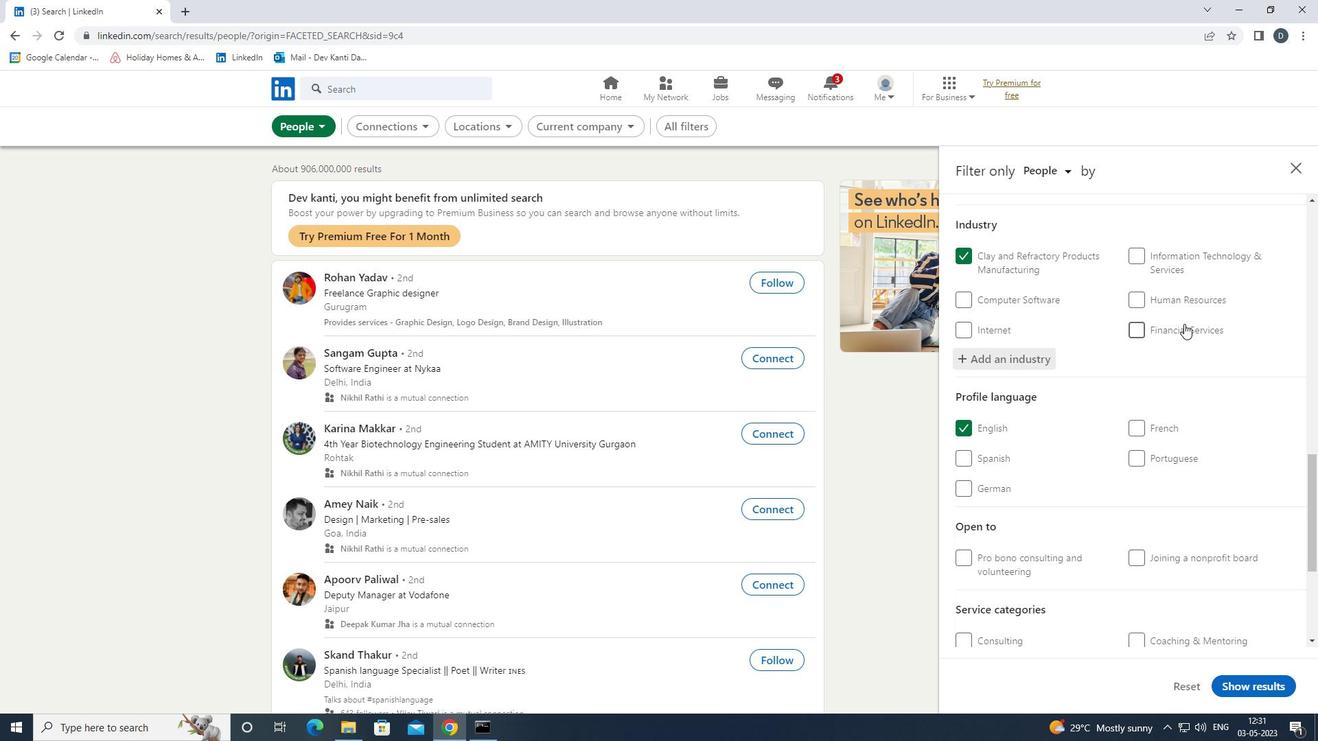 
Action: Mouse scrolled (1183, 314) with delta (0, 0)
Screenshot: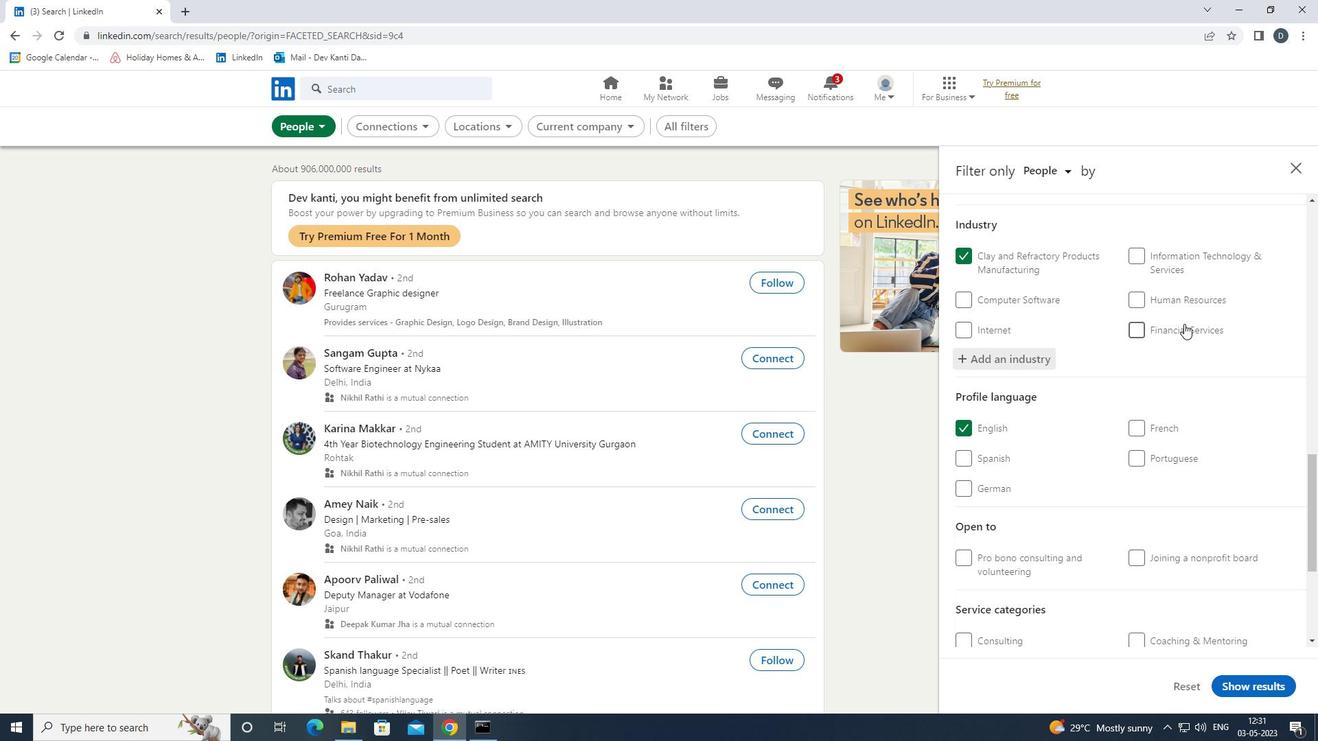 
Action: Mouse scrolled (1183, 314) with delta (0, 0)
Screenshot: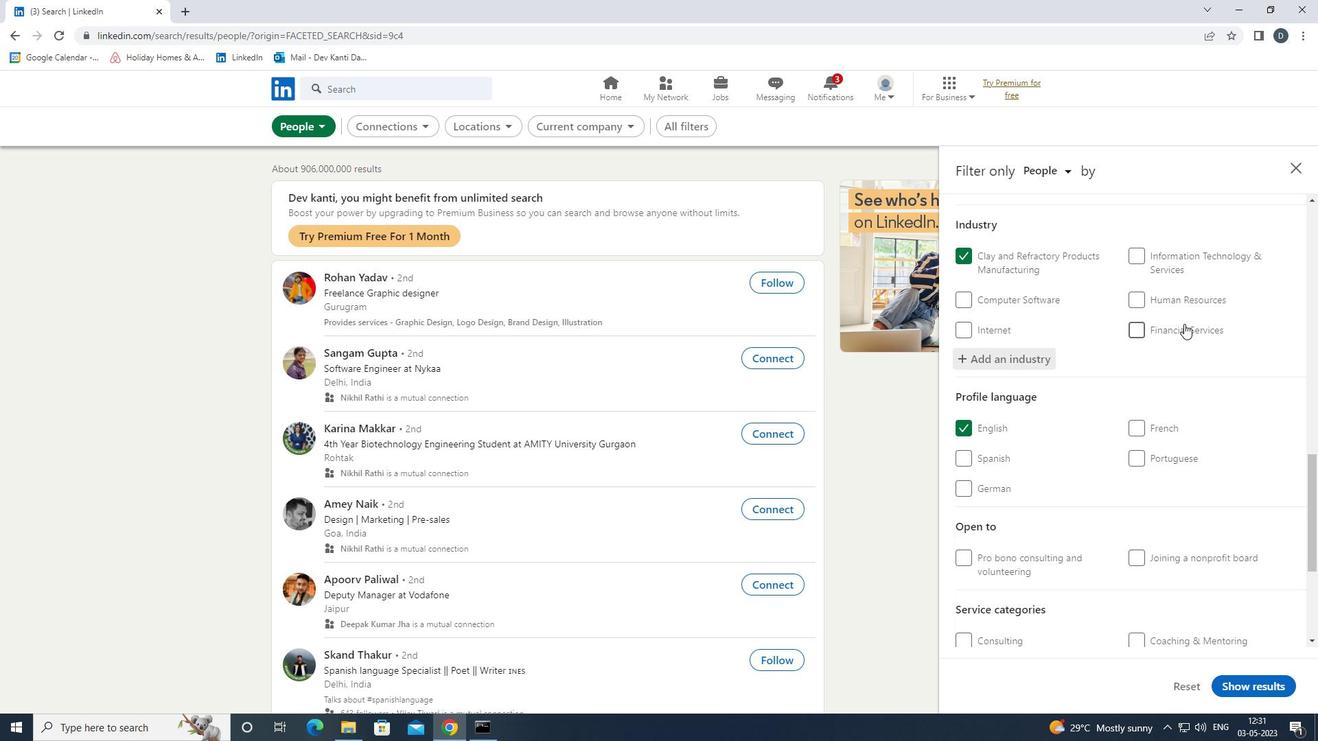 
Action: Mouse moved to (1183, 315)
Screenshot: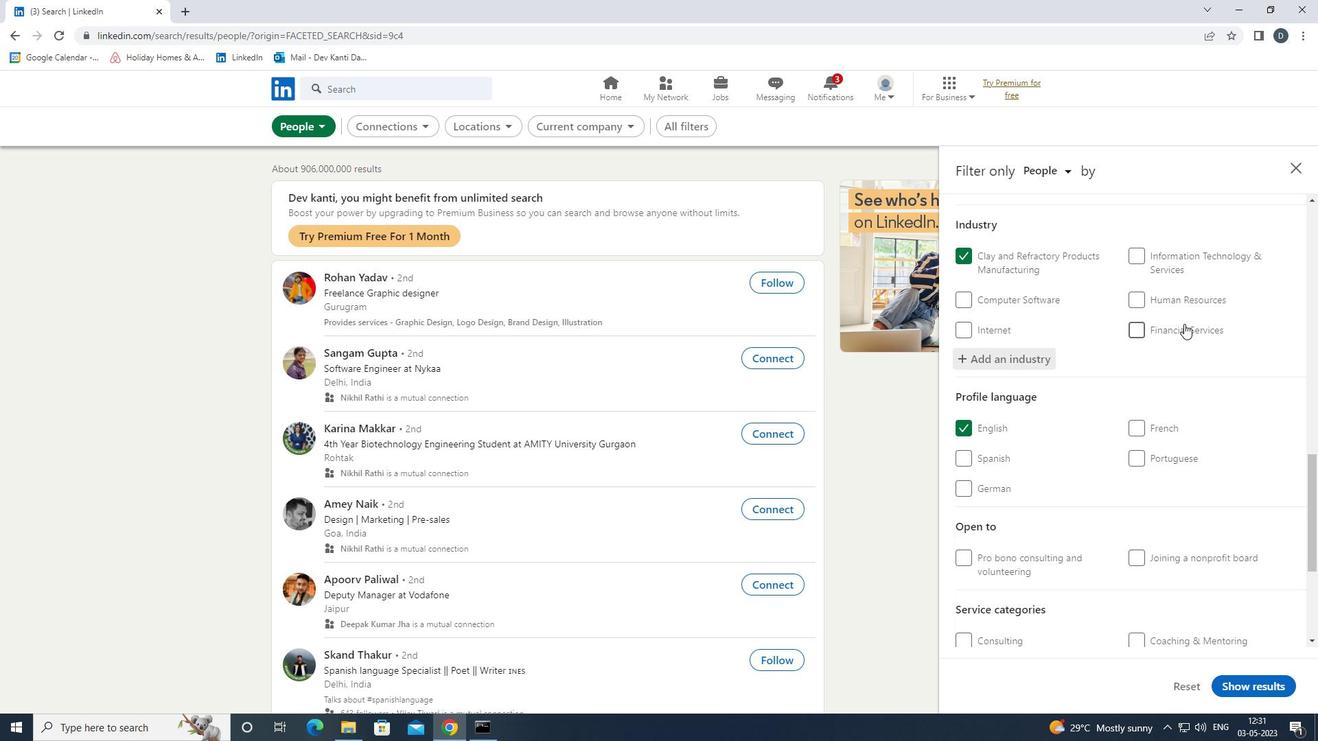 
Action: Mouse scrolled (1183, 314) with delta (0, 0)
Screenshot: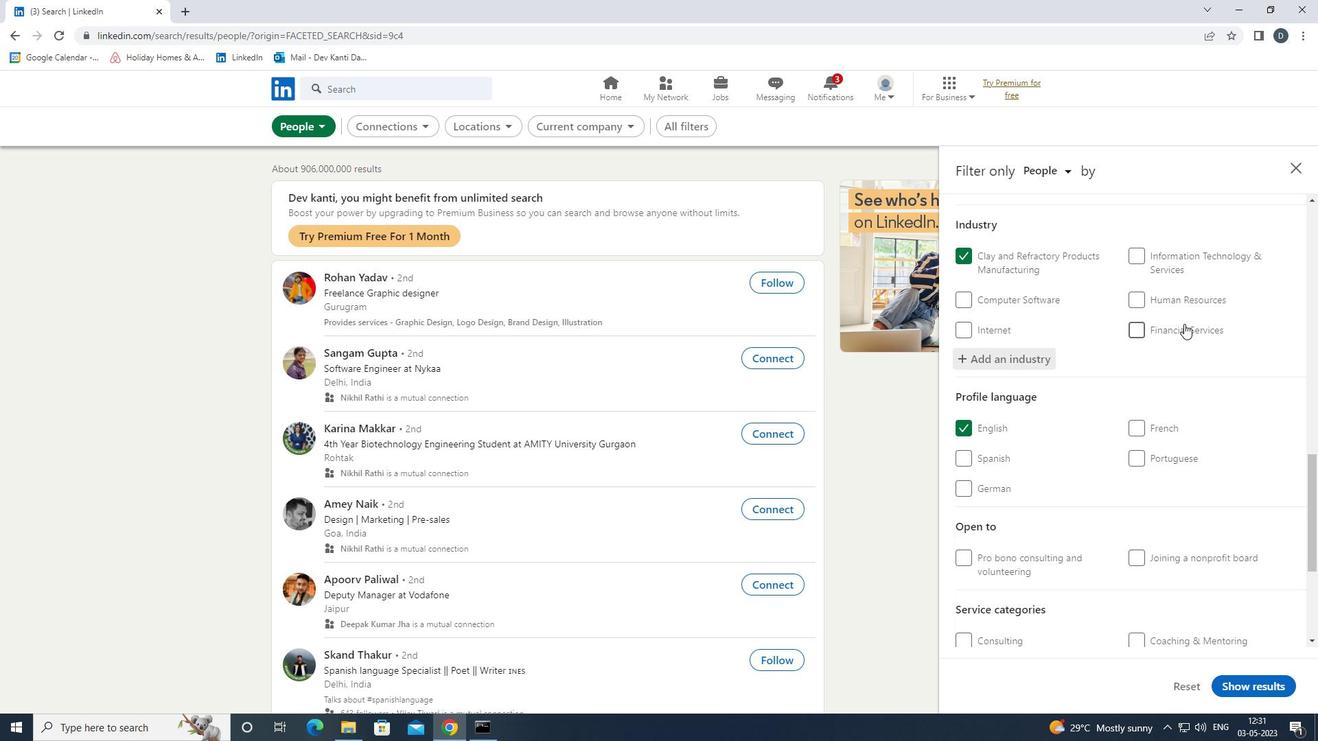
Action: Mouse moved to (1169, 450)
Screenshot: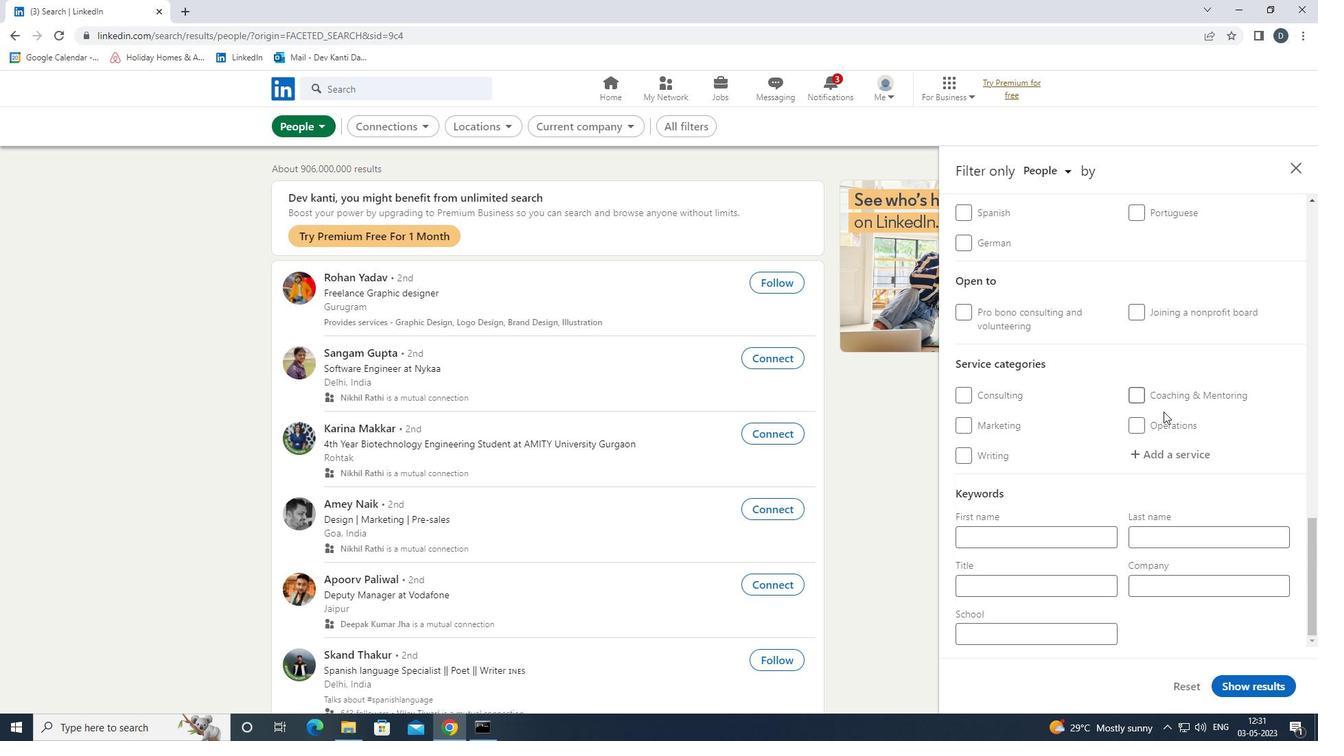 
Action: Mouse pressed left at (1169, 450)
Screenshot: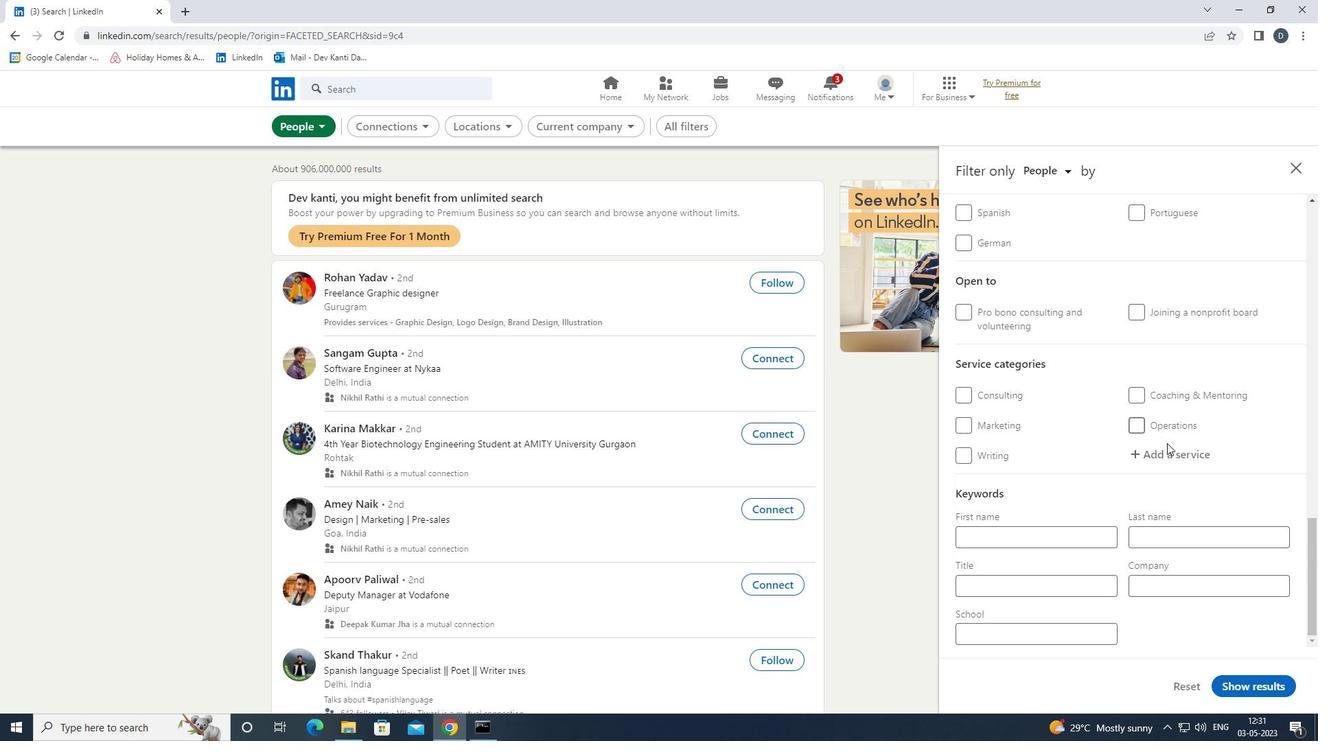 
Action: Key pressed <Key.shift>HAEDSHOT<Key.backspace><Key.backspace><Key.backspace><Key.backspace><Key.backspace><Key.backspace><Key.backspace>EADS<Key.down><Key.enter>
Screenshot: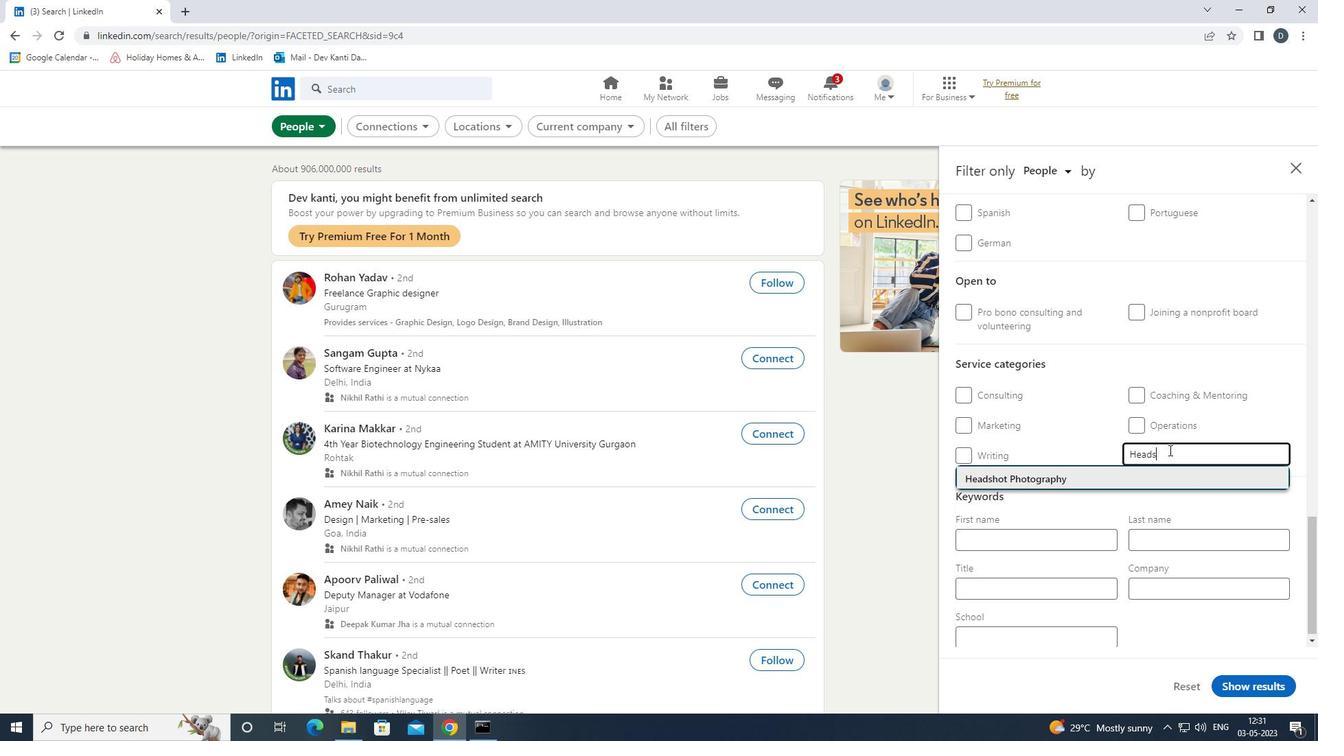 
Action: Mouse scrolled (1169, 449) with delta (0, 0)
Screenshot: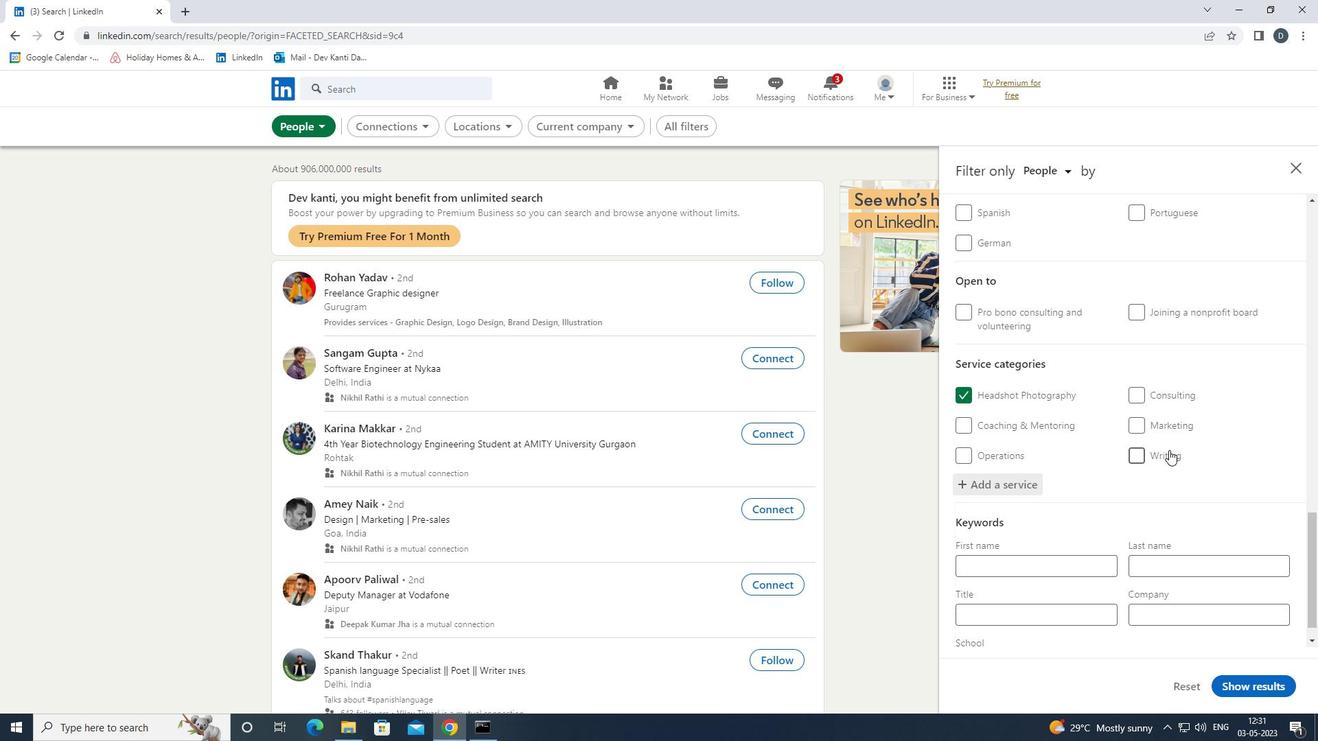 
Action: Mouse scrolled (1169, 449) with delta (0, 0)
Screenshot: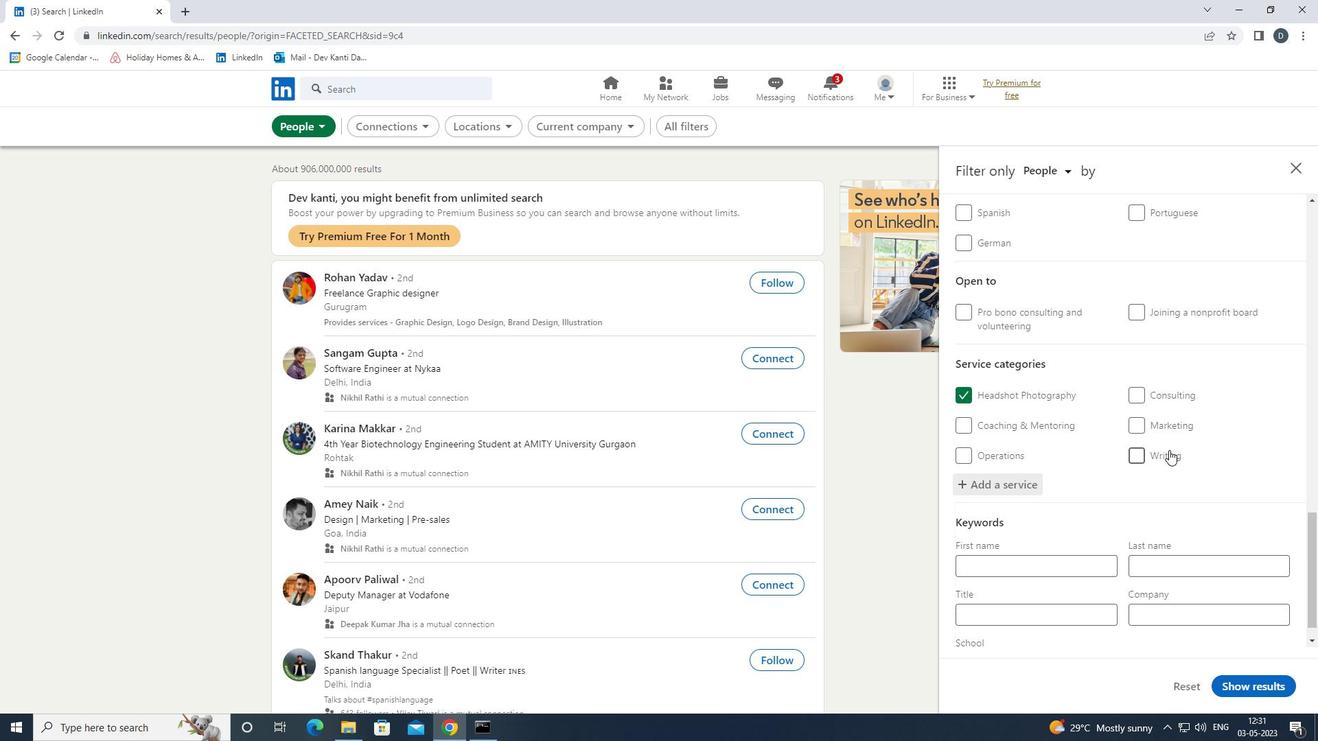 
Action: Mouse moved to (1169, 451)
Screenshot: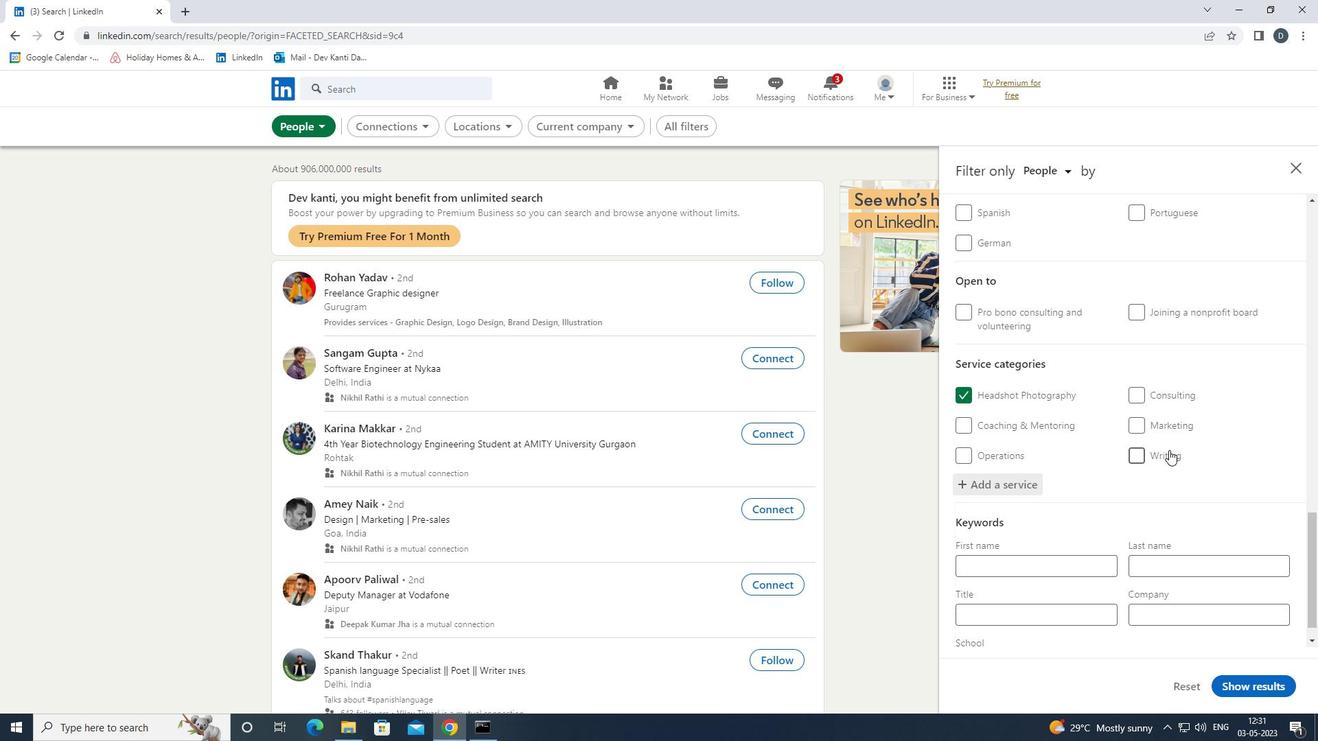 
Action: Mouse scrolled (1169, 450) with delta (0, 0)
Screenshot: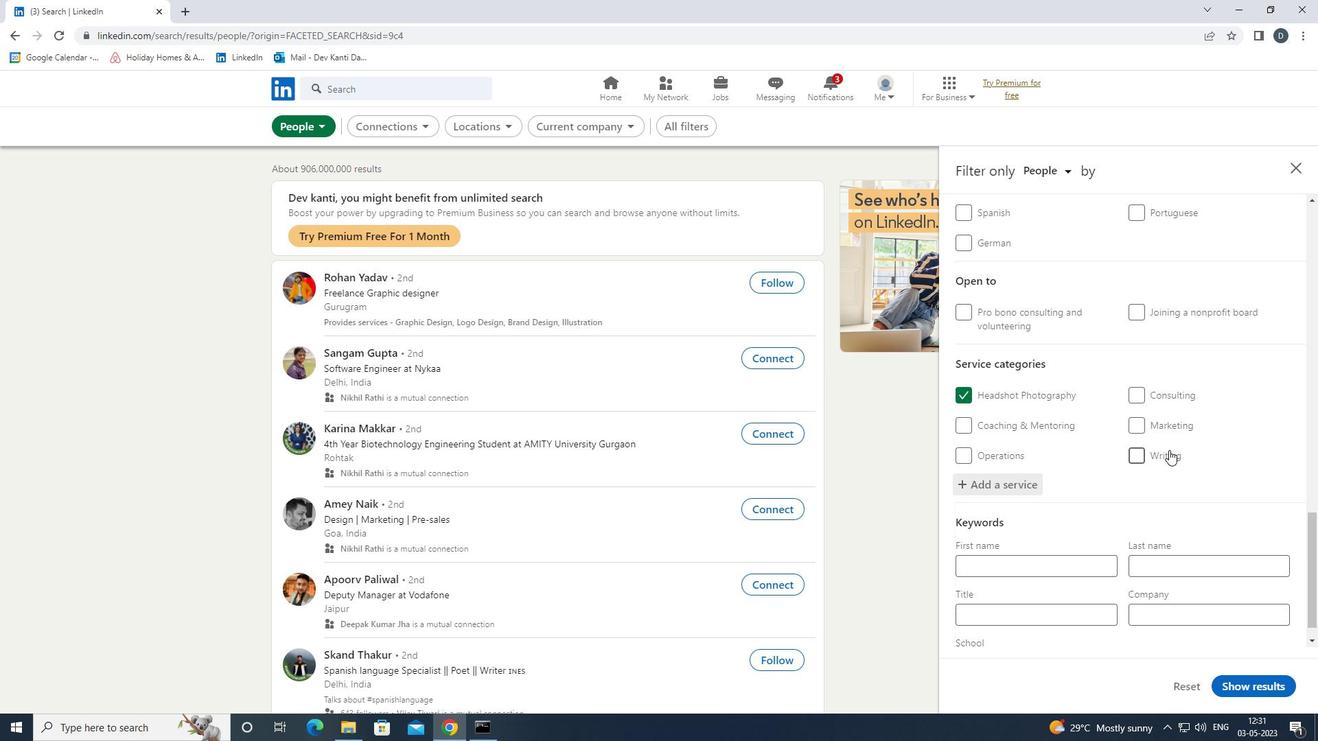 
Action: Mouse moved to (1169, 451)
Screenshot: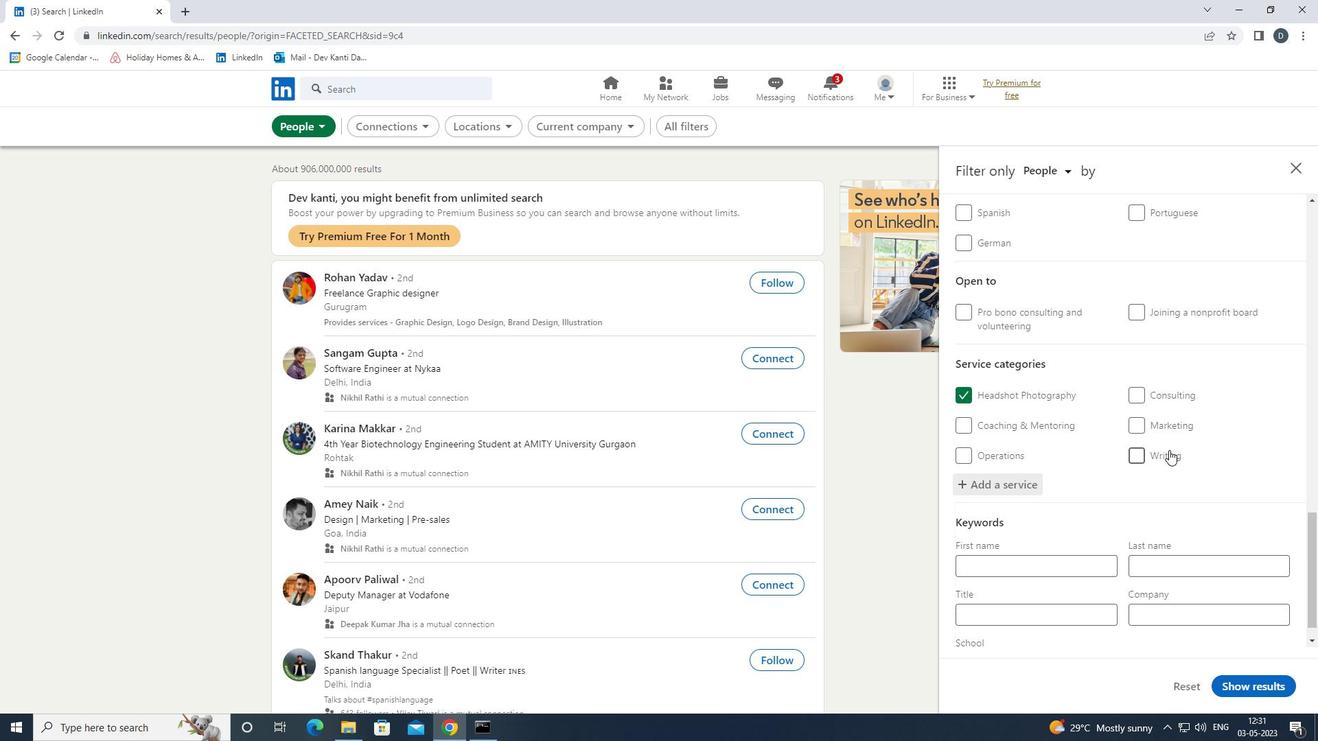 
Action: Mouse scrolled (1169, 451) with delta (0, 0)
Screenshot: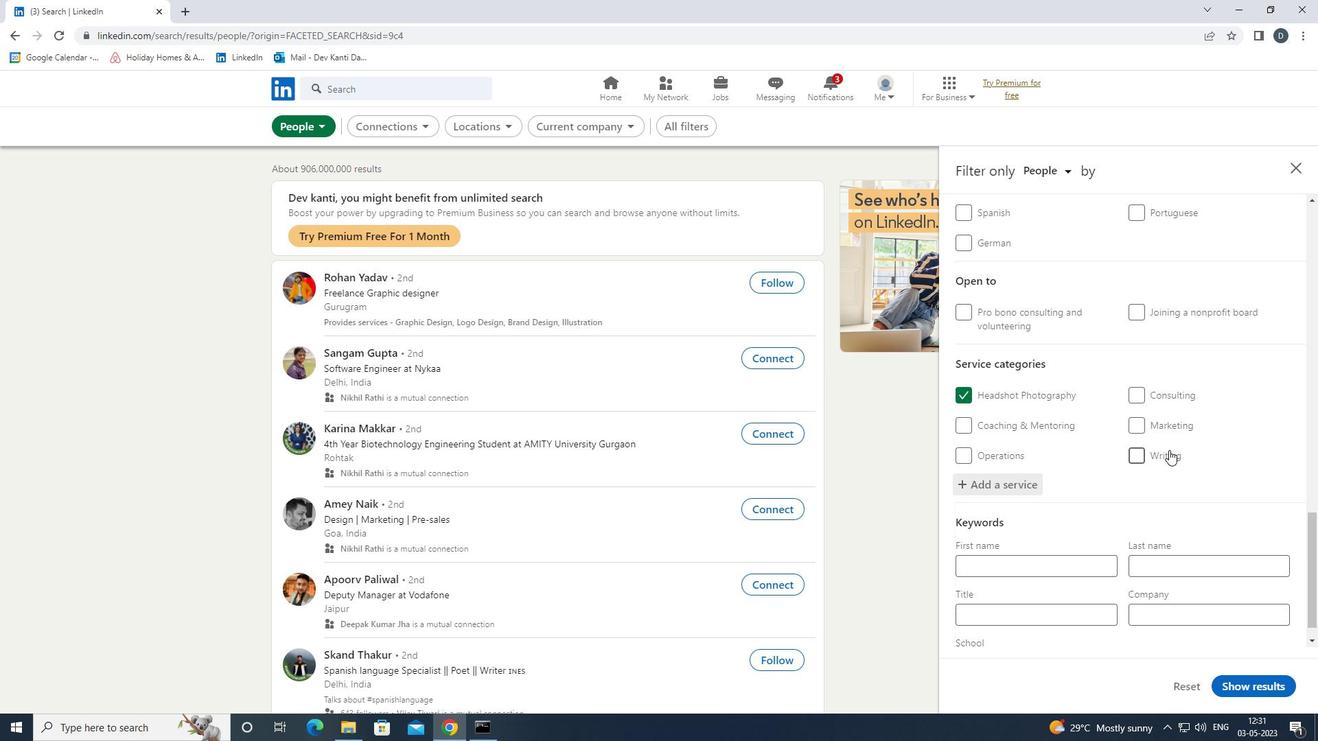 
Action: Mouse moved to (1169, 456)
Screenshot: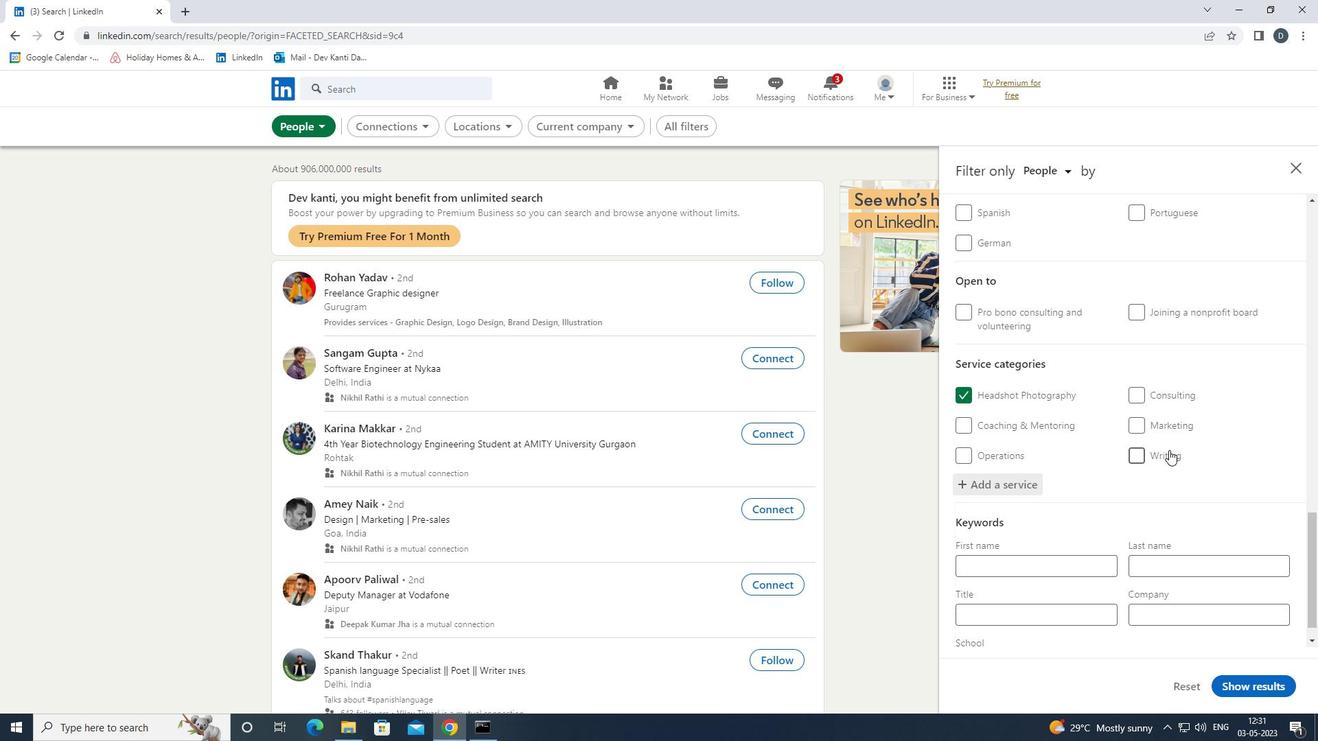 
Action: Mouse scrolled (1169, 455) with delta (0, 0)
Screenshot: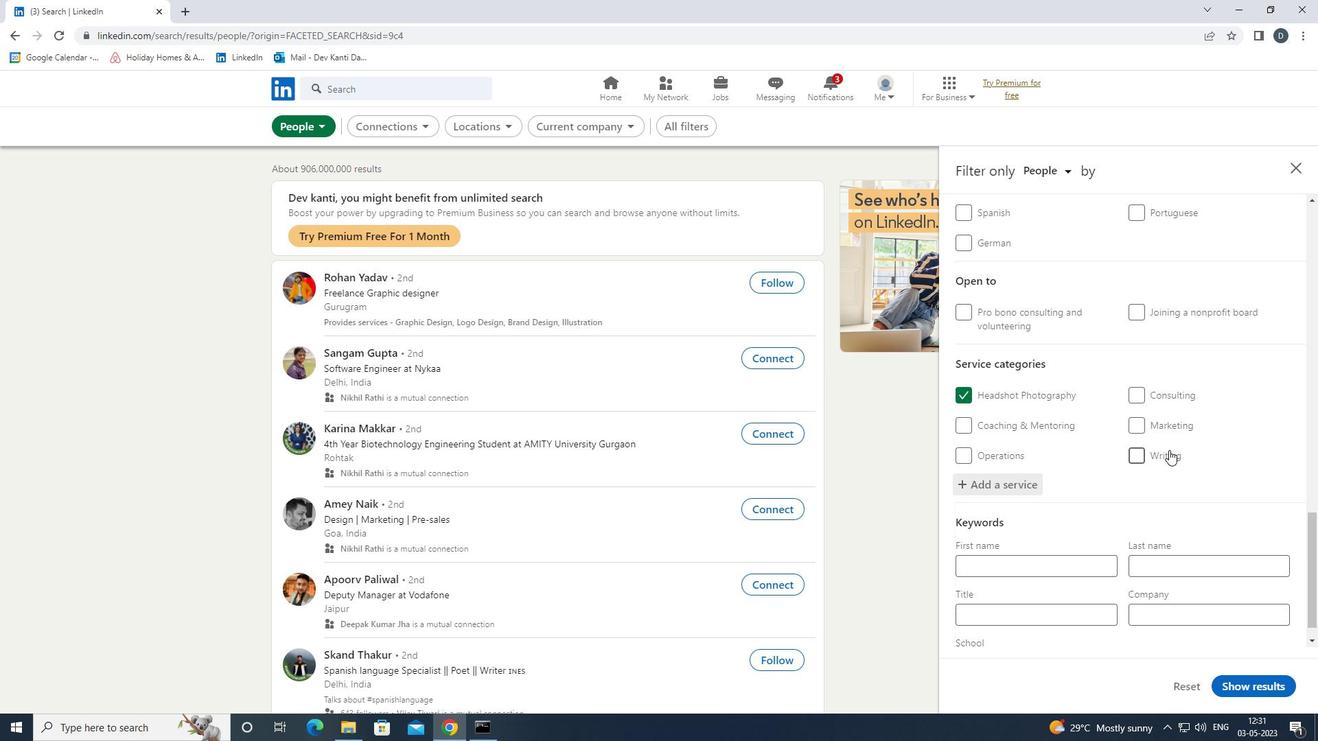 
Action: Mouse moved to (1065, 576)
Screenshot: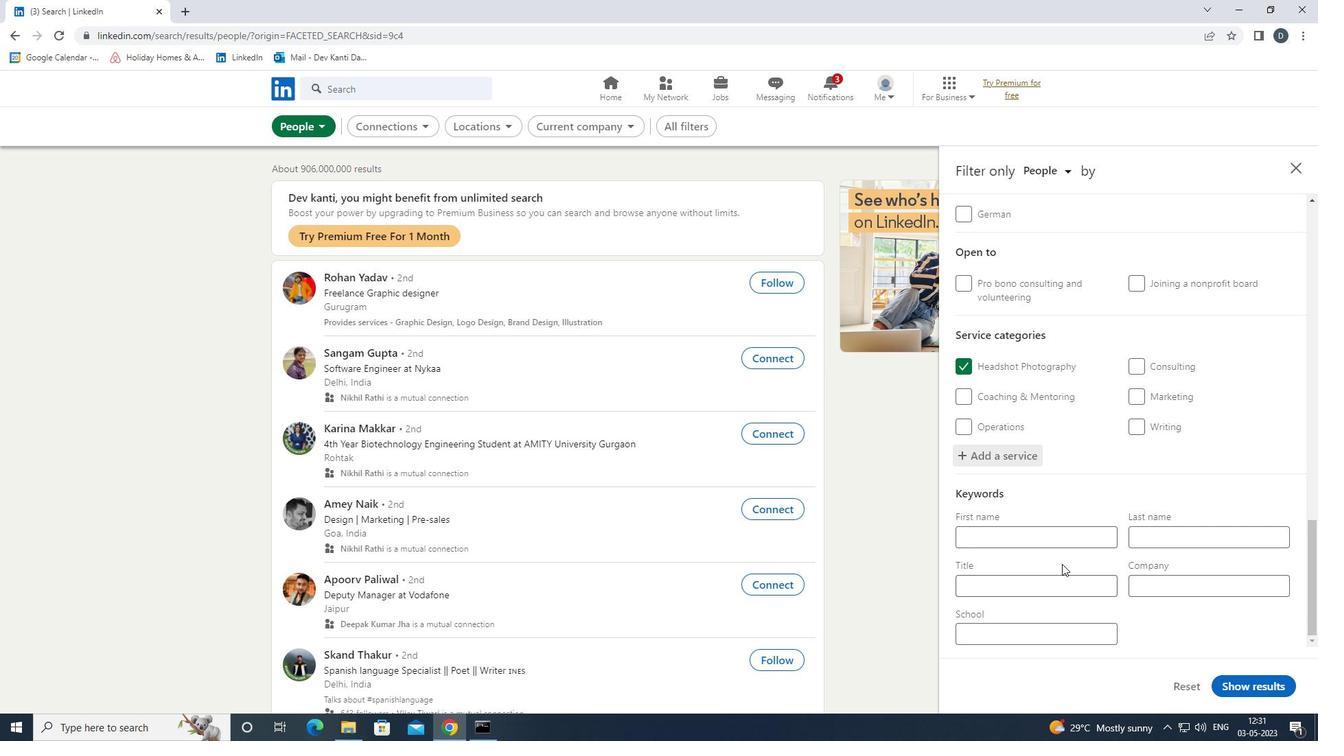 
Action: Mouse pressed left at (1065, 576)
Screenshot: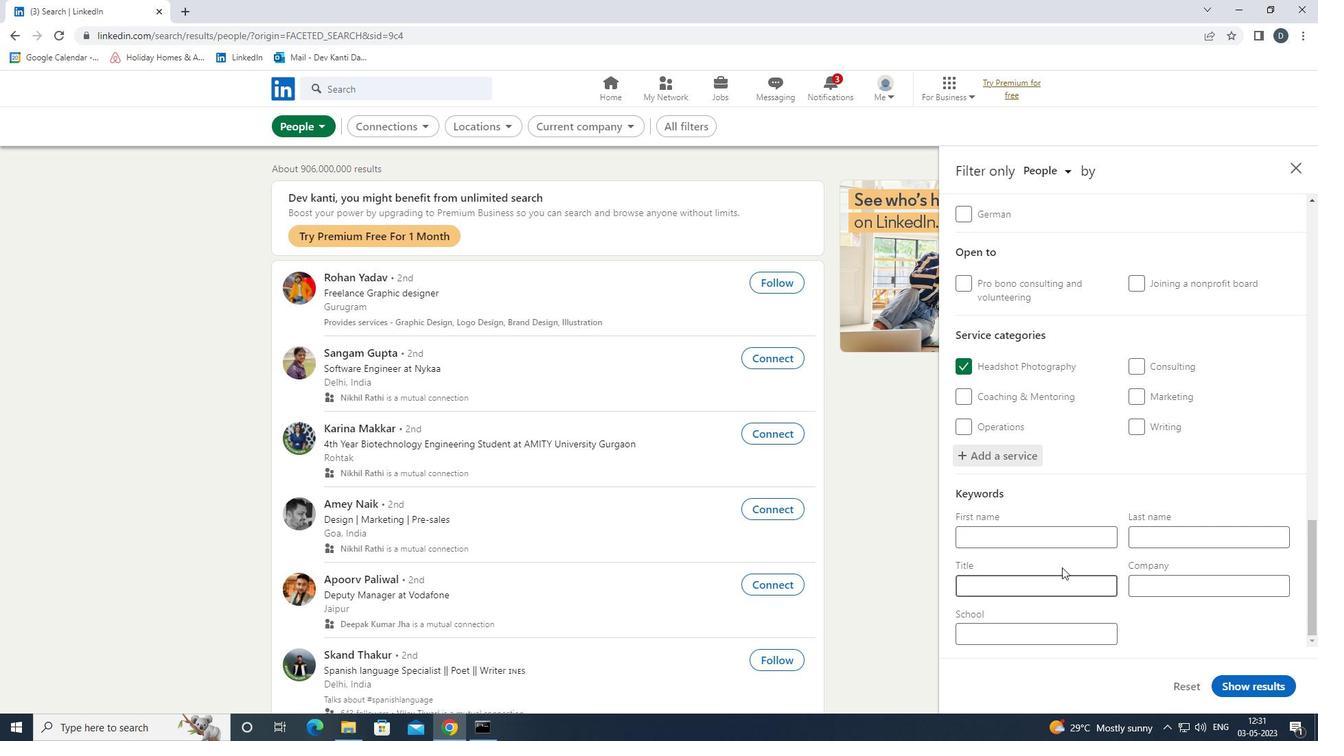 
Action: Key pressed <Key.shift>COUNSELOR
Screenshot: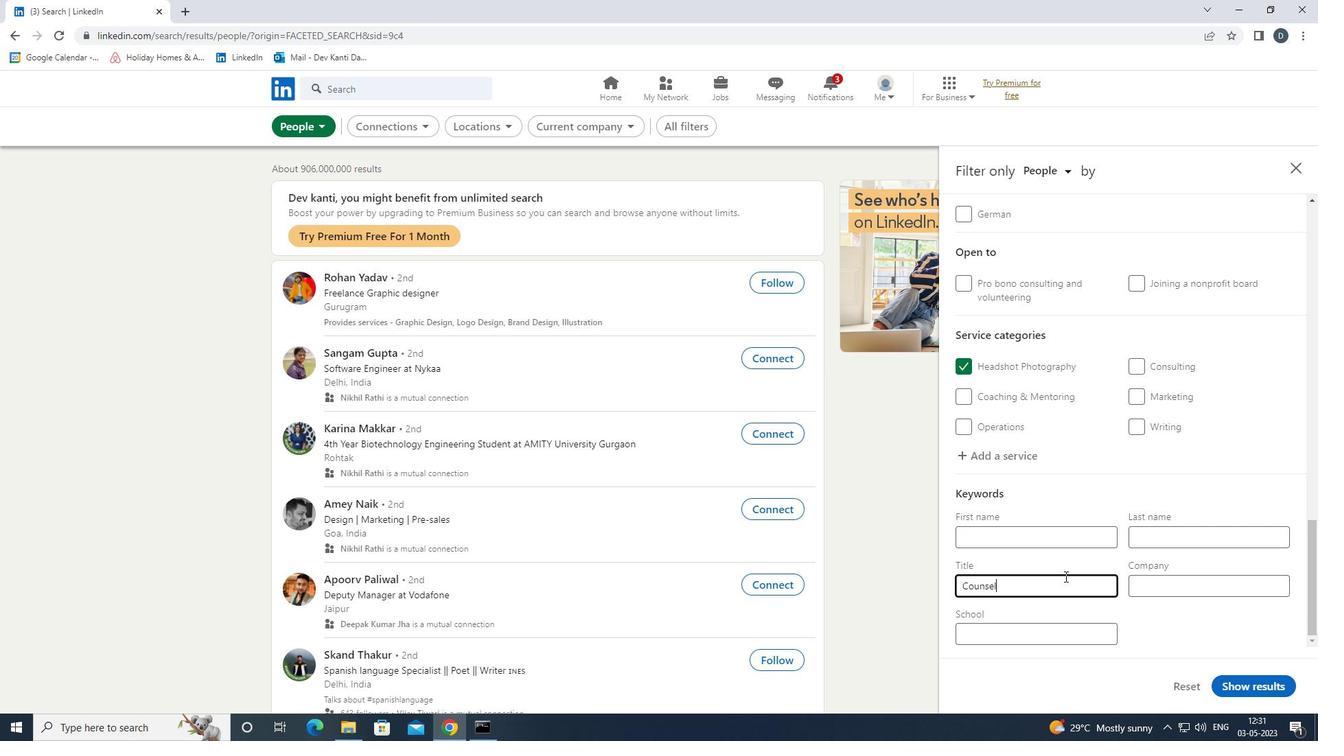 
Action: Mouse moved to (1268, 685)
Screenshot: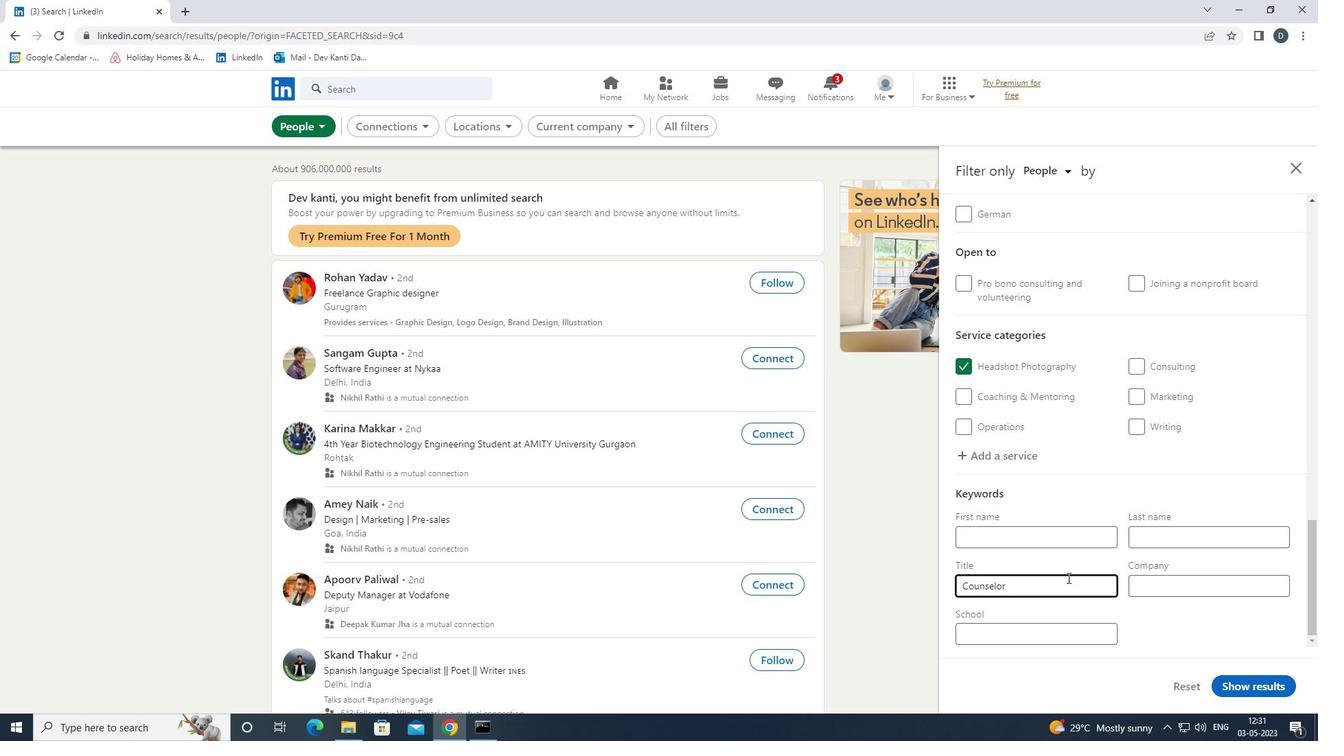
Action: Mouse pressed left at (1268, 685)
Screenshot: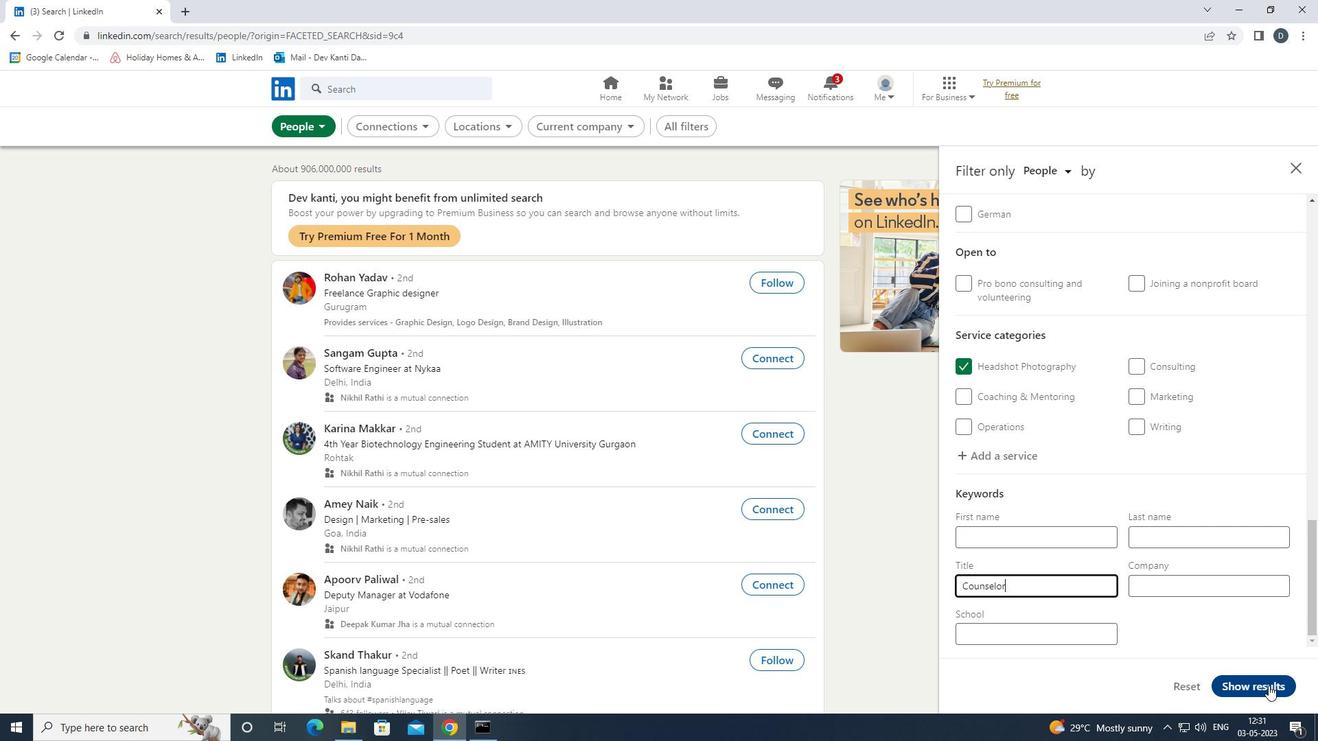 
Action: Mouse moved to (615, 204)
Screenshot: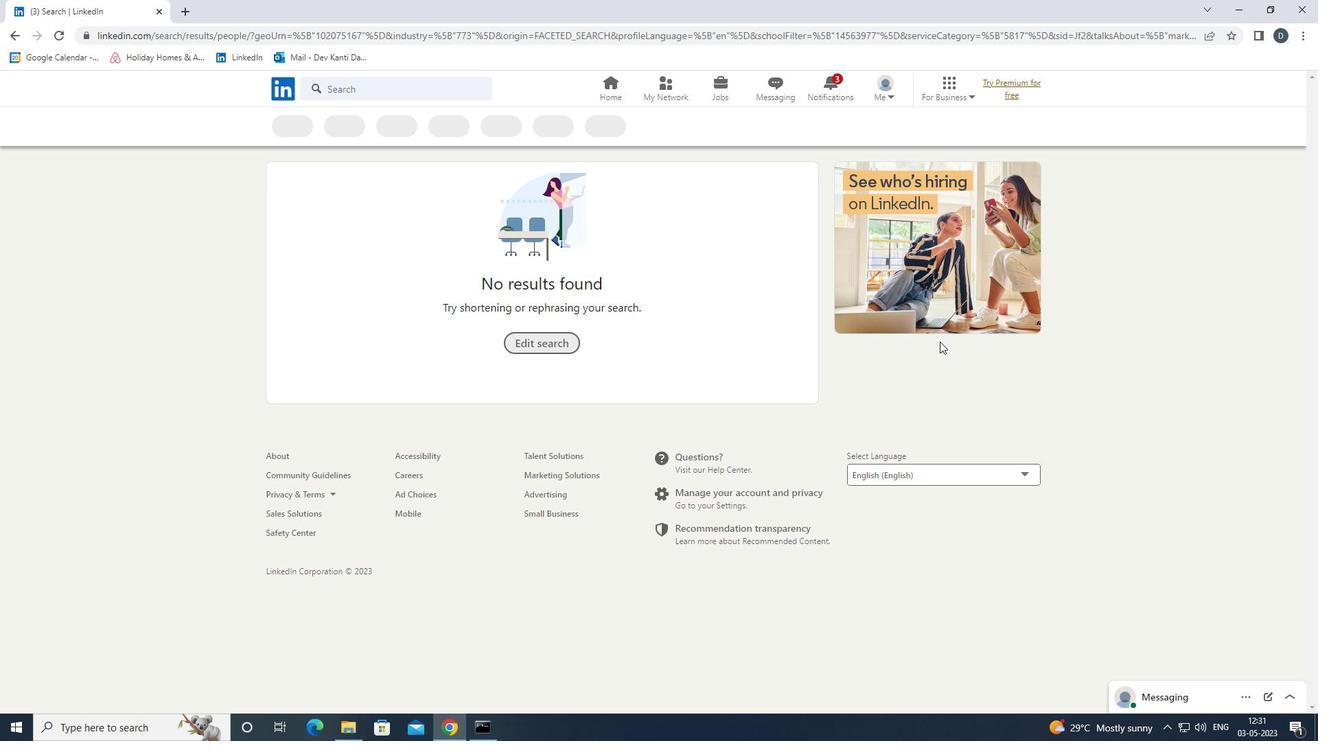 
